 Task: Create a sub task Release to Production / Go Live for the task  Improve code commenting for better readability in the project TranceTech , assign it to team member softage.9@softage.net and update the status of the sub task to  At Risk , set the priority of the sub task to Medium.
Action: Mouse moved to (75, 534)
Screenshot: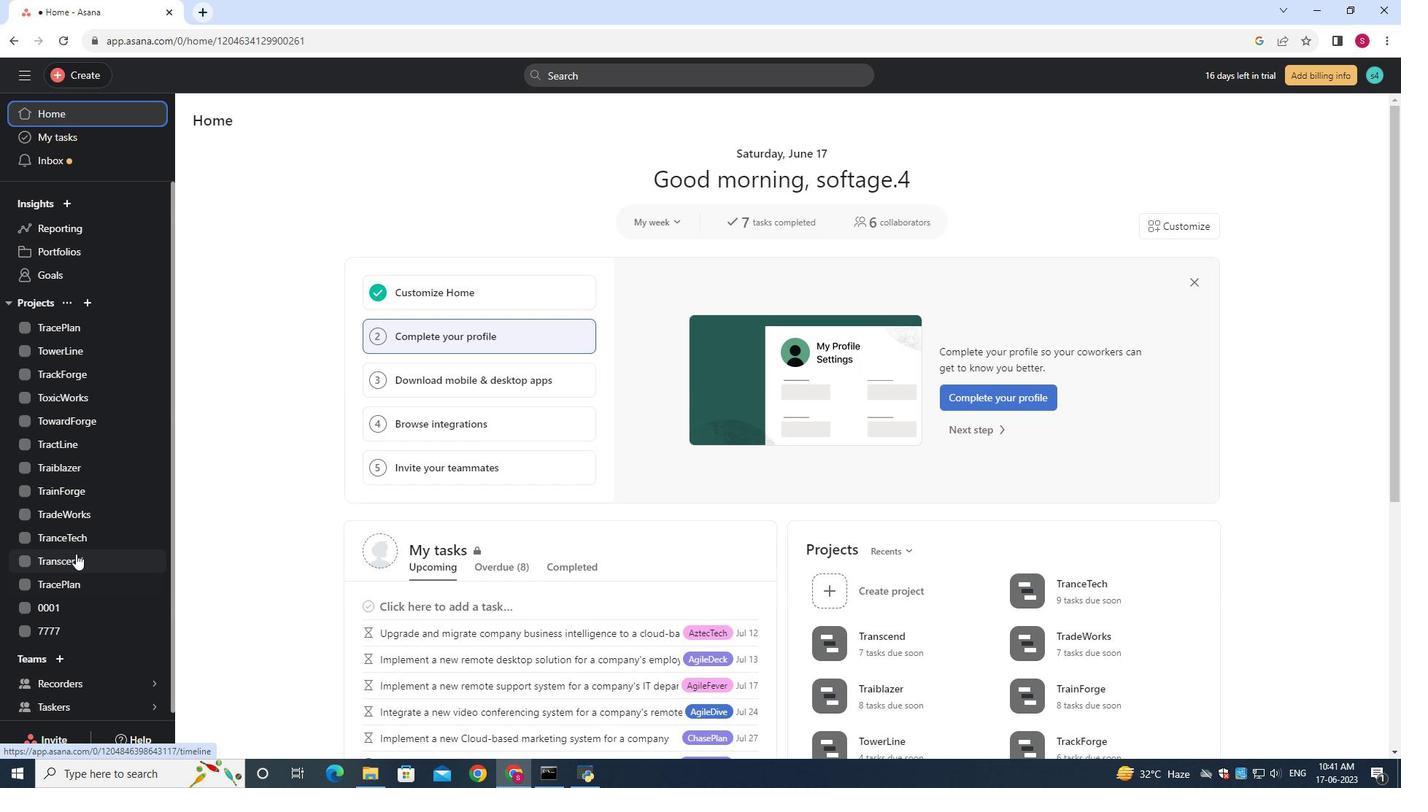 
Action: Mouse pressed left at (75, 534)
Screenshot: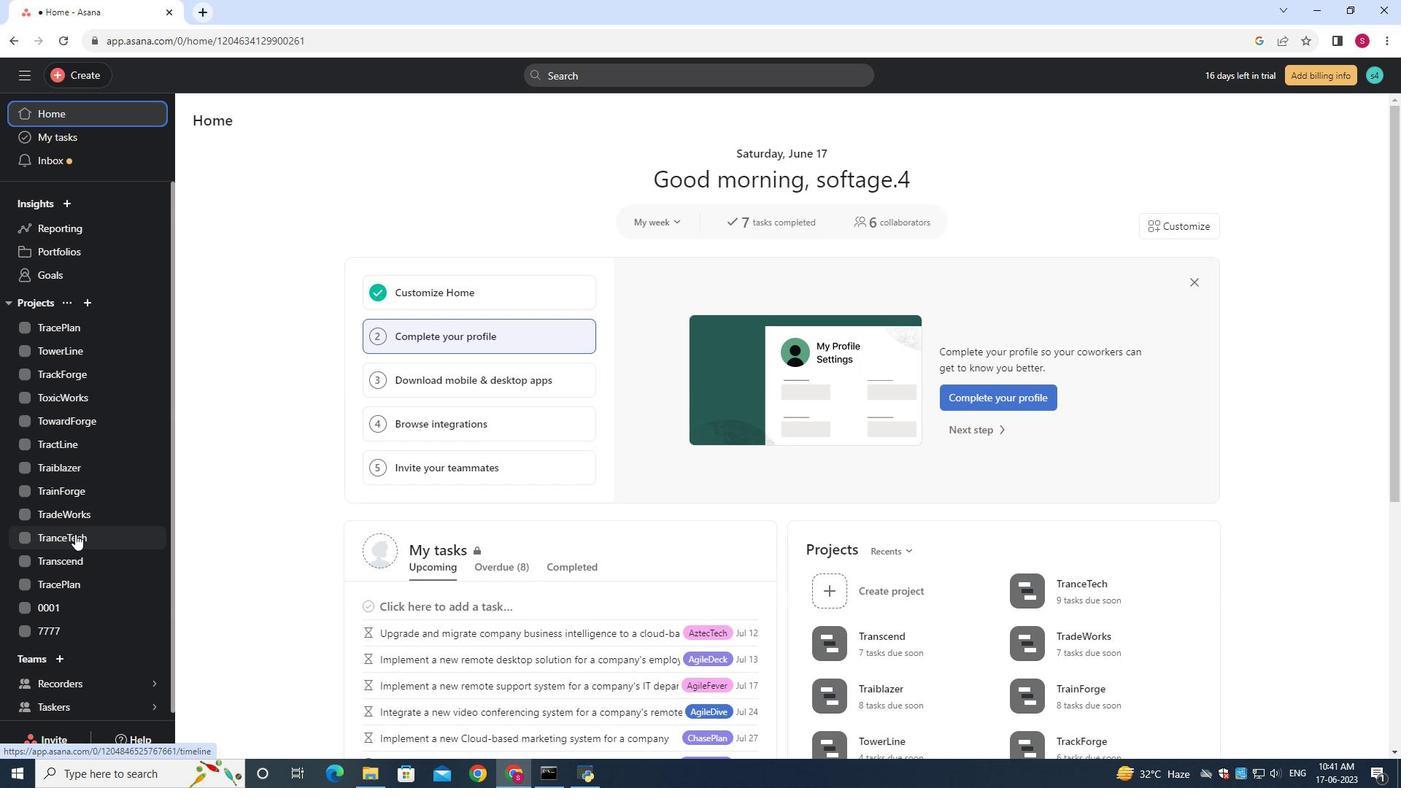 
Action: Mouse moved to (621, 351)
Screenshot: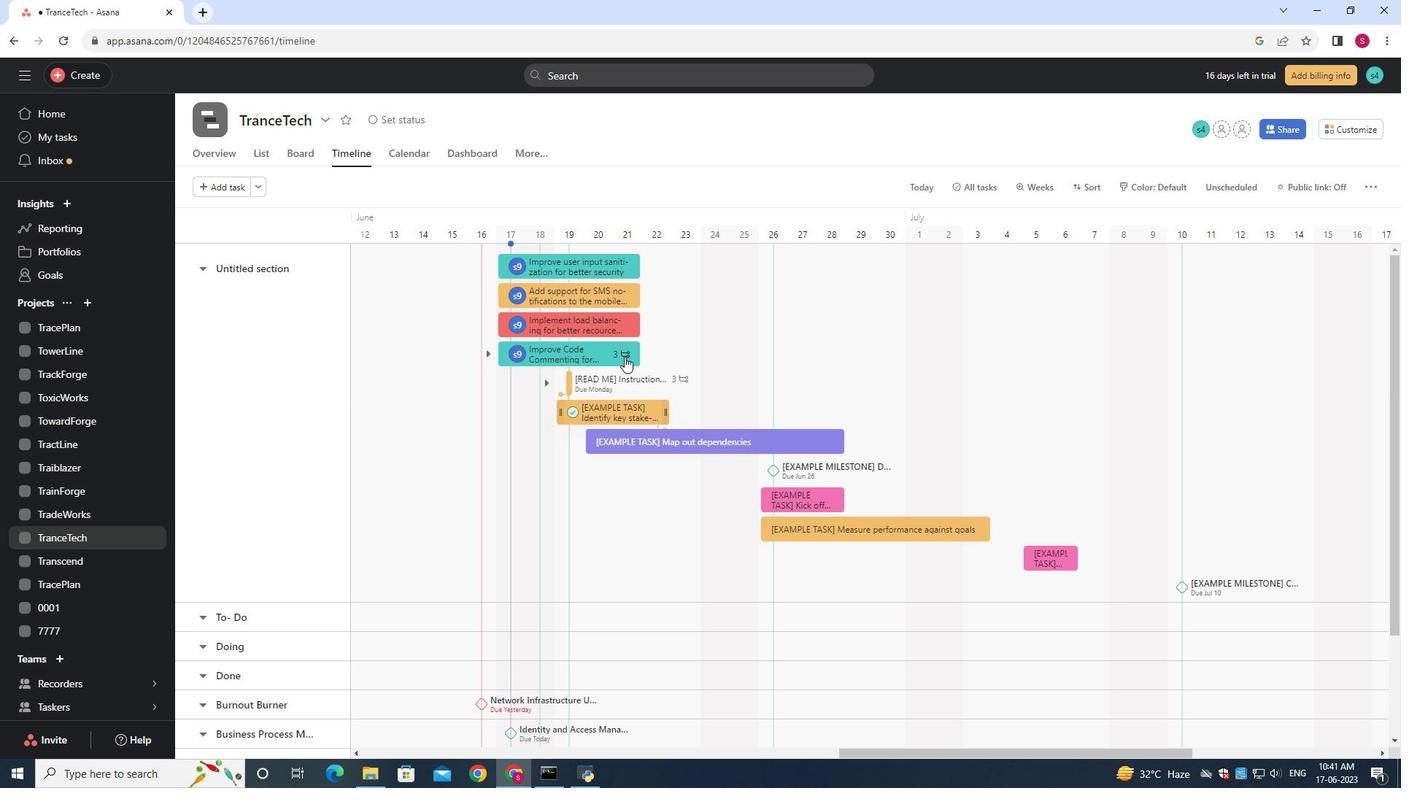 
Action: Mouse pressed left at (621, 351)
Screenshot: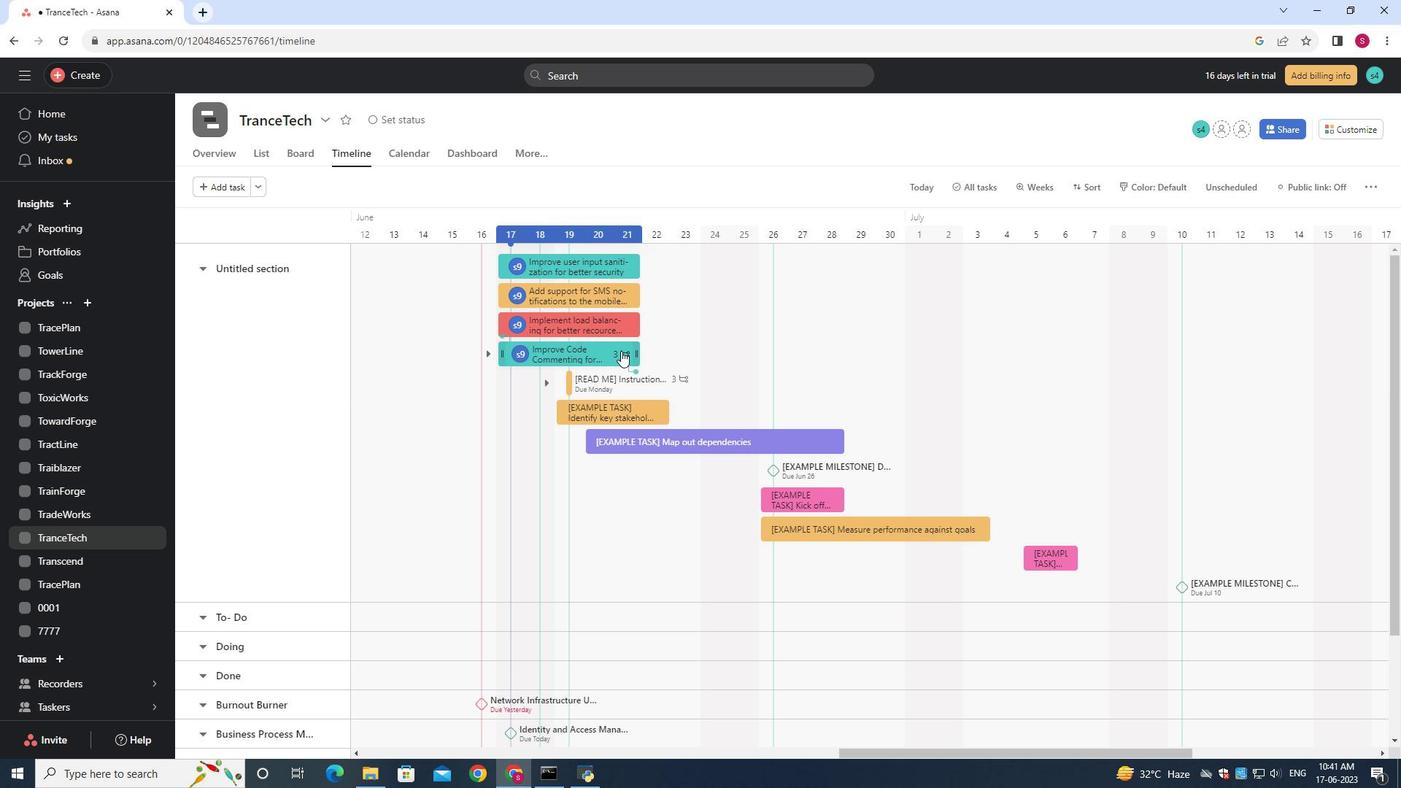 
Action: Mouse moved to (1063, 405)
Screenshot: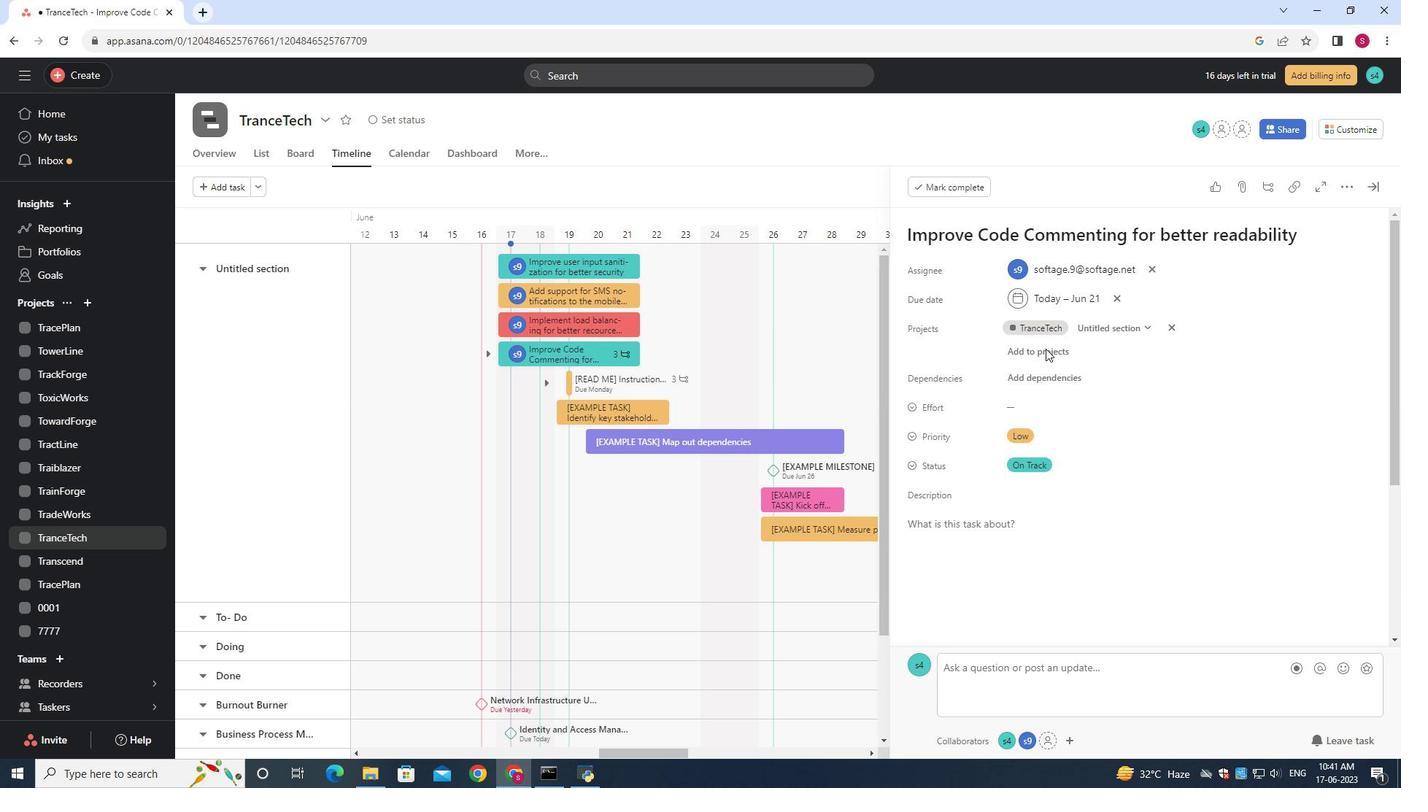 
Action: Mouse scrolled (1063, 405) with delta (0, 0)
Screenshot: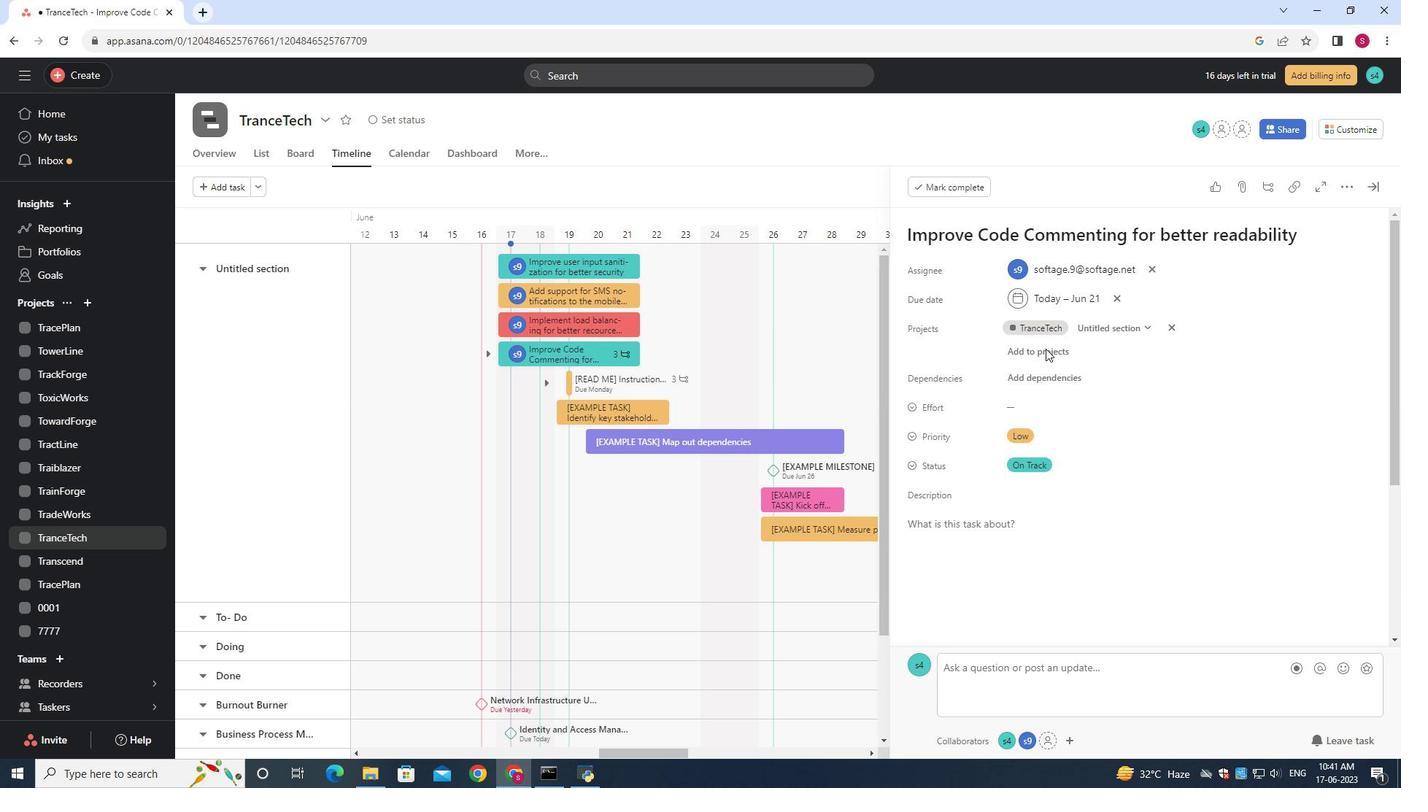 
Action: Mouse moved to (1063, 405)
Screenshot: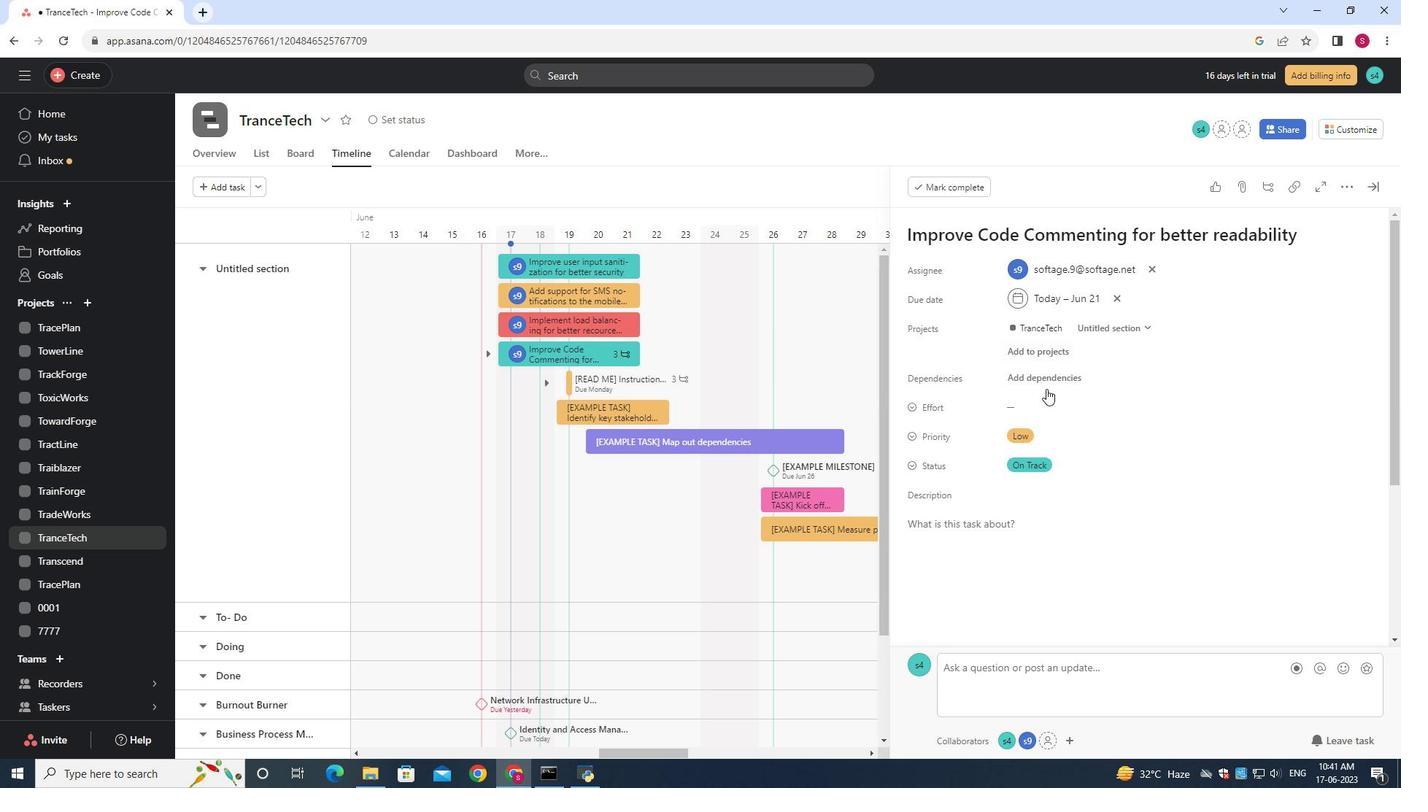 
Action: Mouse scrolled (1063, 405) with delta (0, 0)
Screenshot: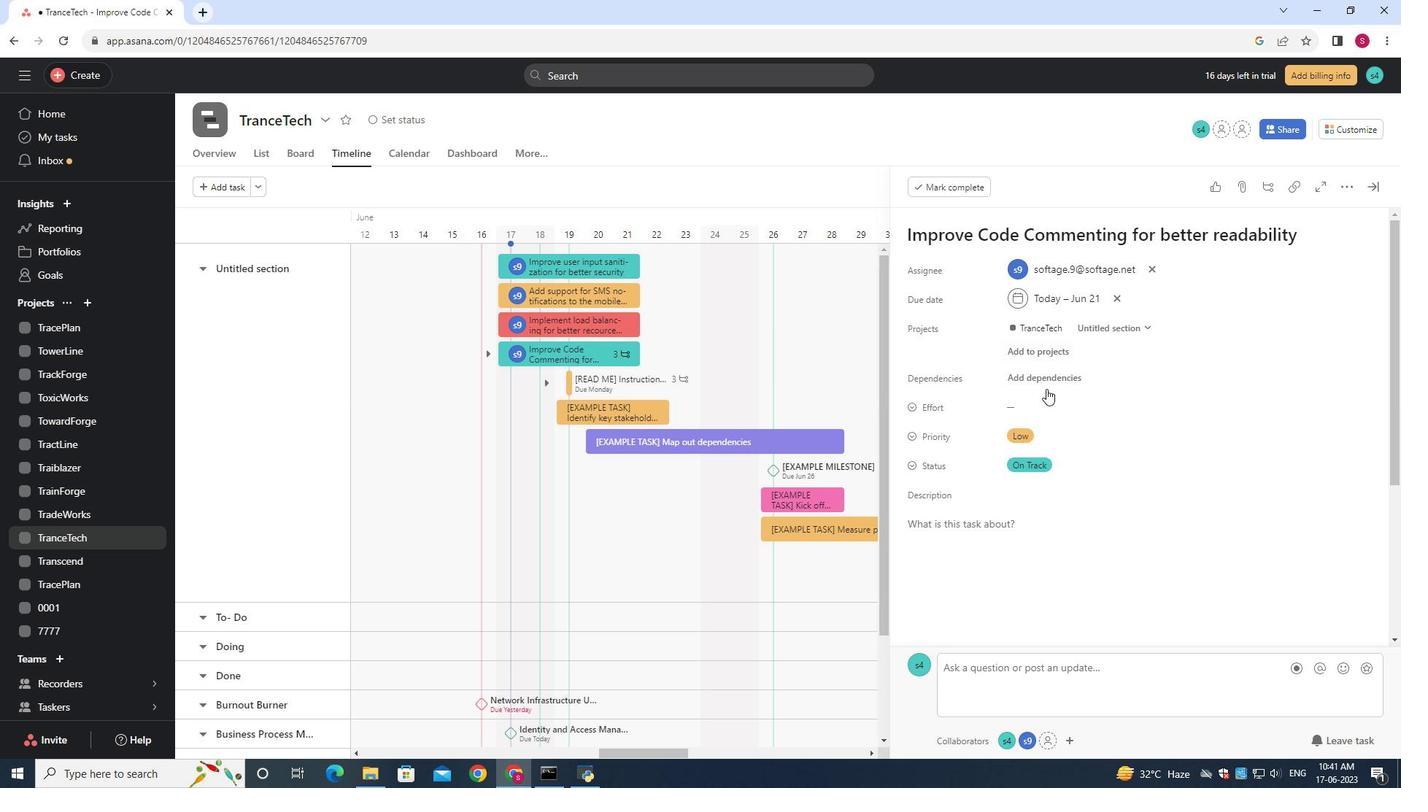 
Action: Mouse moved to (1063, 406)
Screenshot: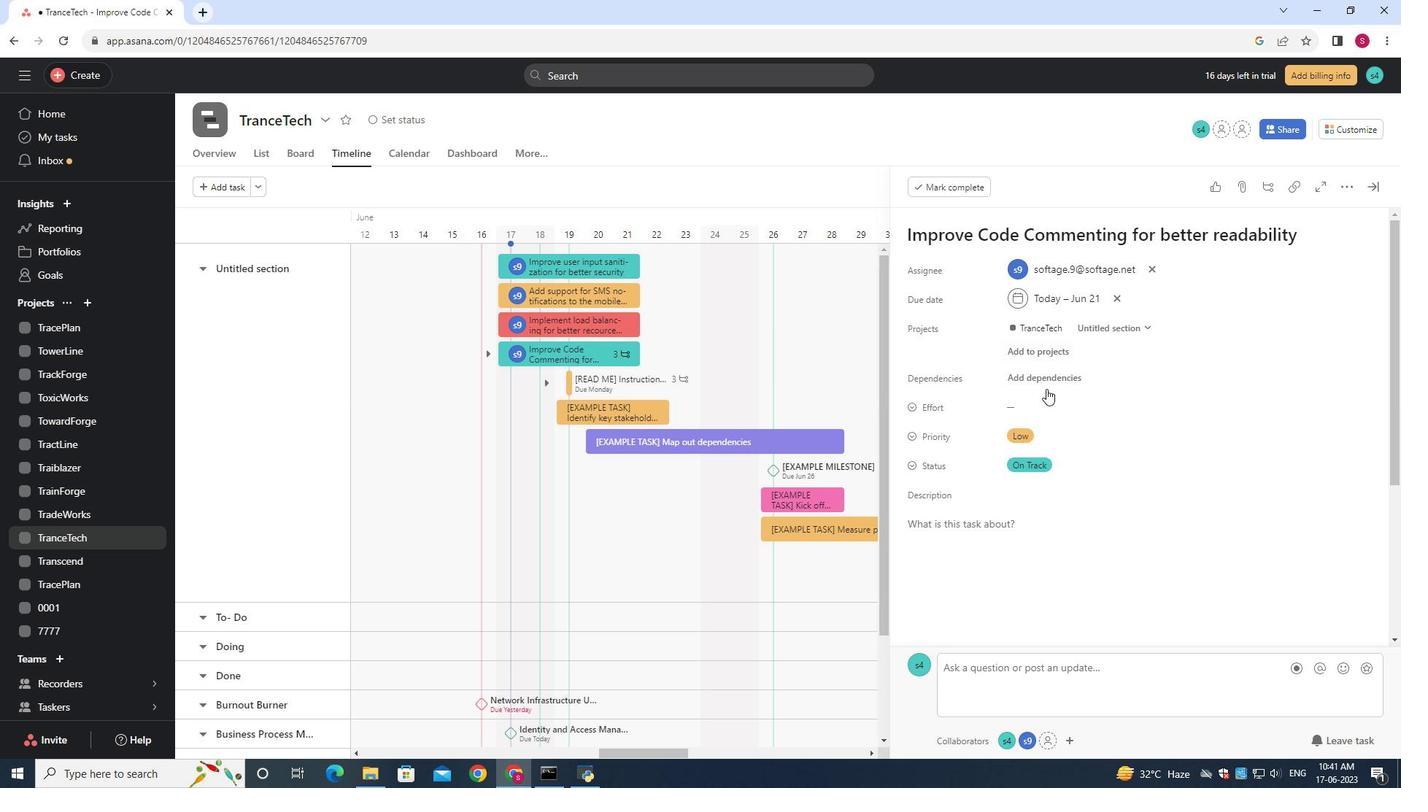
Action: Mouse scrolled (1063, 405) with delta (0, 0)
Screenshot: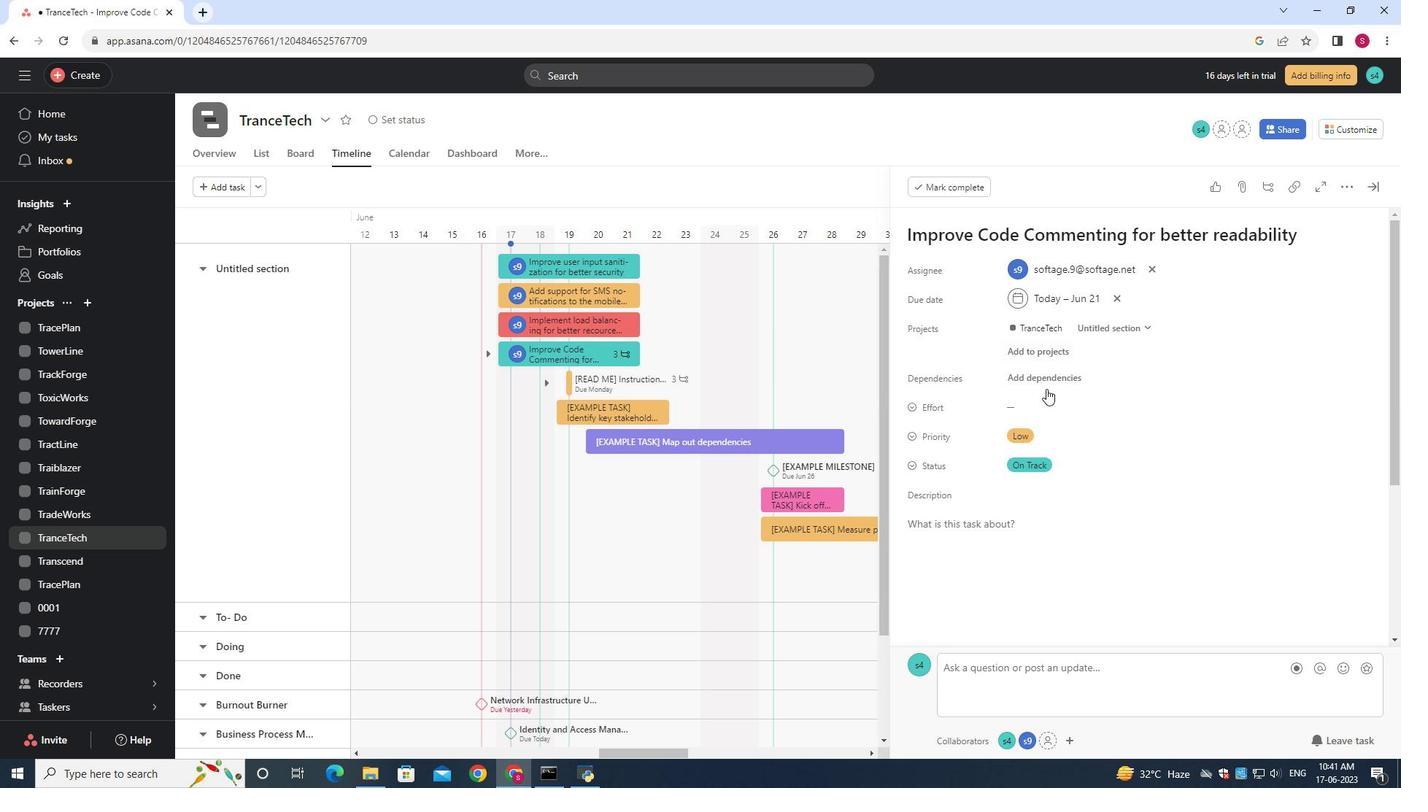 
Action: Mouse scrolled (1063, 405) with delta (0, 0)
Screenshot: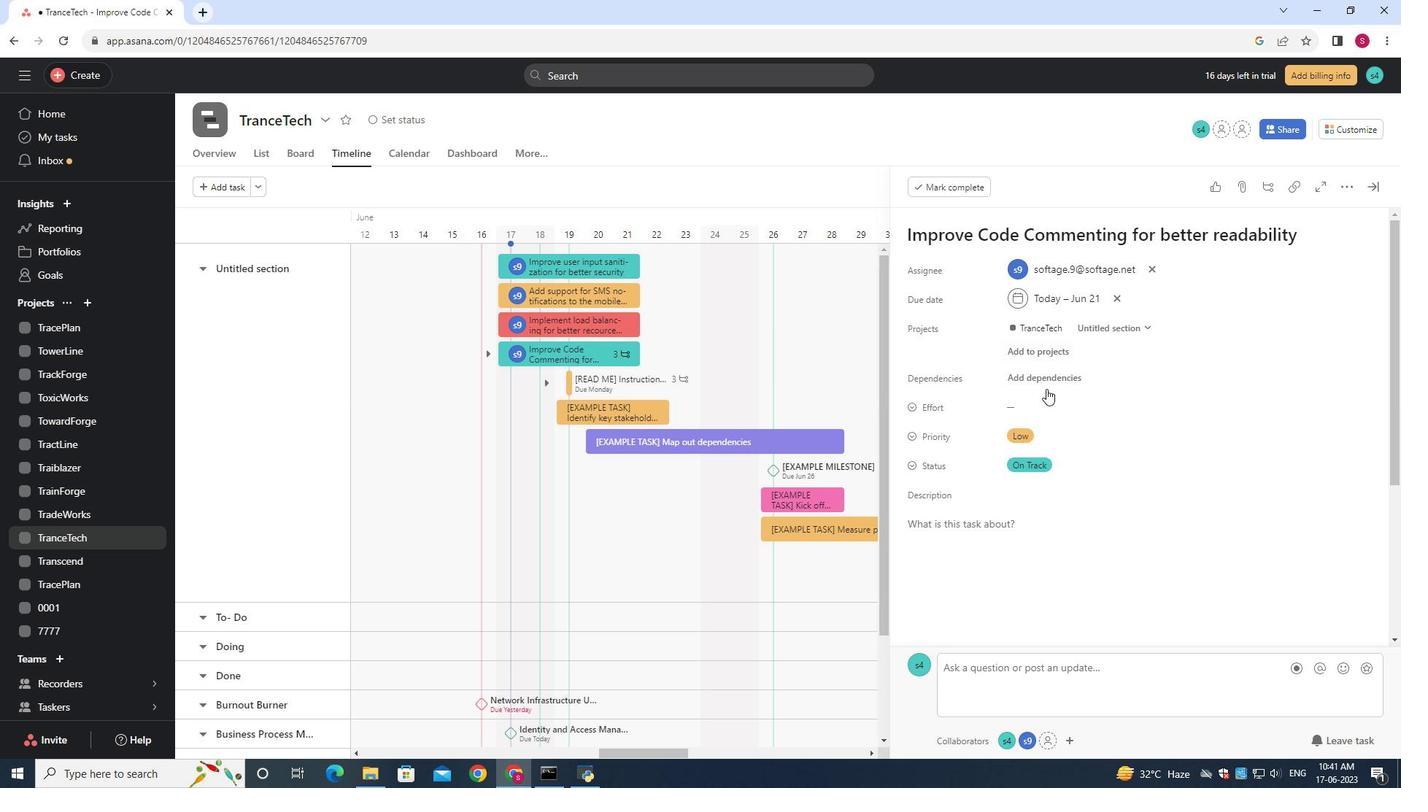 
Action: Mouse scrolled (1063, 405) with delta (0, -1)
Screenshot: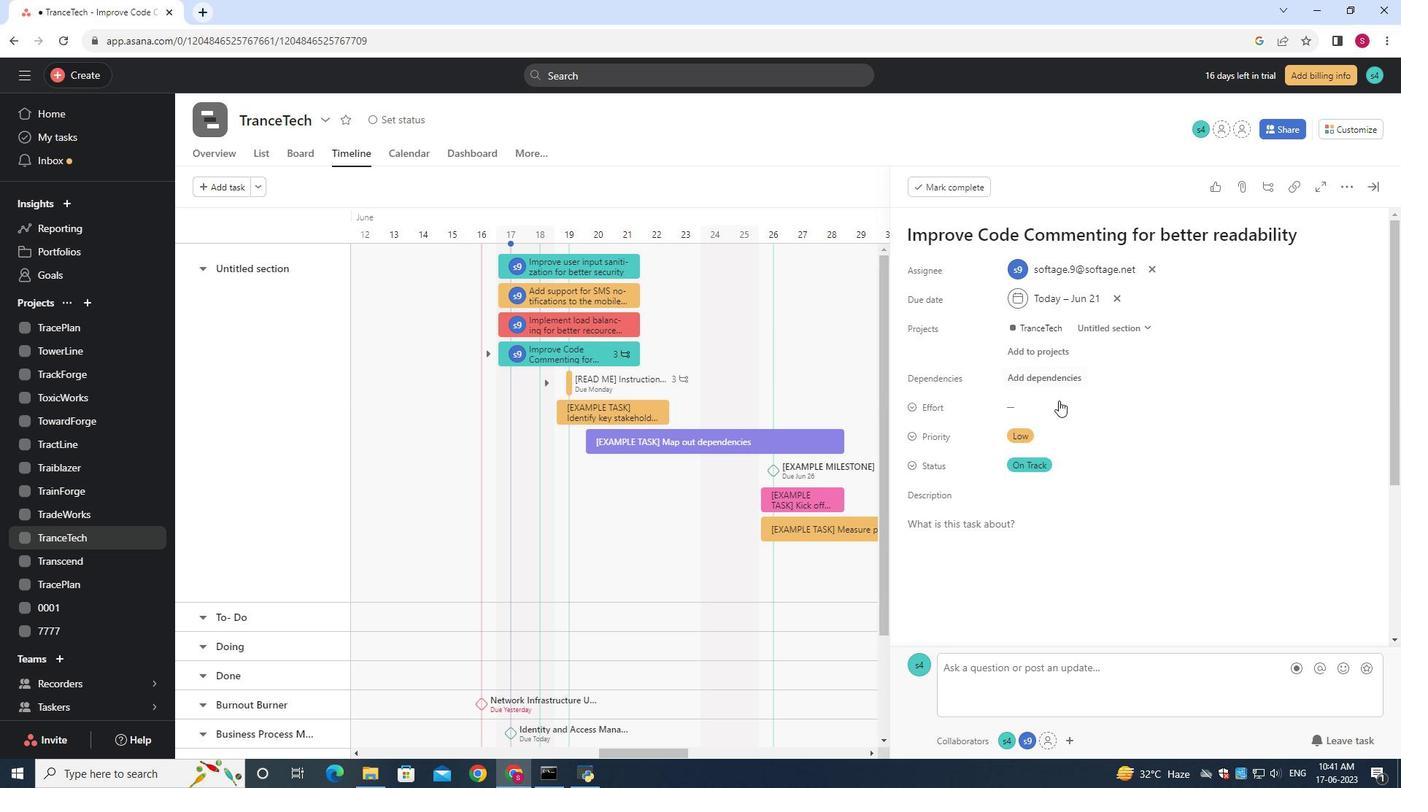 
Action: Mouse moved to (1064, 405)
Screenshot: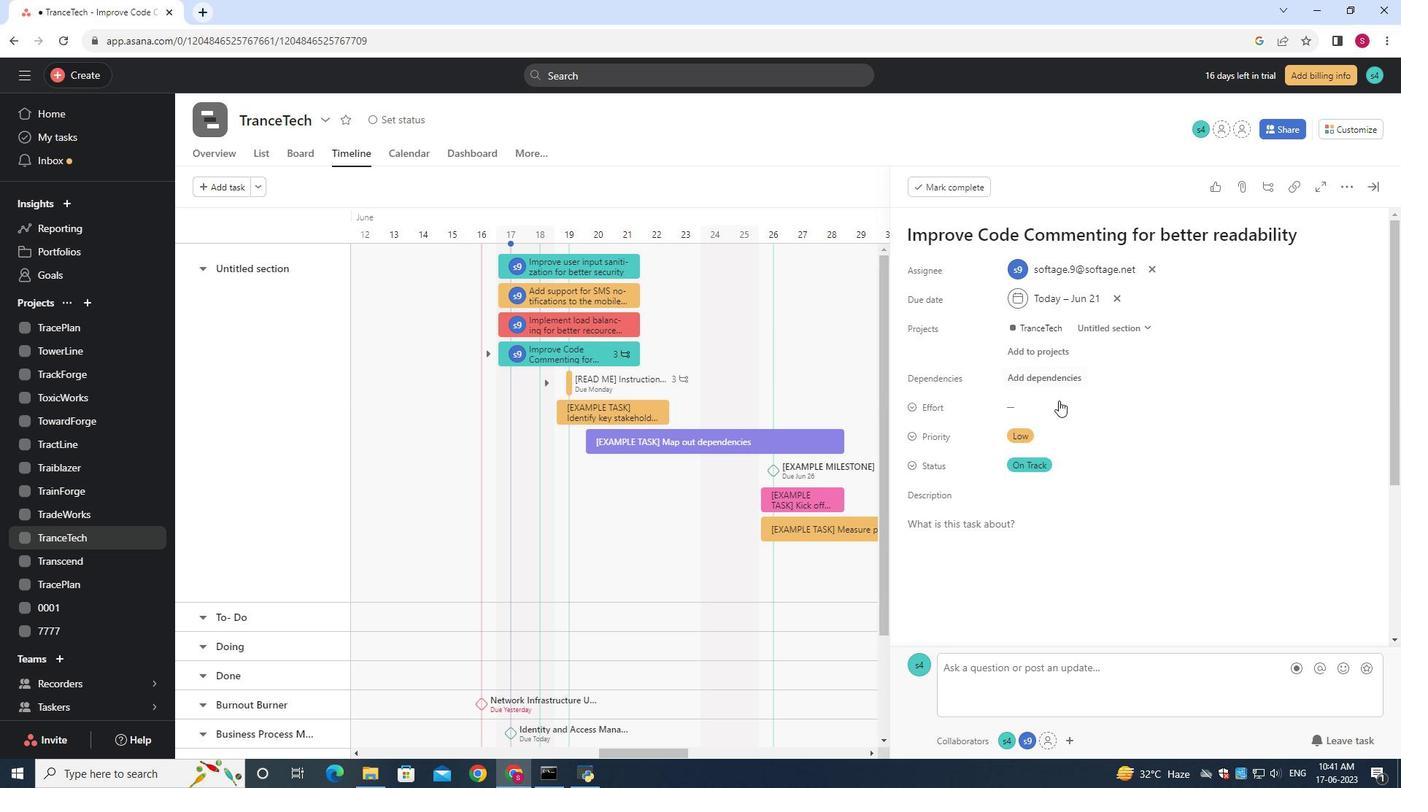 
Action: Mouse scrolled (1064, 405) with delta (0, 0)
Screenshot: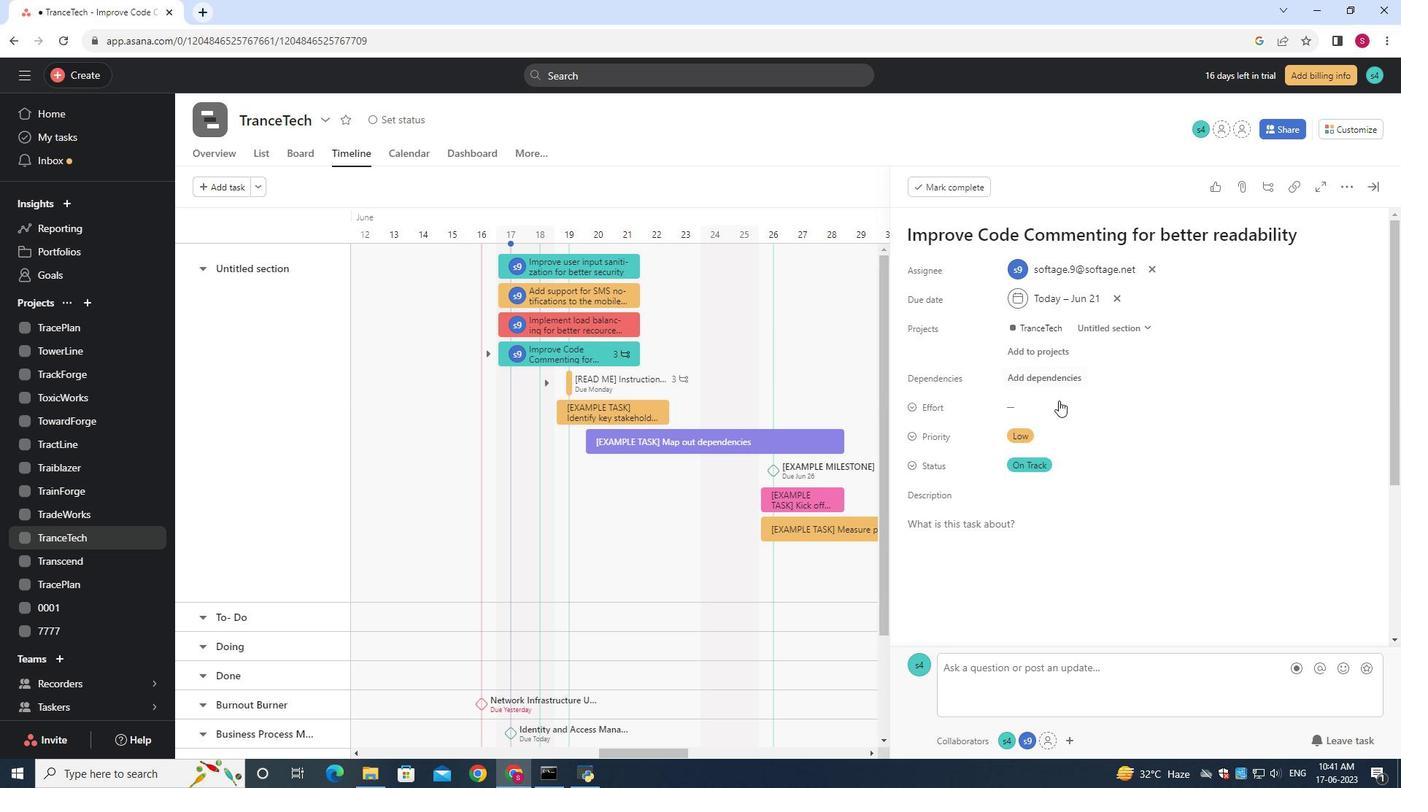 
Action: Mouse moved to (1064, 403)
Screenshot: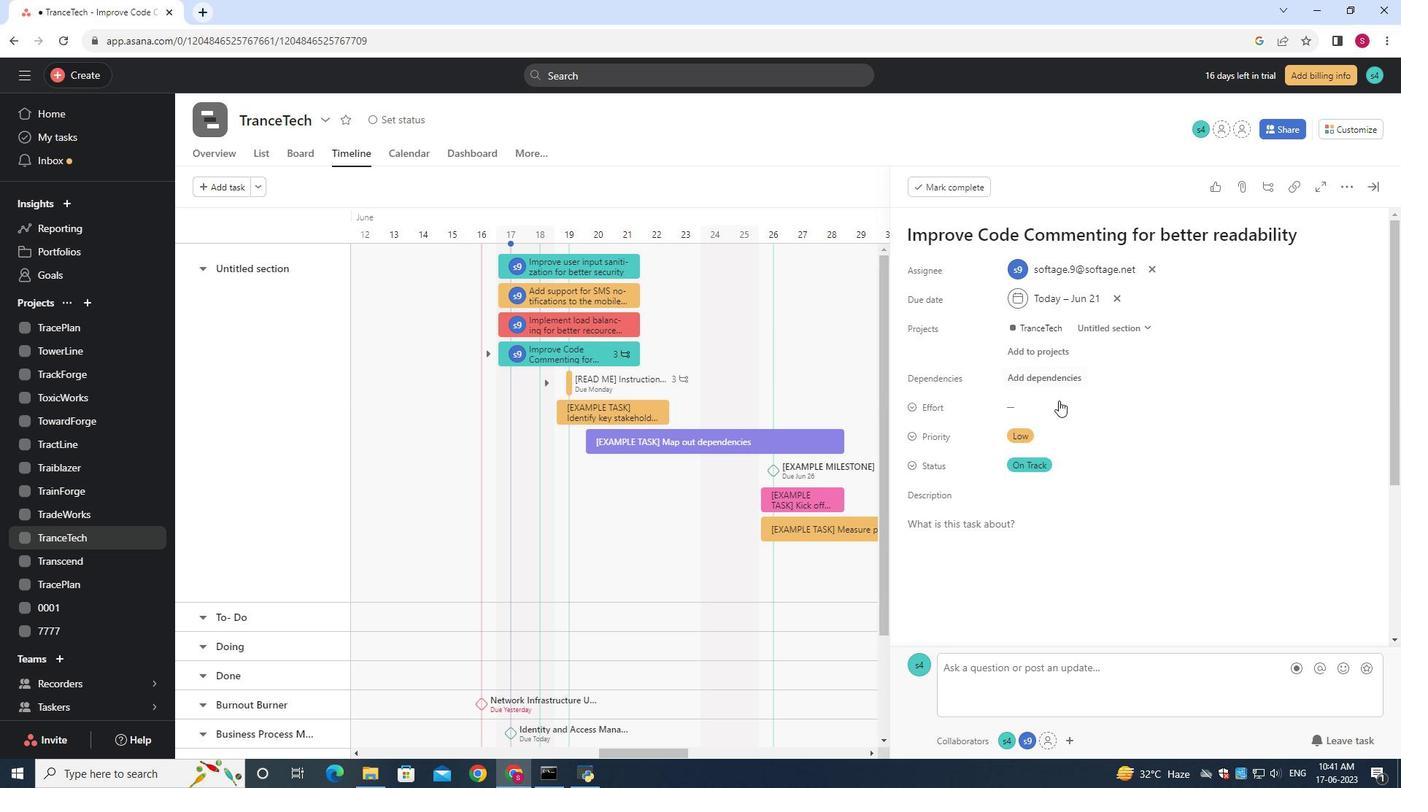 
Action: Mouse scrolled (1064, 404) with delta (0, 0)
Screenshot: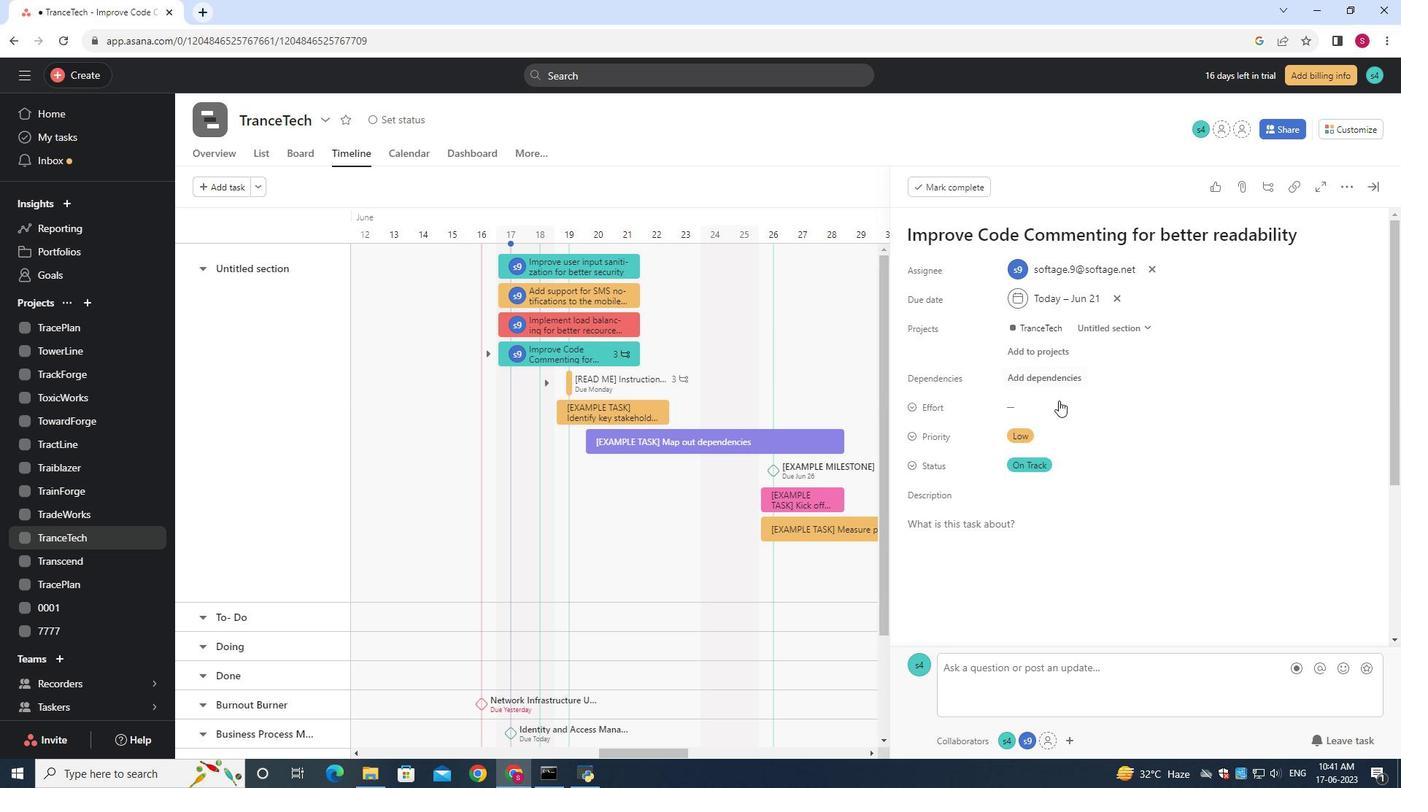 
Action: Mouse moved to (950, 526)
Screenshot: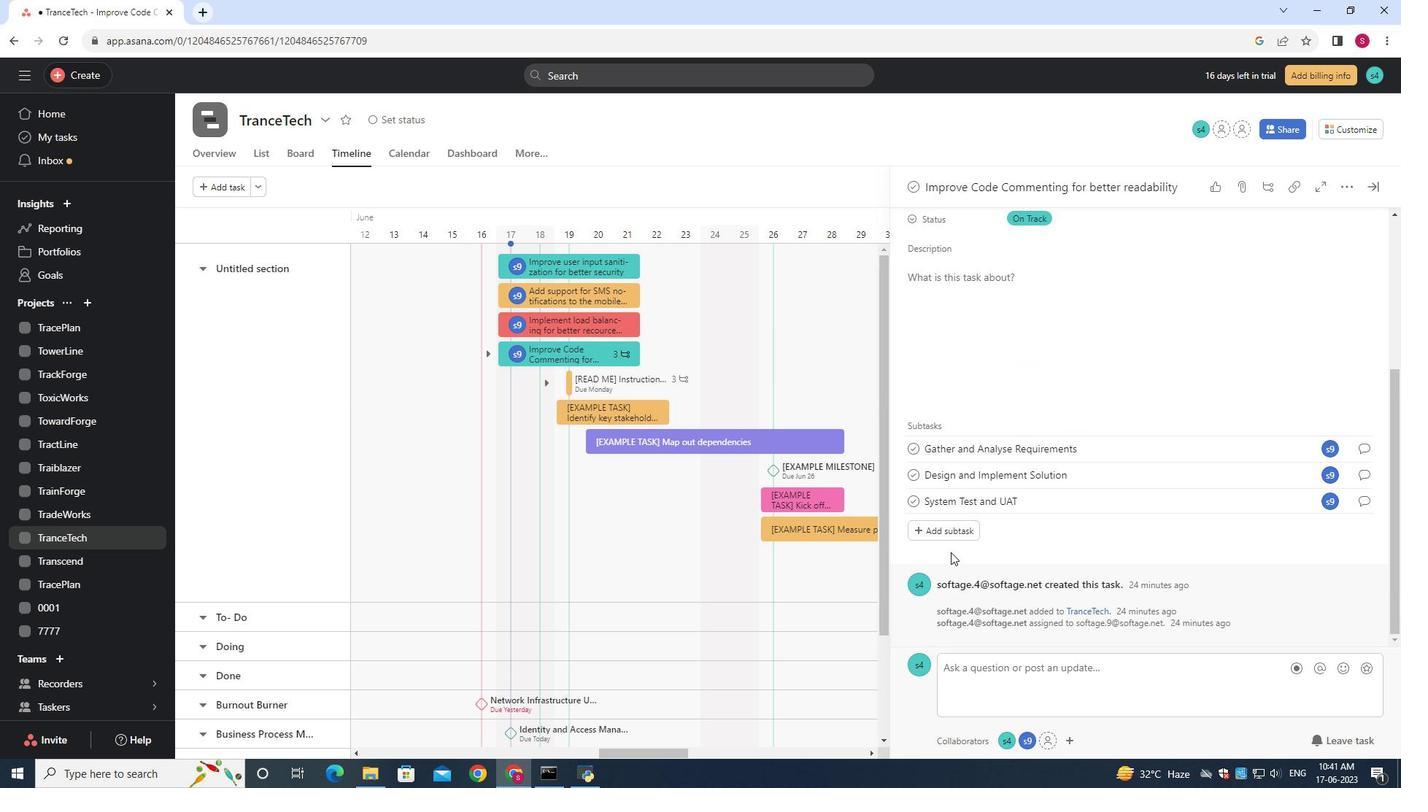 
Action: Mouse pressed left at (950, 526)
Screenshot: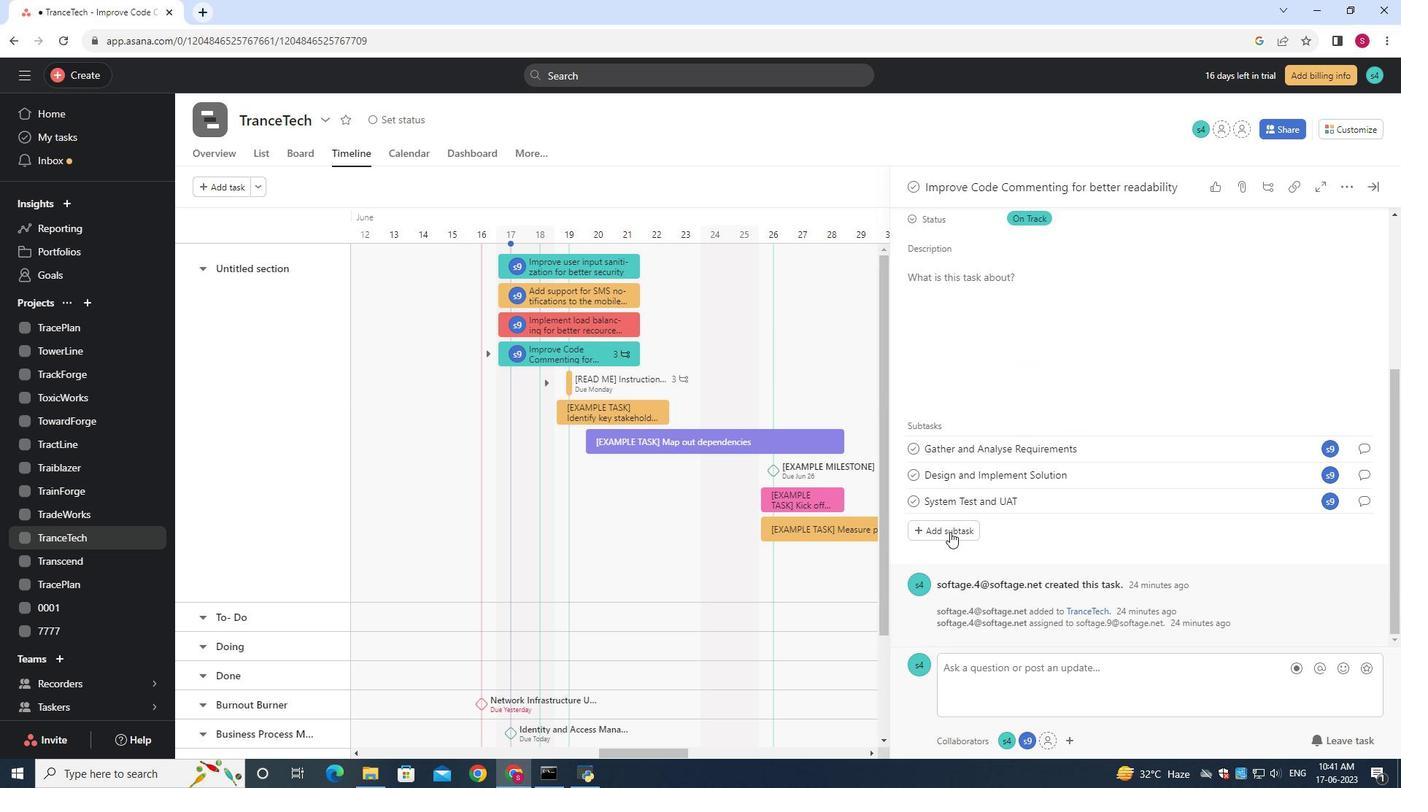 
Action: Mouse moved to (946, 532)
Screenshot: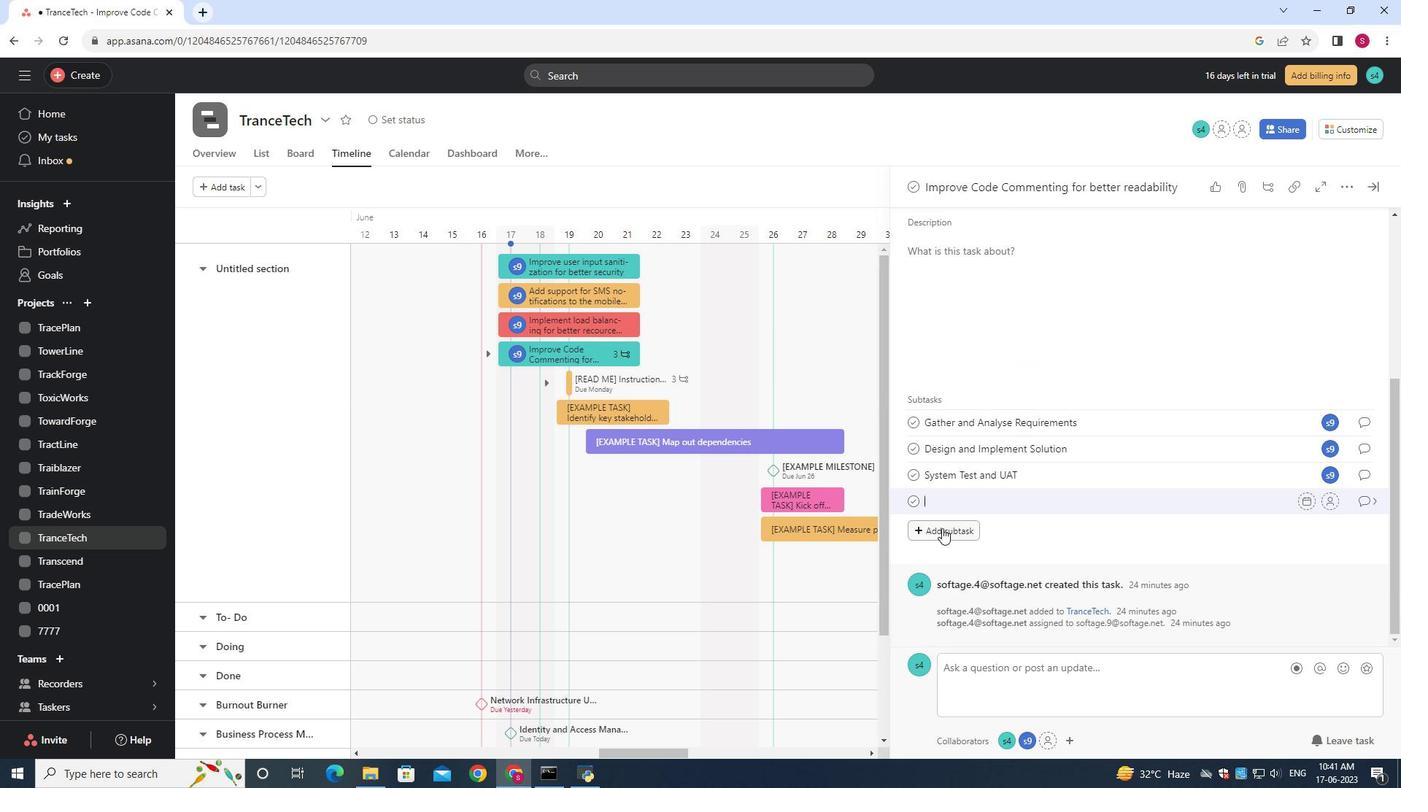 
Action: Key pressed sof<Key.backspace><Key.backspace><Key.backspace><Key.backspace><Key.shift>Release<Key.space>to<Key.space><Key.backspace><Key.backspace><Key.backspace>
Screenshot: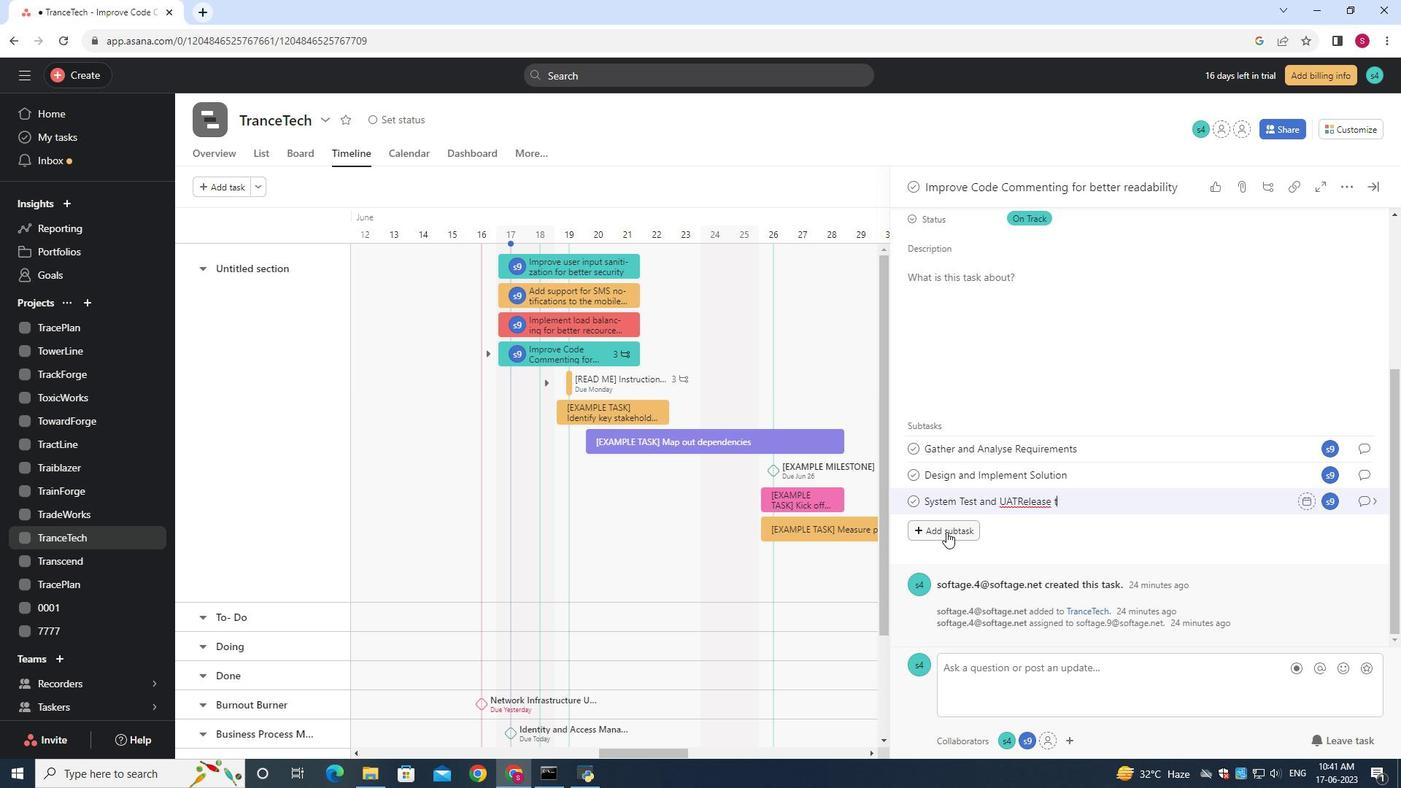 
Action: Mouse moved to (971, 528)
Screenshot: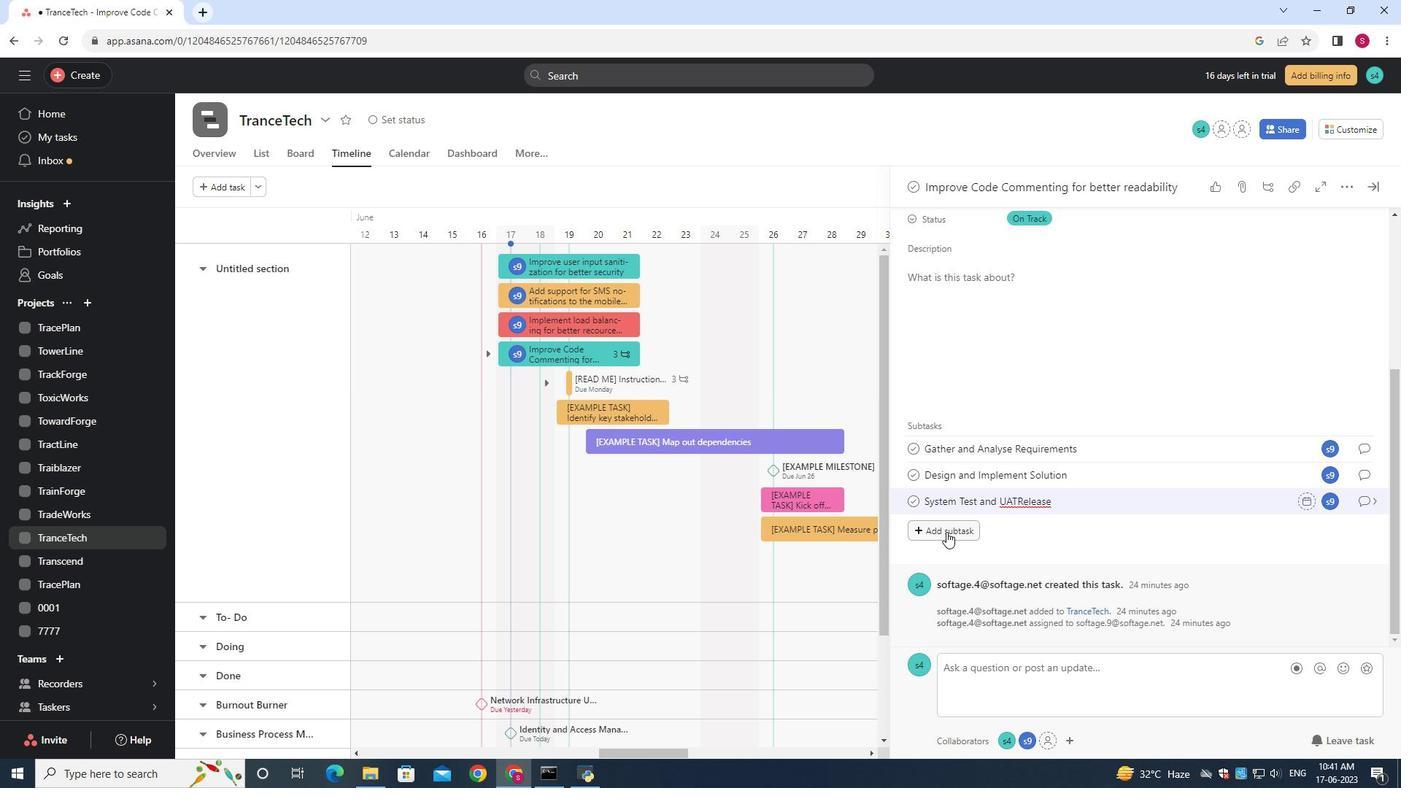 
Action: Key pressed <Key.backspace>
Screenshot: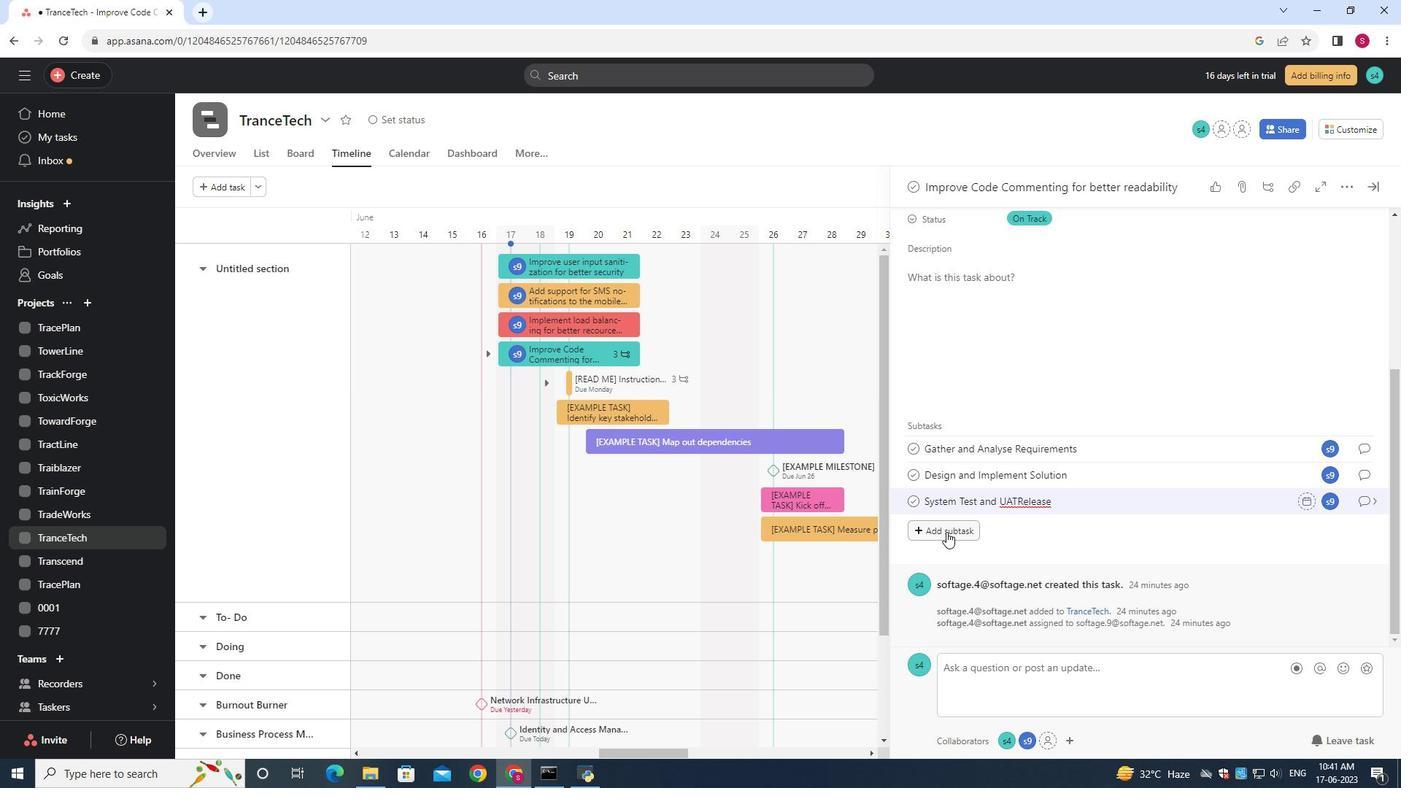 
Action: Mouse moved to (971, 528)
Screenshot: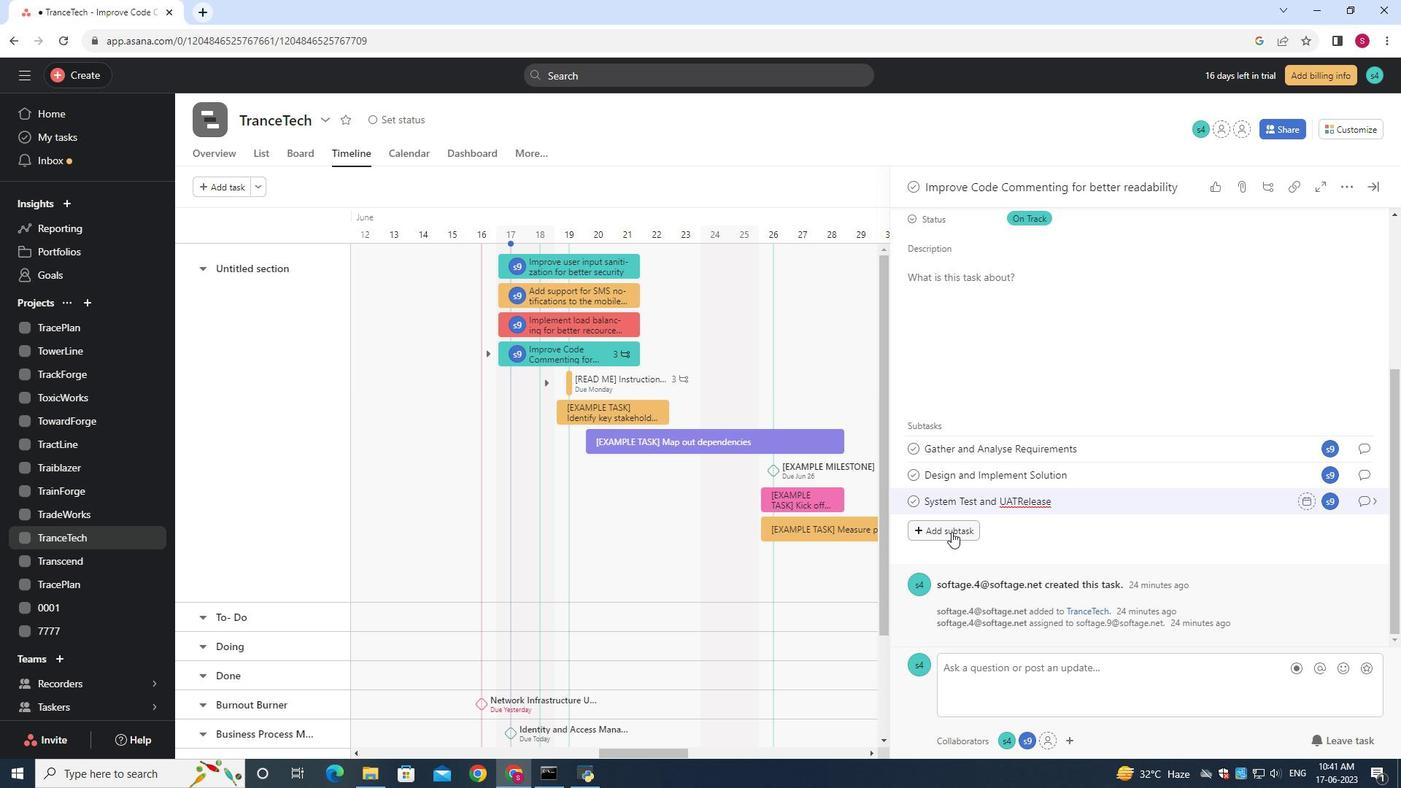 
Action: Key pressed <Key.backspace><Key.backspace><Key.backspace>
Screenshot: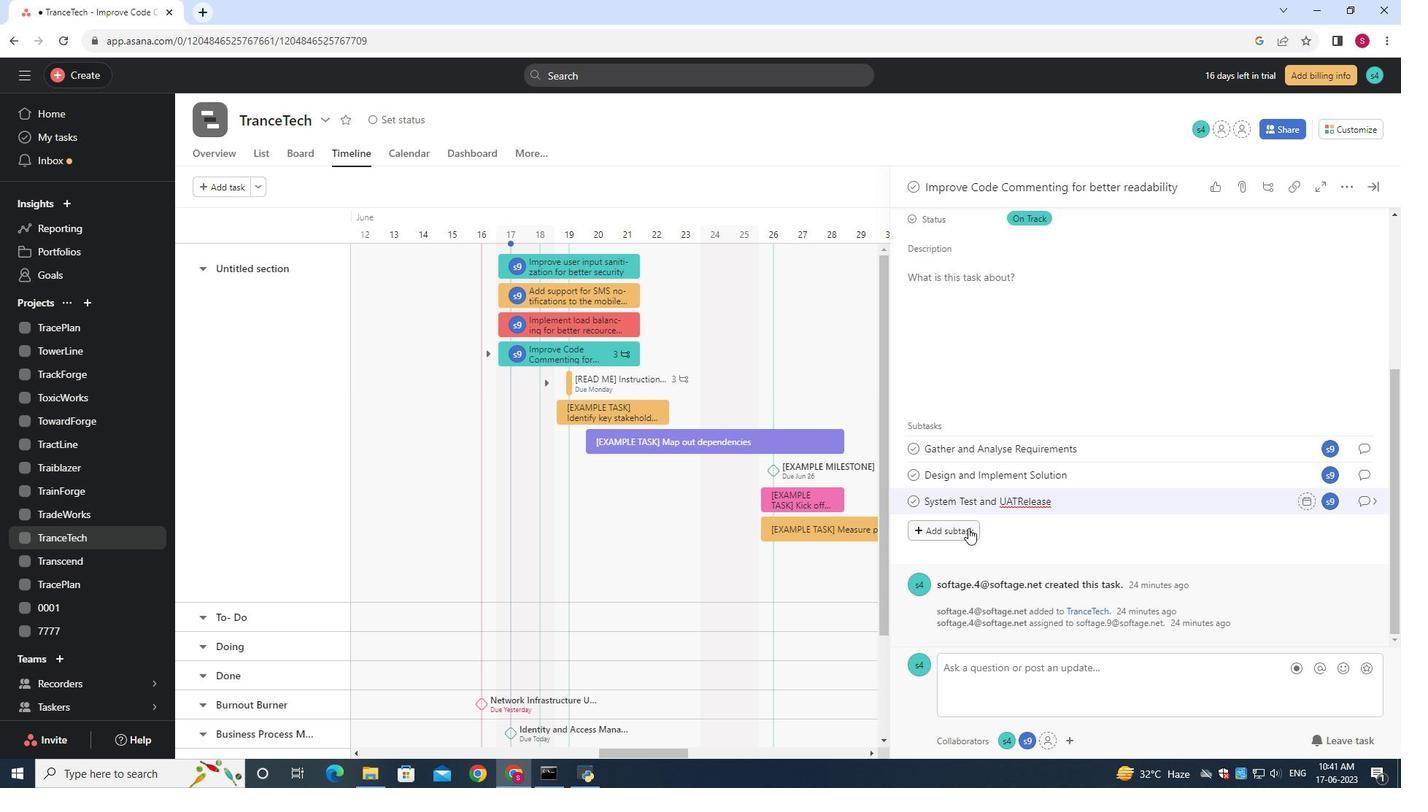 
Action: Mouse moved to (976, 528)
Screenshot: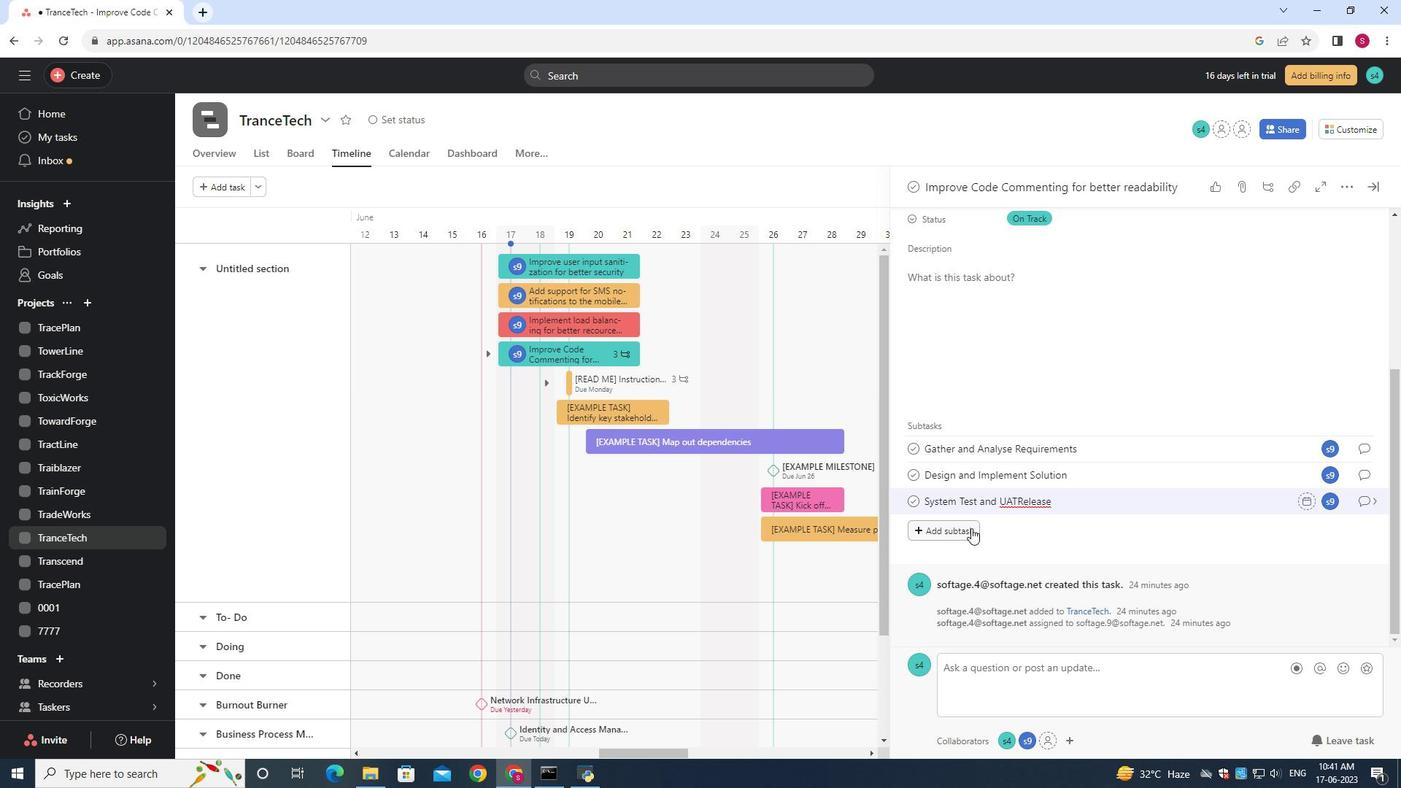 
Action: Key pressed <Key.backspace>
Screenshot: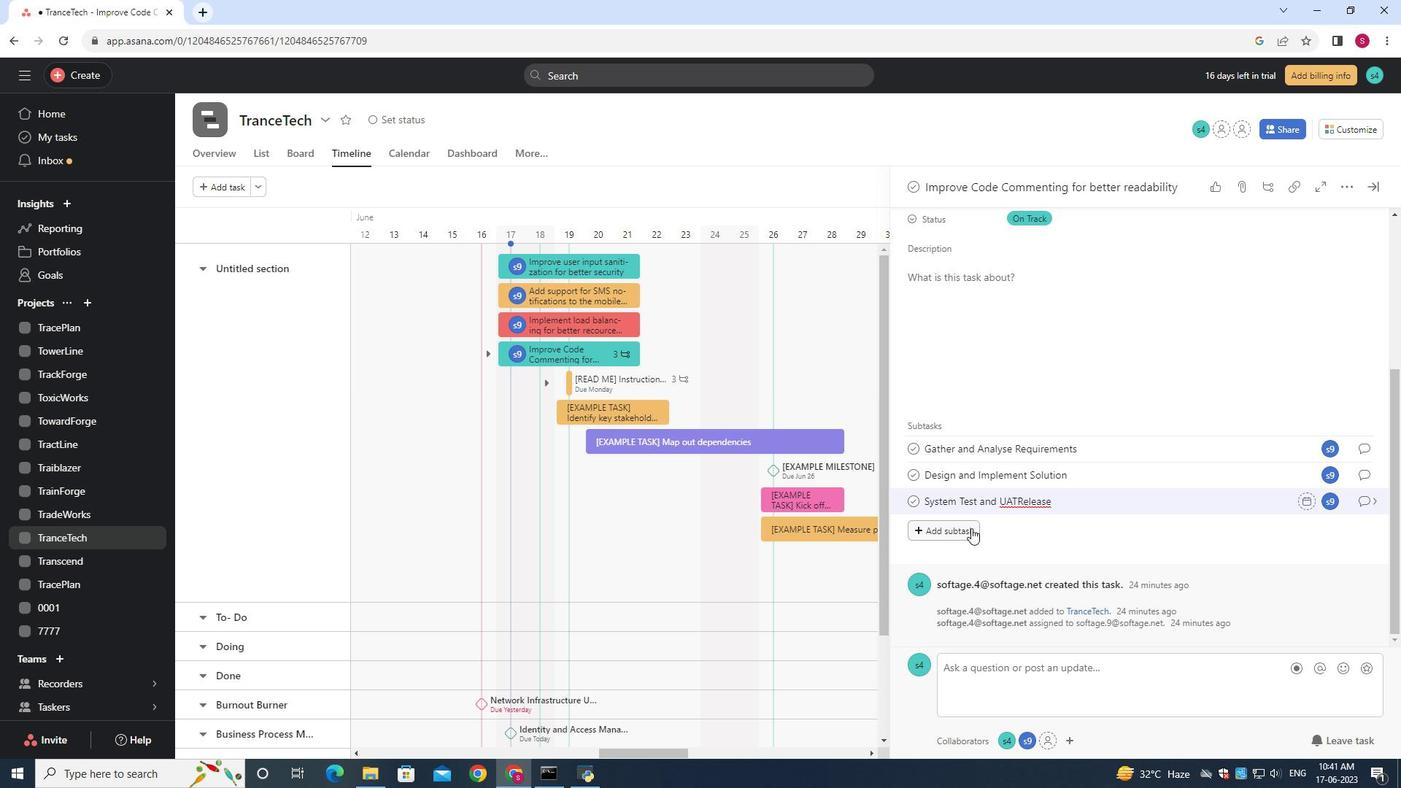 
Action: Mouse moved to (962, 521)
Screenshot: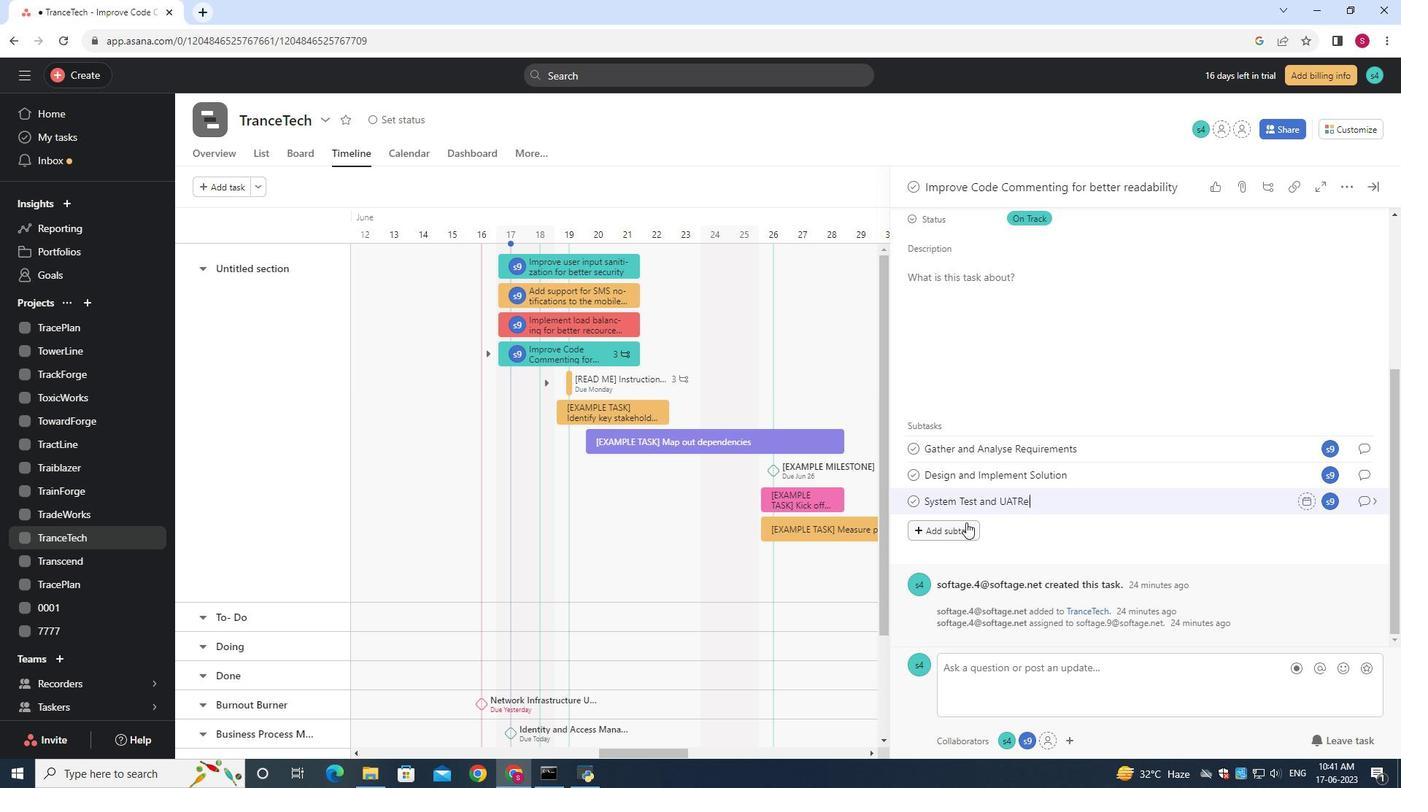 
Action: Key pressed <Key.backspace>
Screenshot: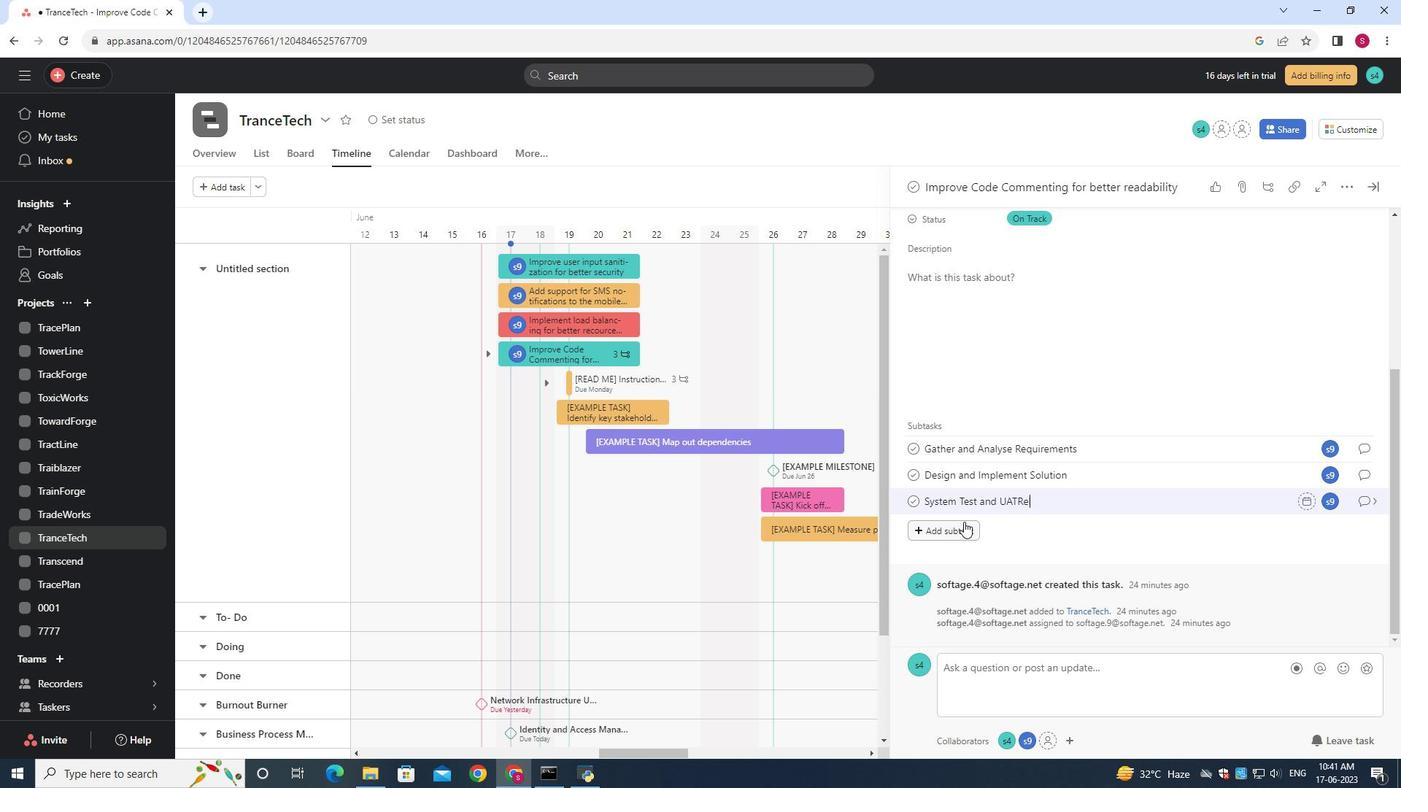 
Action: Mouse moved to (959, 521)
Screenshot: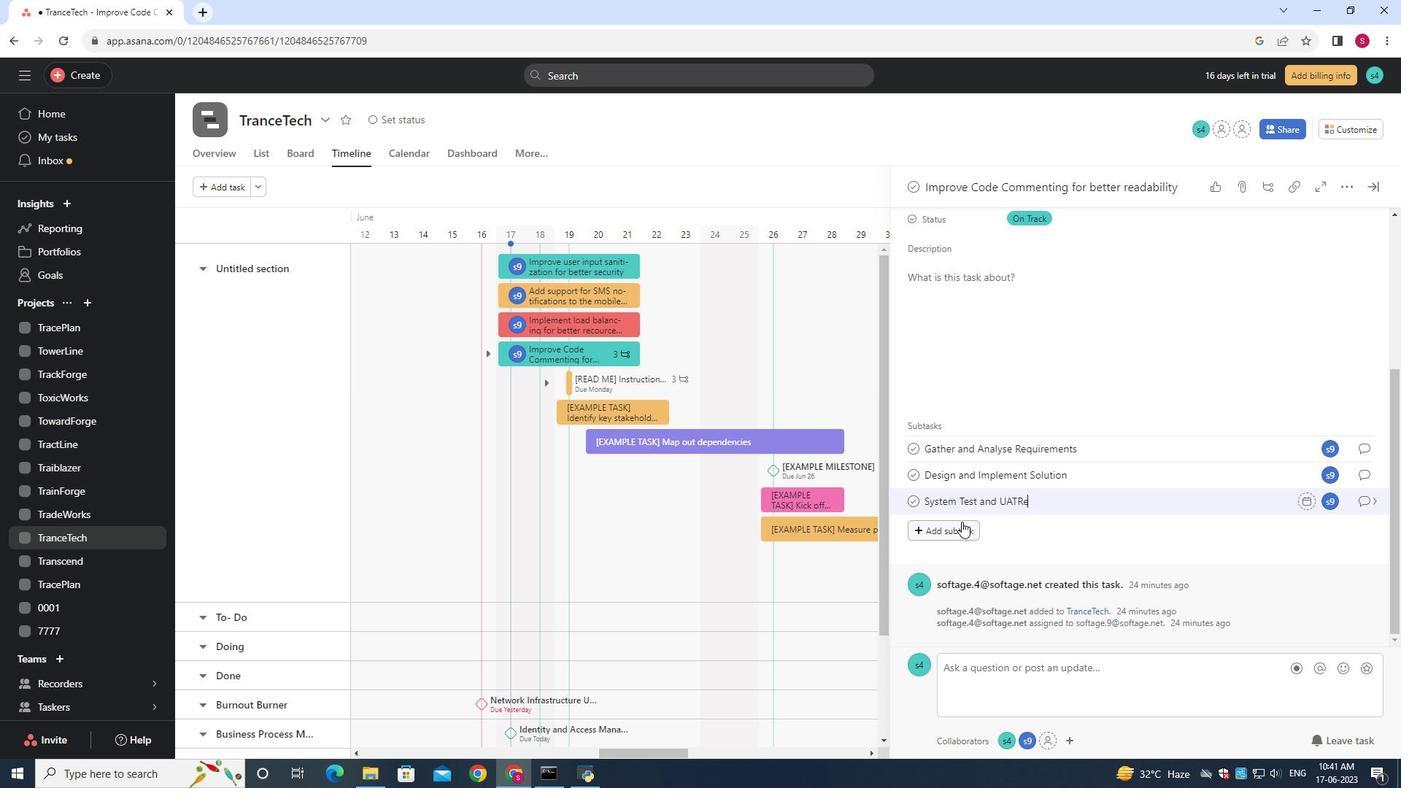 
Action: Key pressed <Key.backspace>
Screenshot: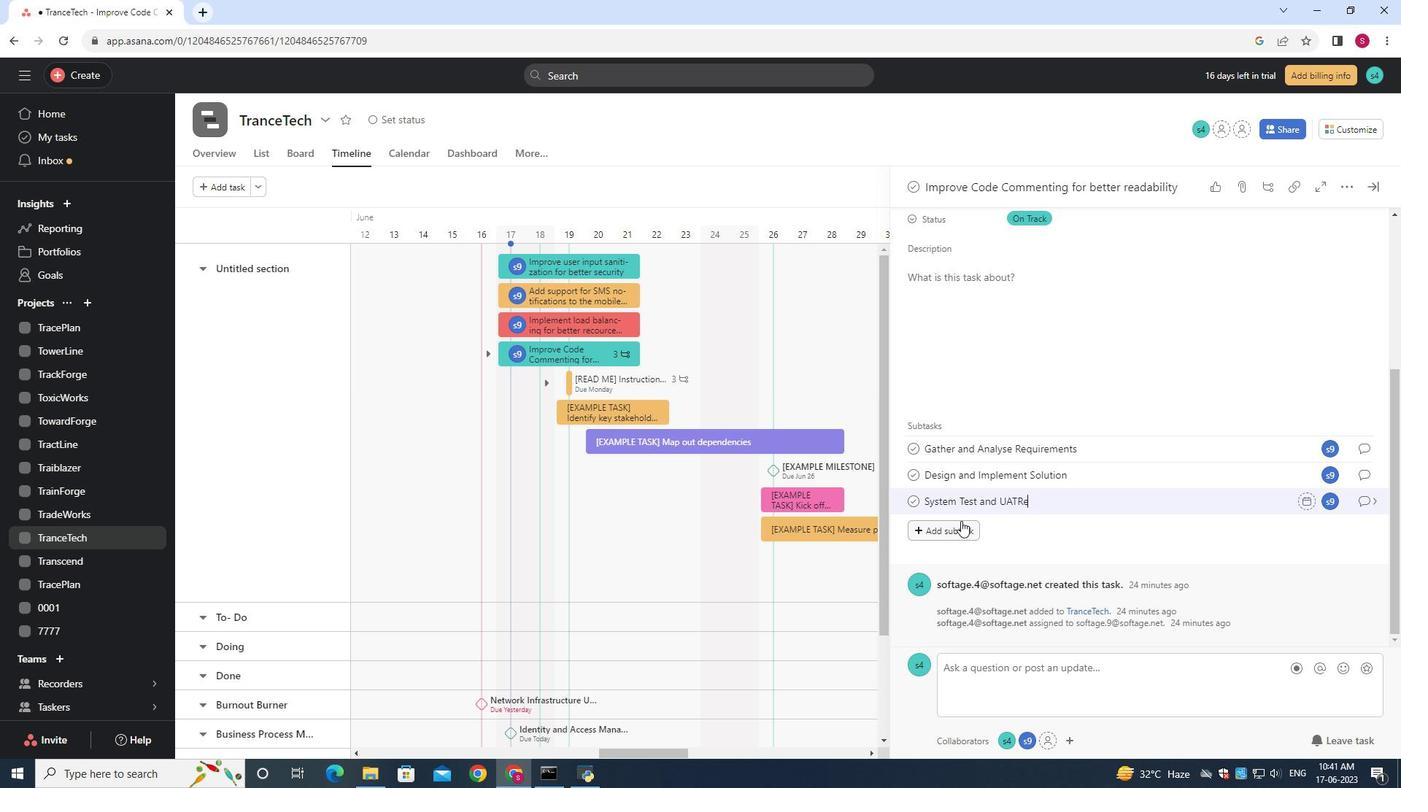 
Action: Mouse moved to (954, 526)
Screenshot: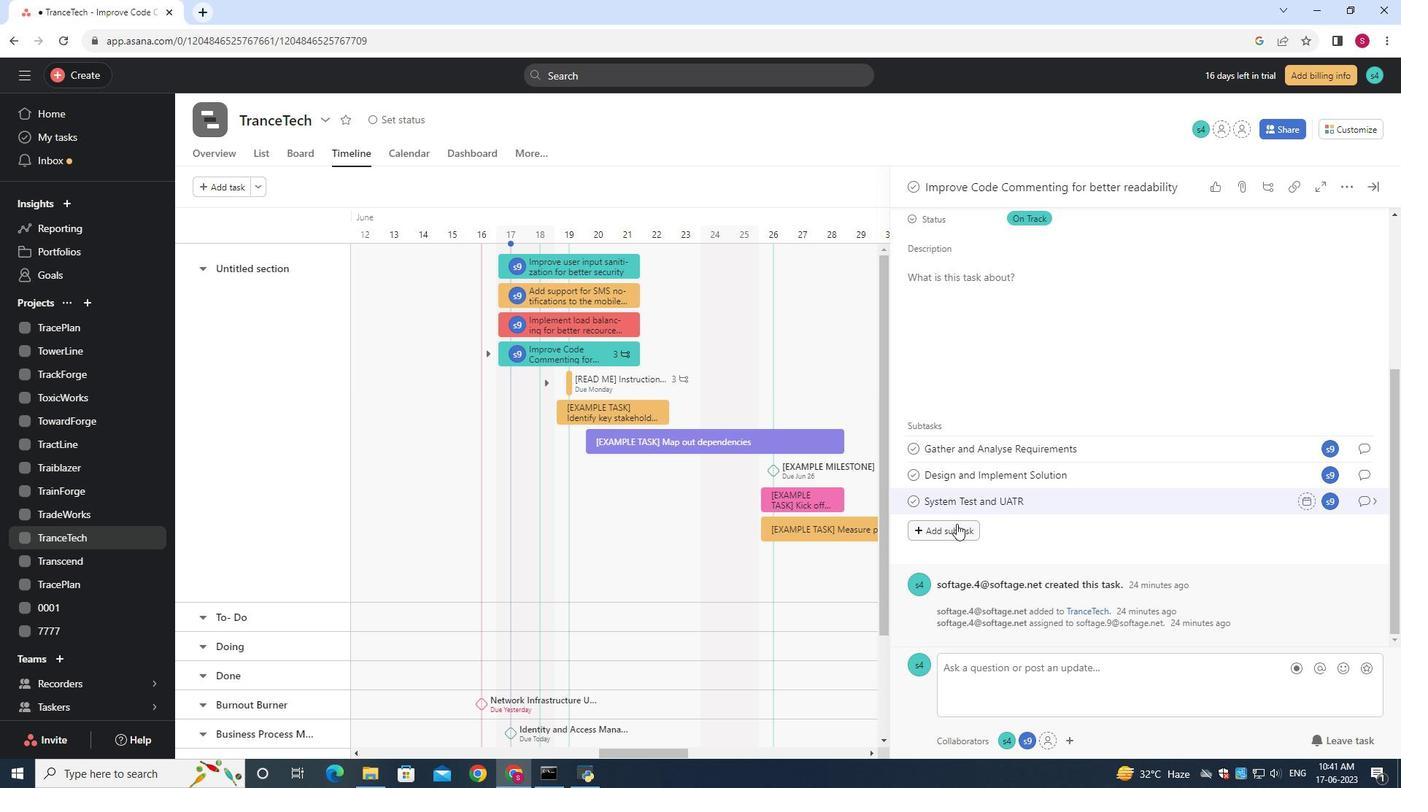 
Action: Key pressed <Key.backspace>
Screenshot: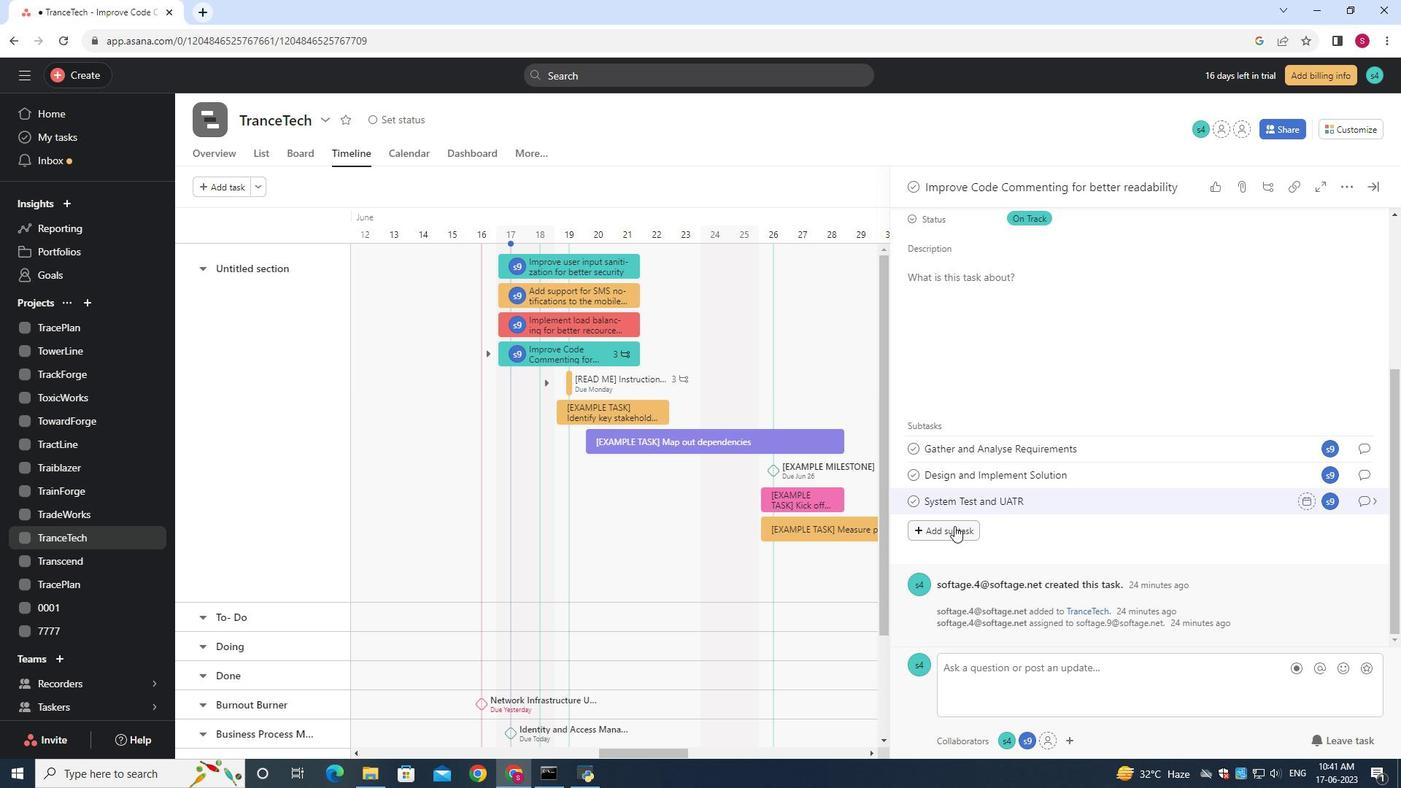 
Action: Mouse pressed left at (954, 526)
Screenshot: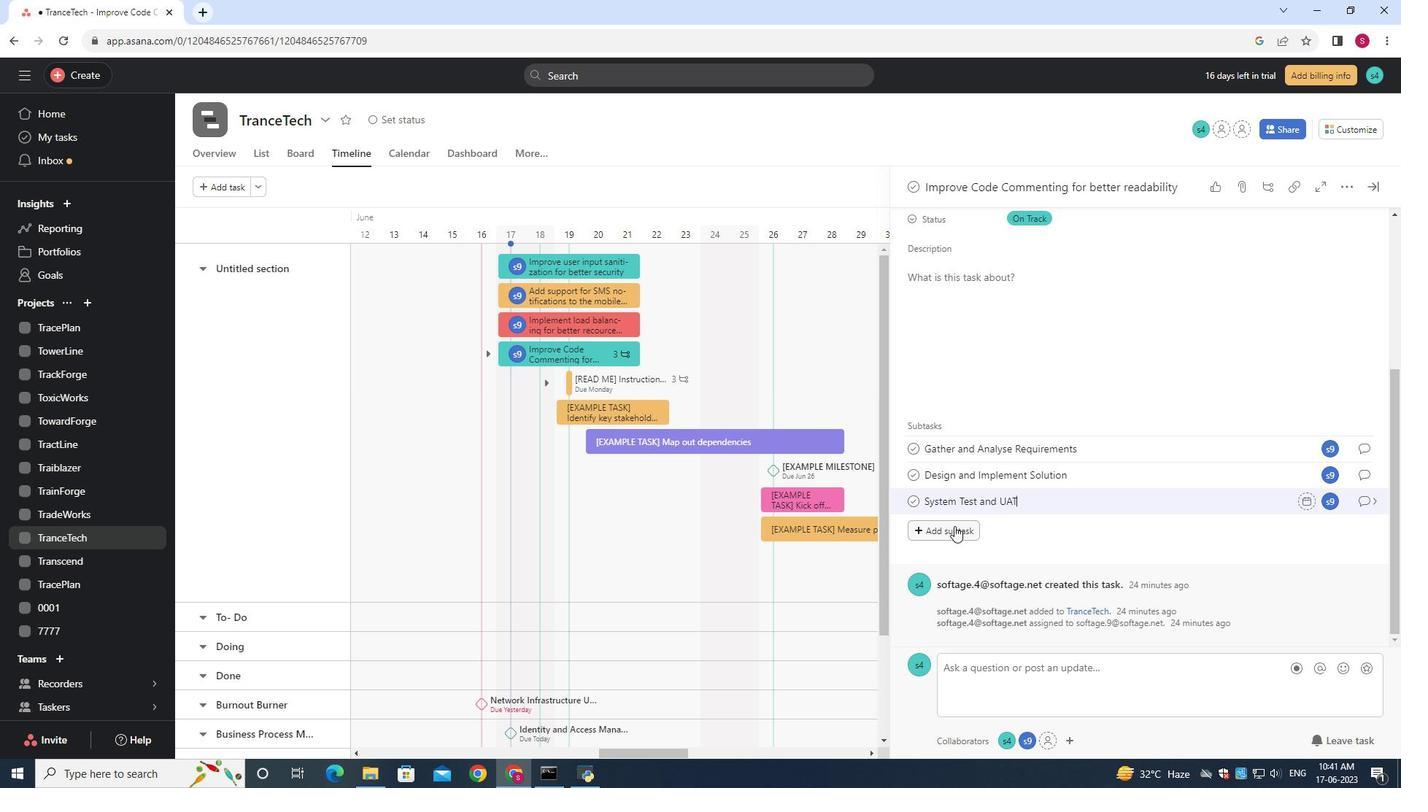 
Action: Mouse moved to (954, 526)
Screenshot: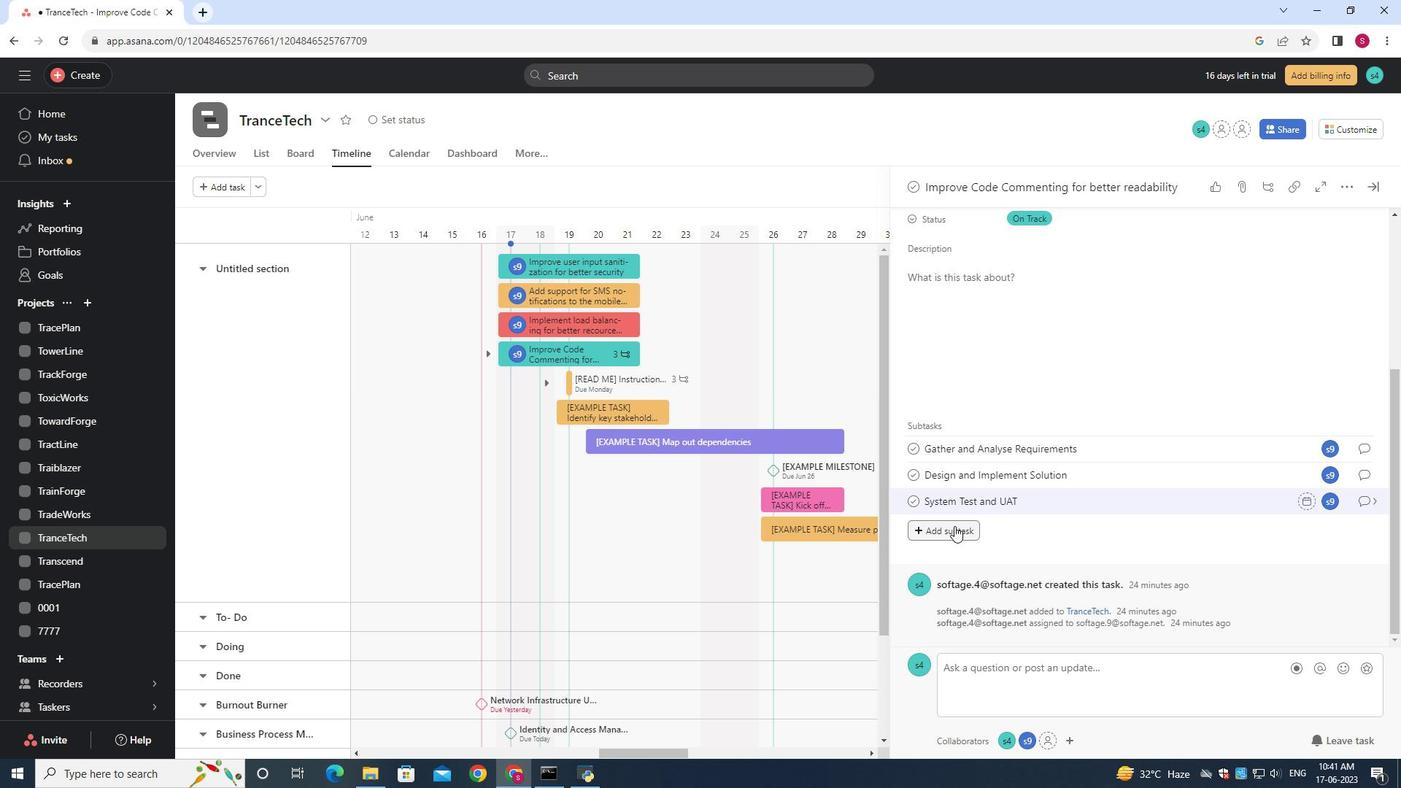 
Action: Key pressed r<Key.backspace><Key.shift>Release<Key.space><Key.shift><Key.shift><Key.shift><Key.shift><Key.shift><Key.shift><Key.shift><Key.shift><Key.shift><Key.shift><Key.shift><Key.shift><Key.shift><Key.shift>to<Key.space><Key.shift><Key.shift><Key.shift><Key.shift><Key.shift><Key.shift><Key.shift><Key.shift><Key.shift><Key.shift><Key.shift><Key.shift><Key.shift>Production<Key.space>/<Key.space><Key.shift>Go<Key.space><Key.shift>Live
Screenshot: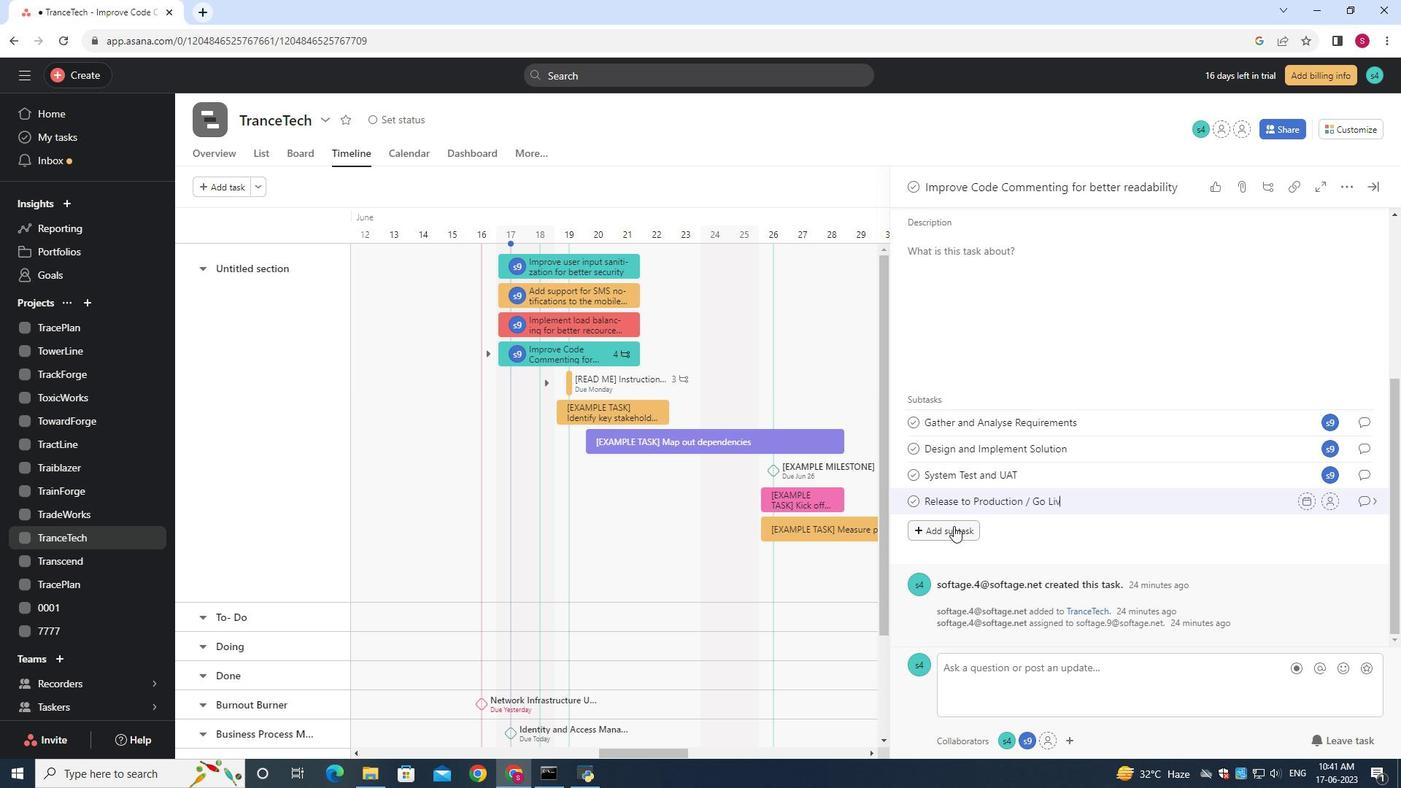 
Action: Mouse moved to (1333, 505)
Screenshot: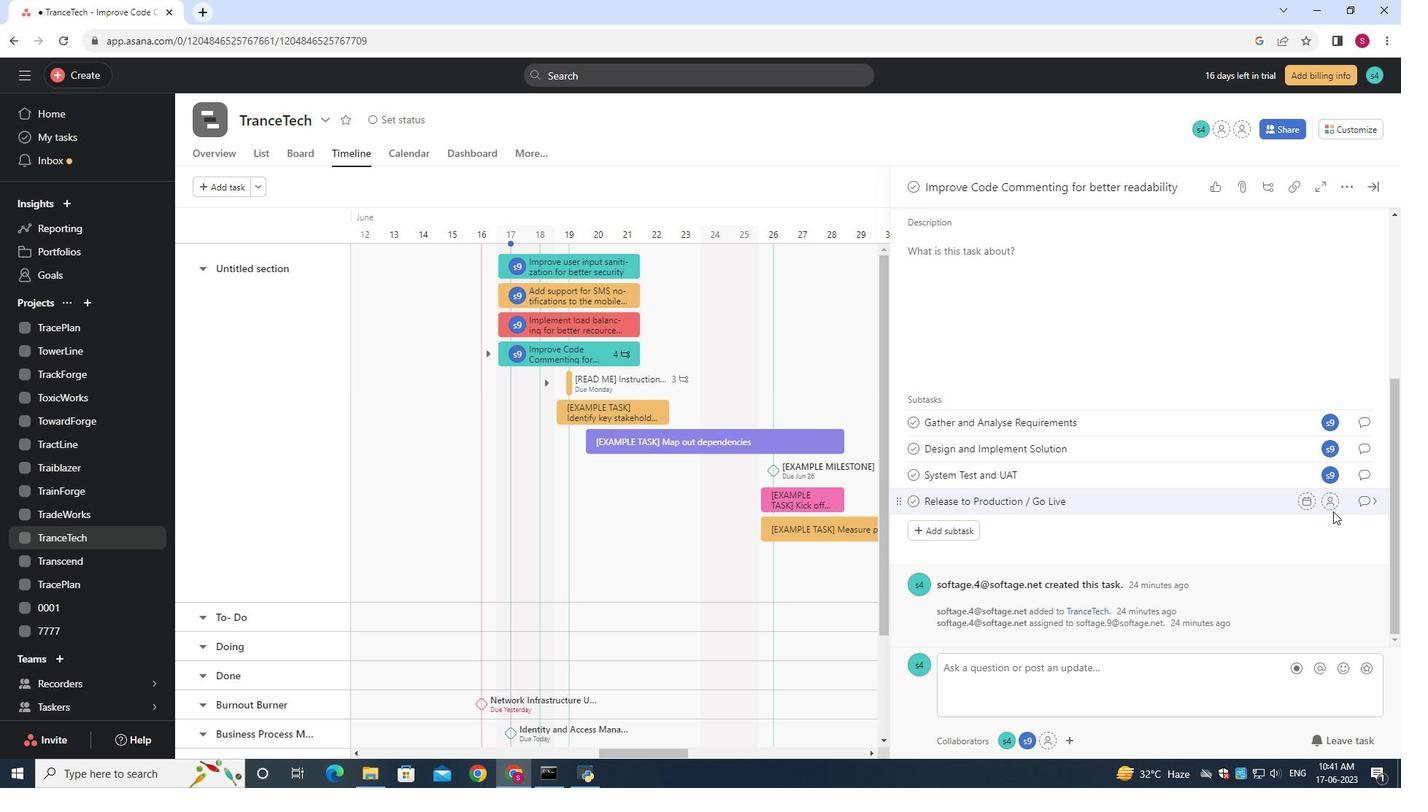 
Action: Mouse pressed left at (1333, 505)
Screenshot: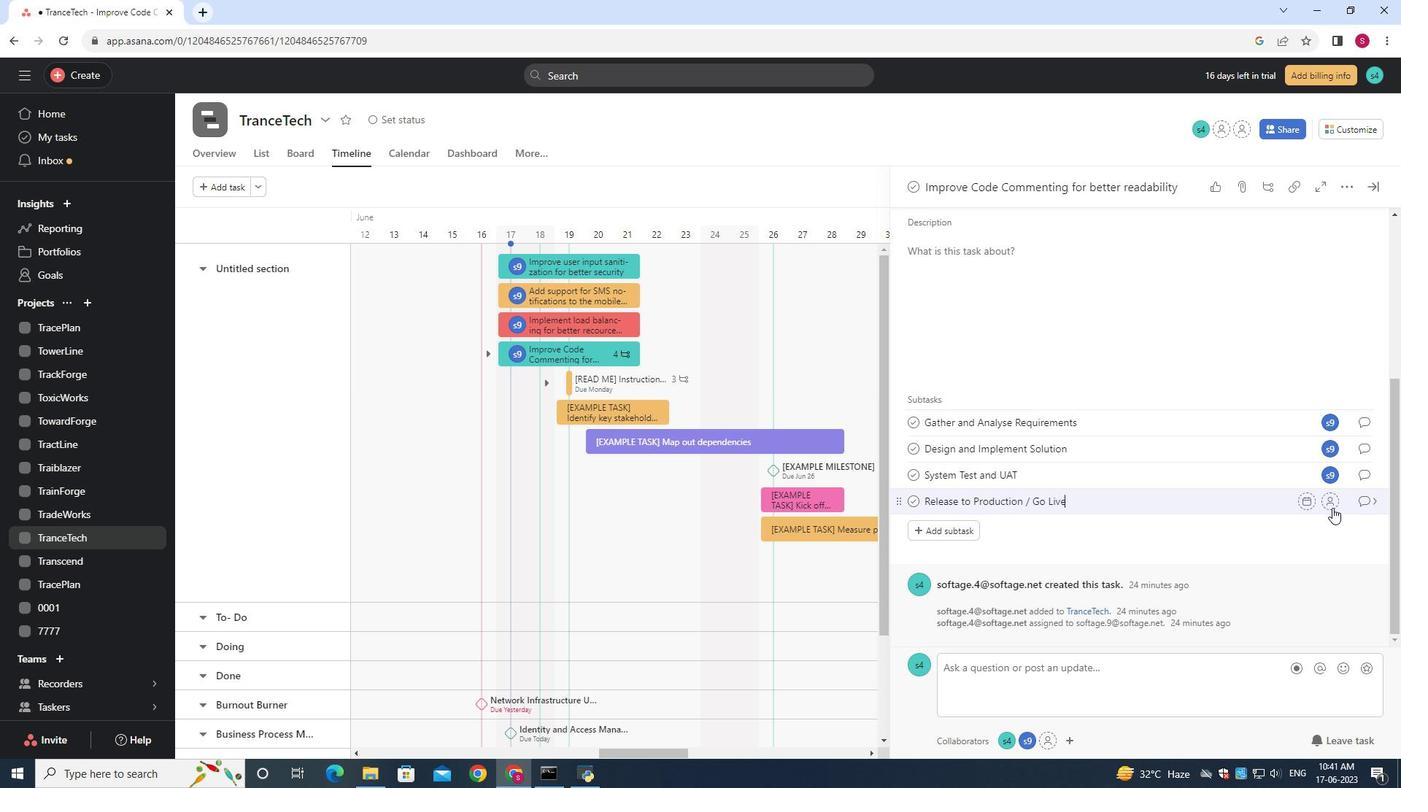 
Action: Mouse moved to (1333, 505)
Screenshot: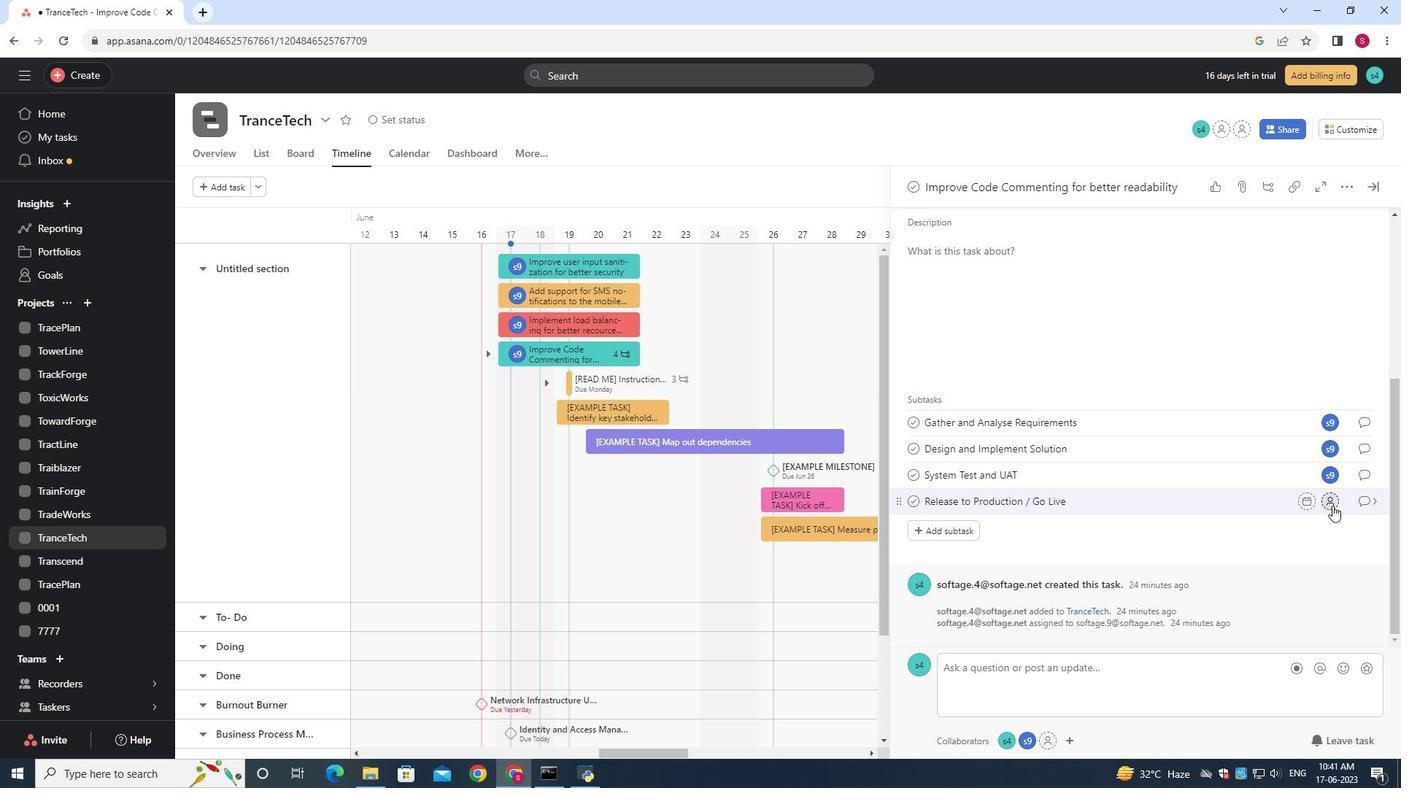 
Action: Key pressed soft<Key.caps_lock>GE.9<Key.shift>@SOFTAGE.NET
Screenshot: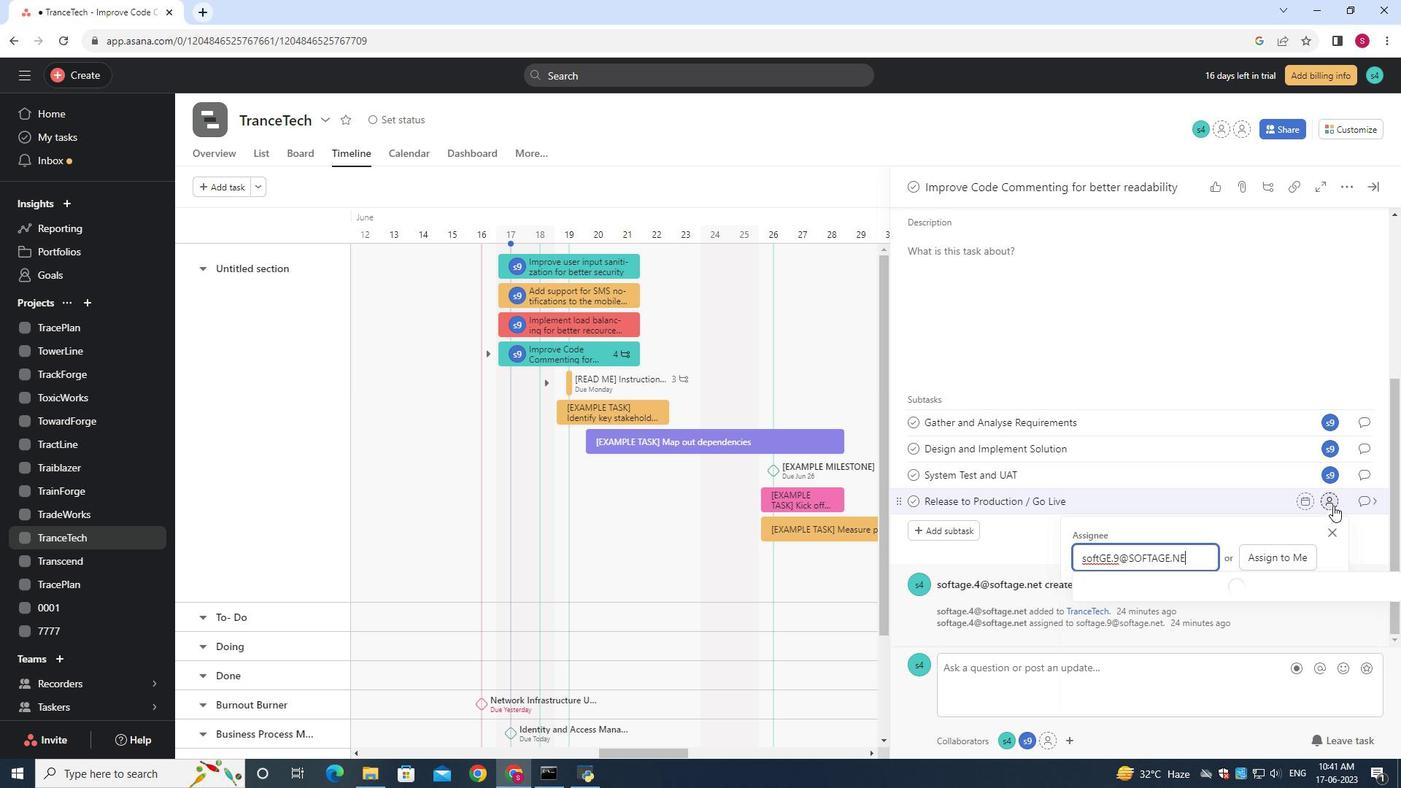 
Action: Mouse moved to (1112, 557)
Screenshot: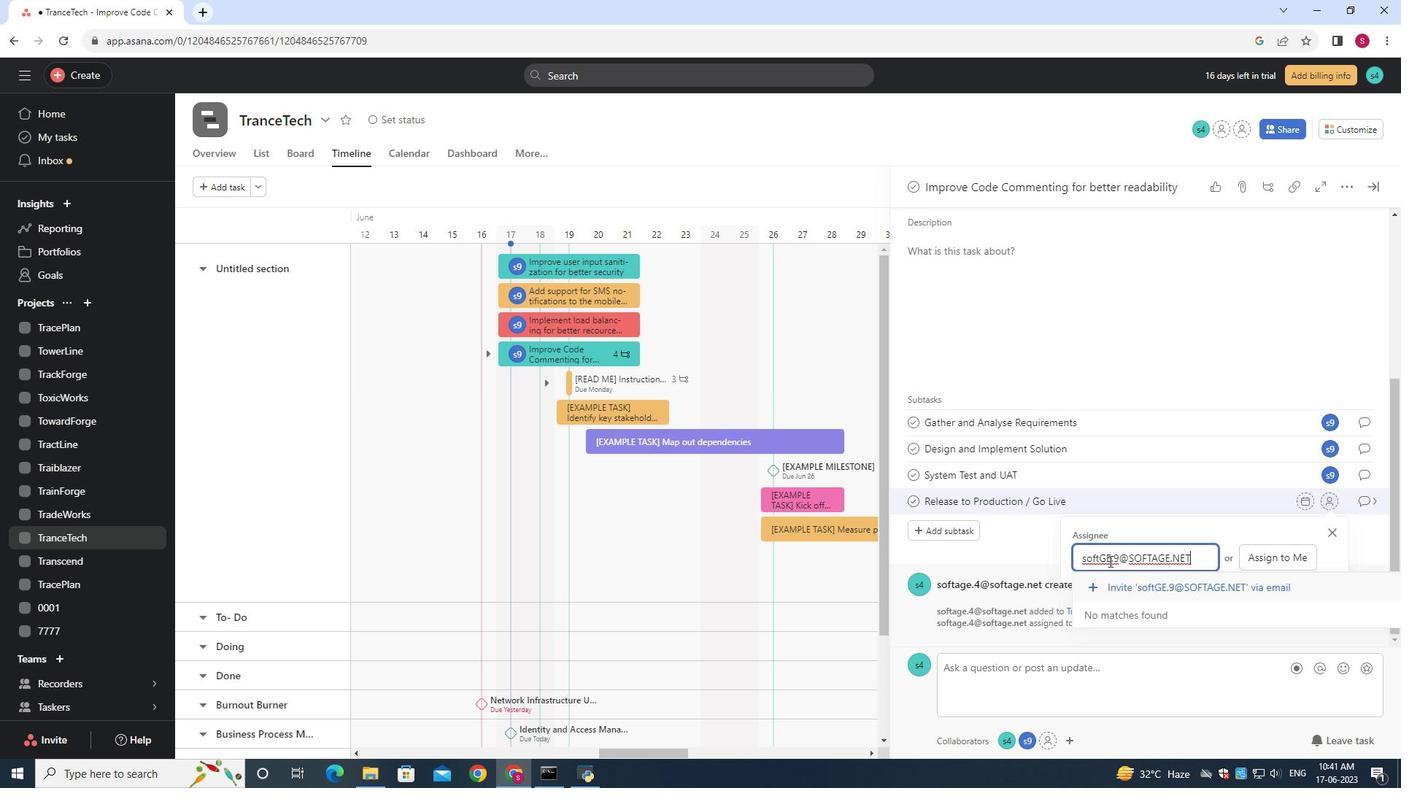 
Action: Mouse pressed left at (1112, 557)
Screenshot: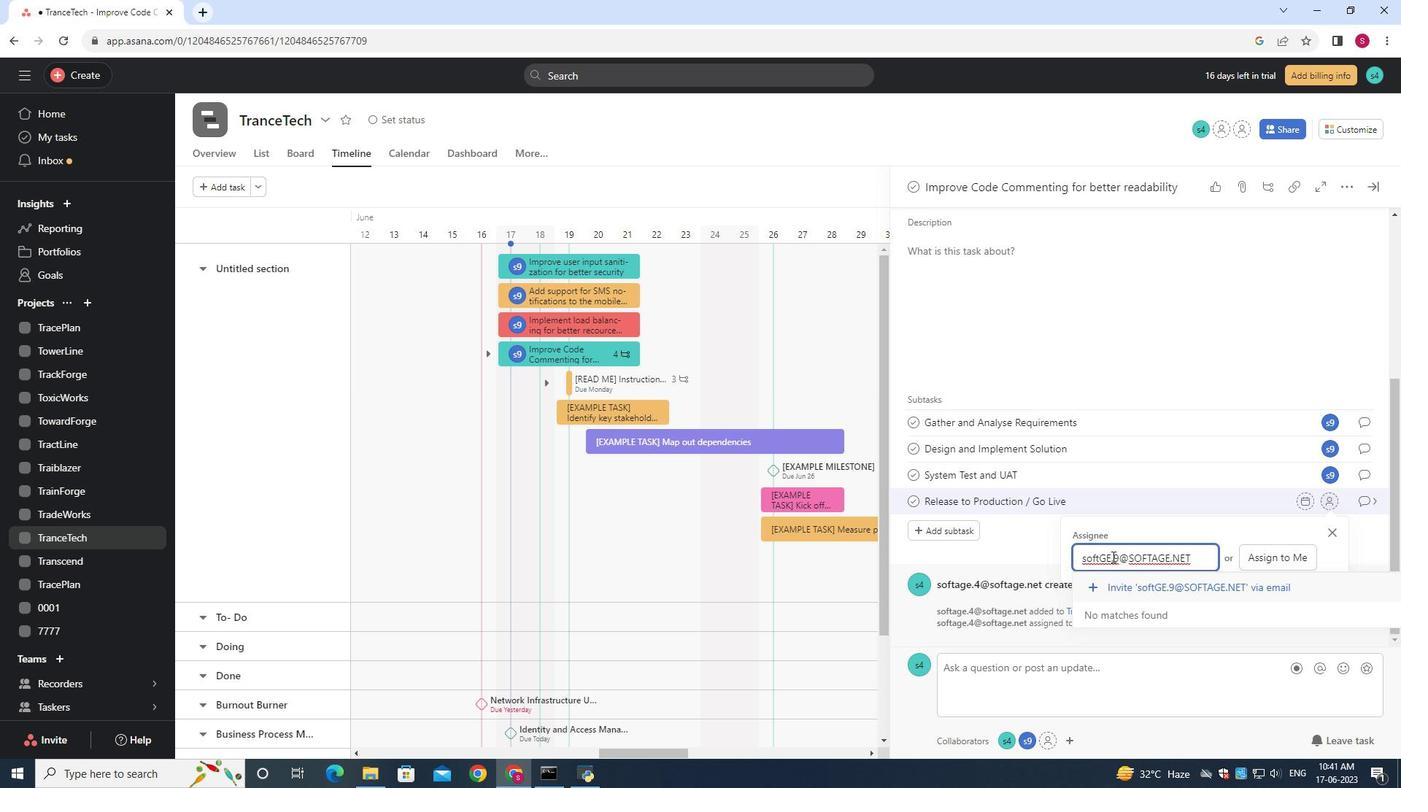 
Action: Mouse moved to (1187, 557)
Screenshot: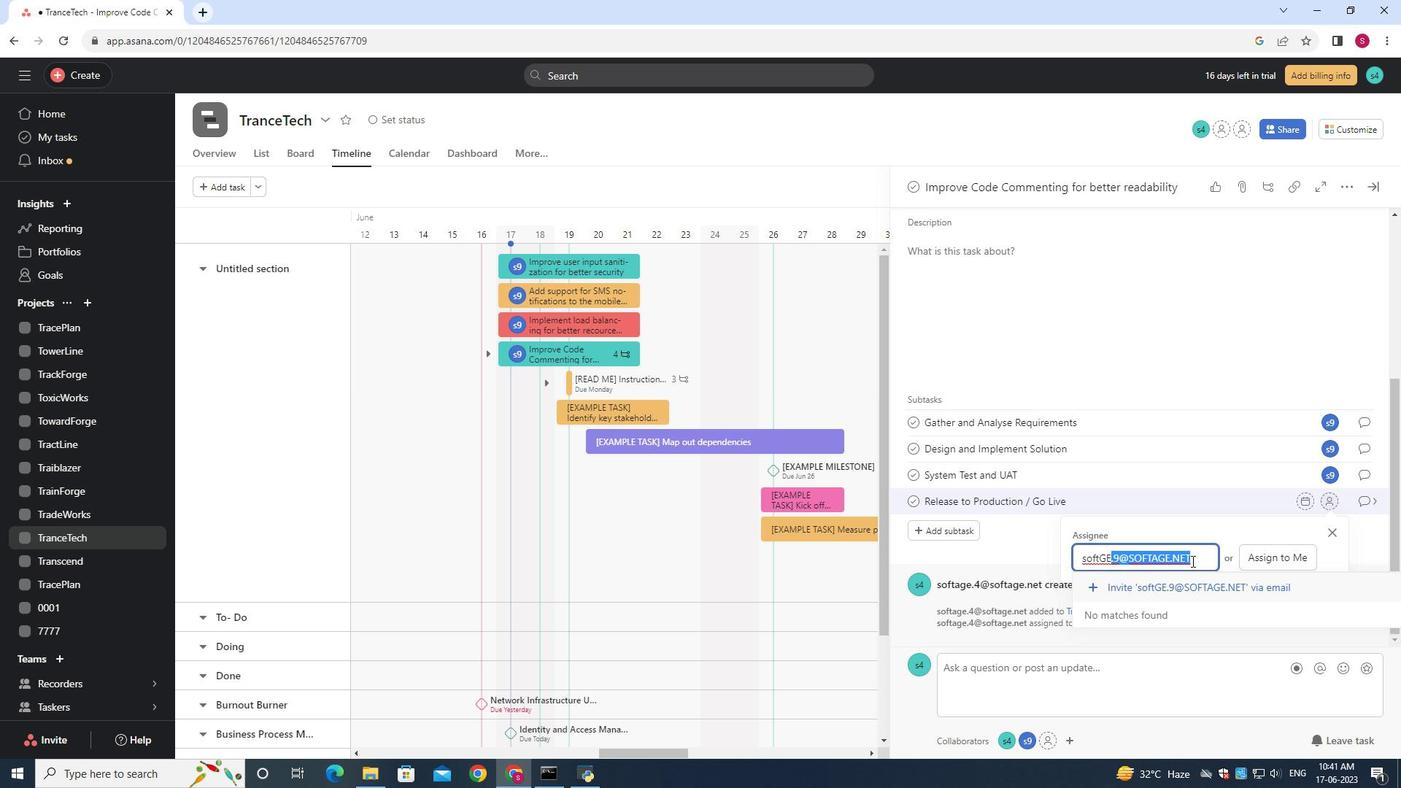 
Action: Key pressed <Key.caps_lock><Key.backspace>
Screenshot: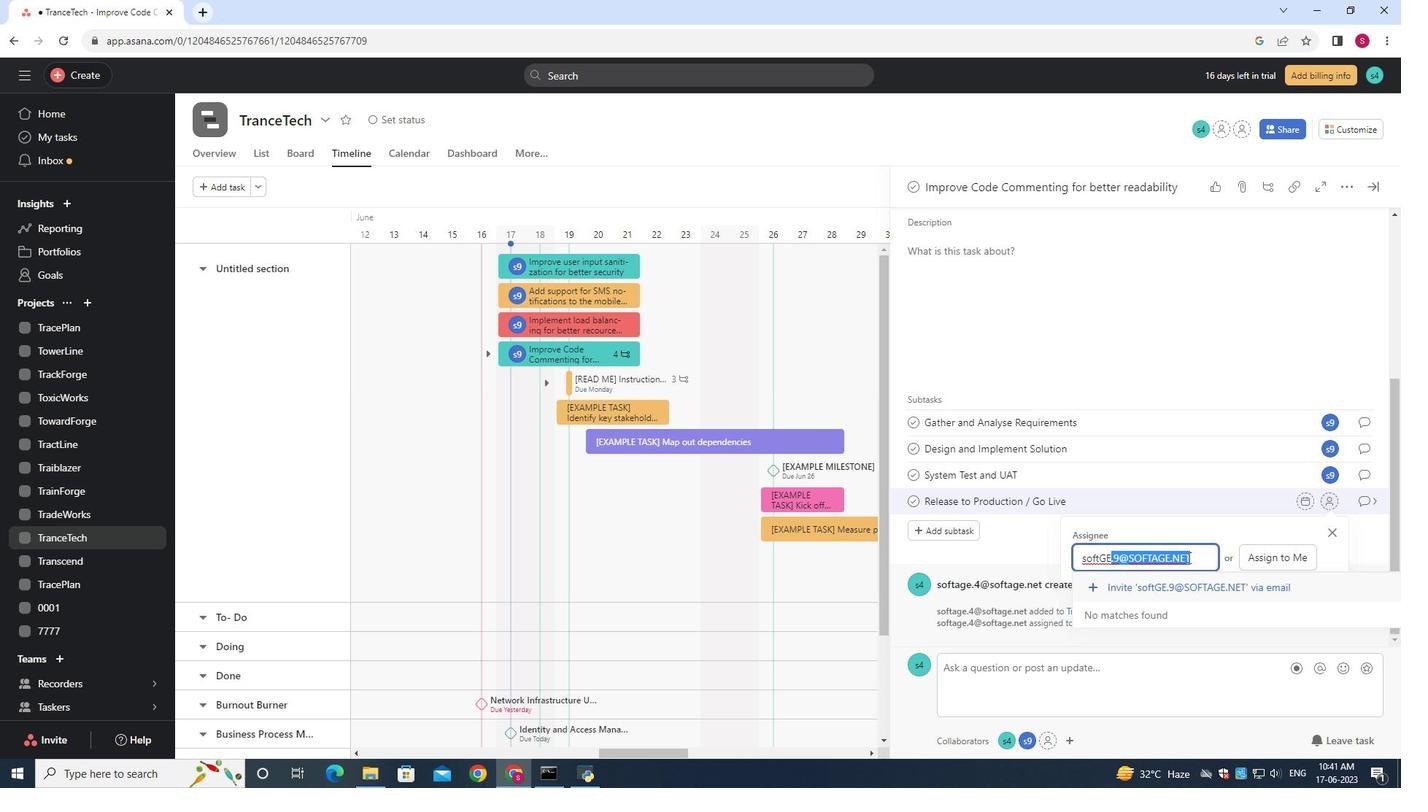 
Action: Mouse moved to (1075, 572)
Screenshot: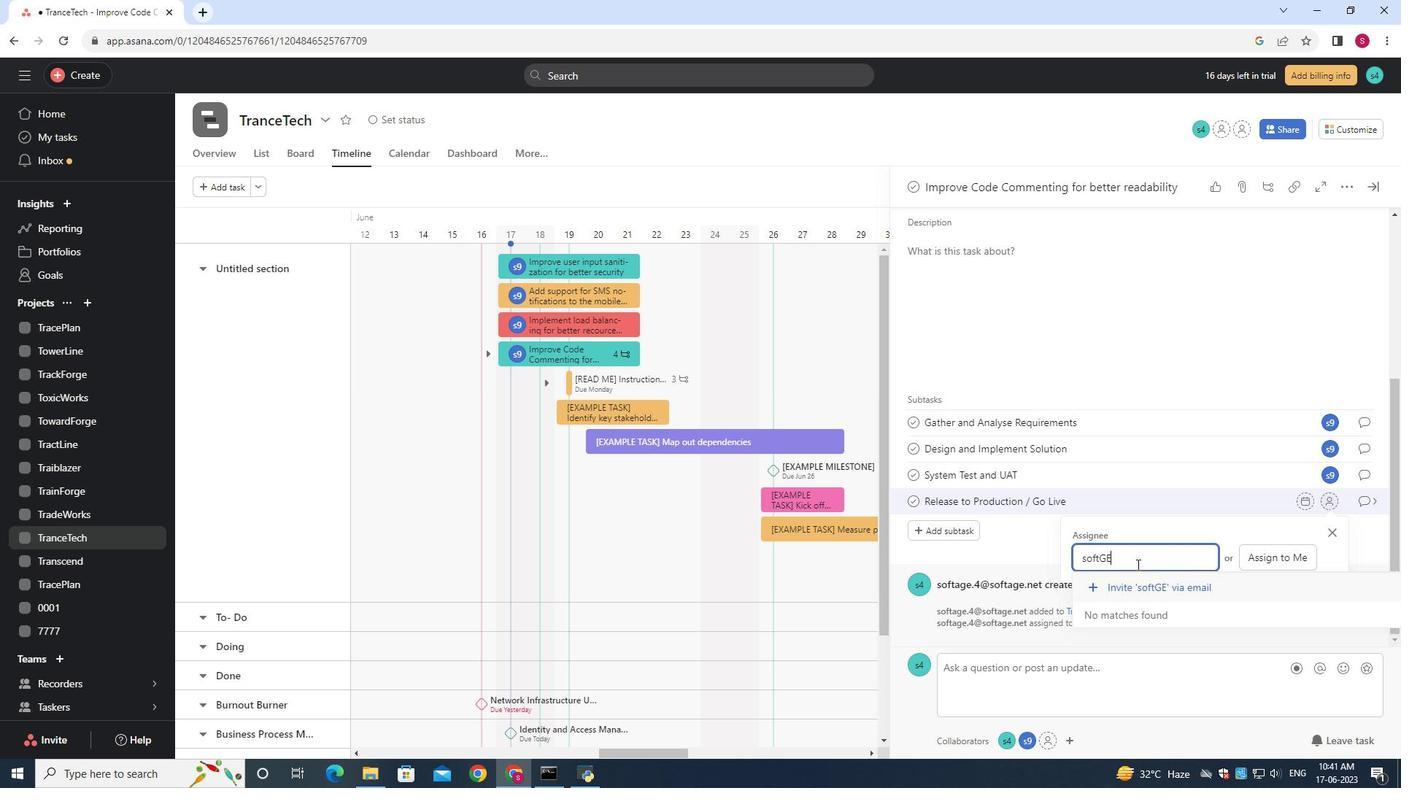 
Action: Key pressed <Key.backspace>
Screenshot: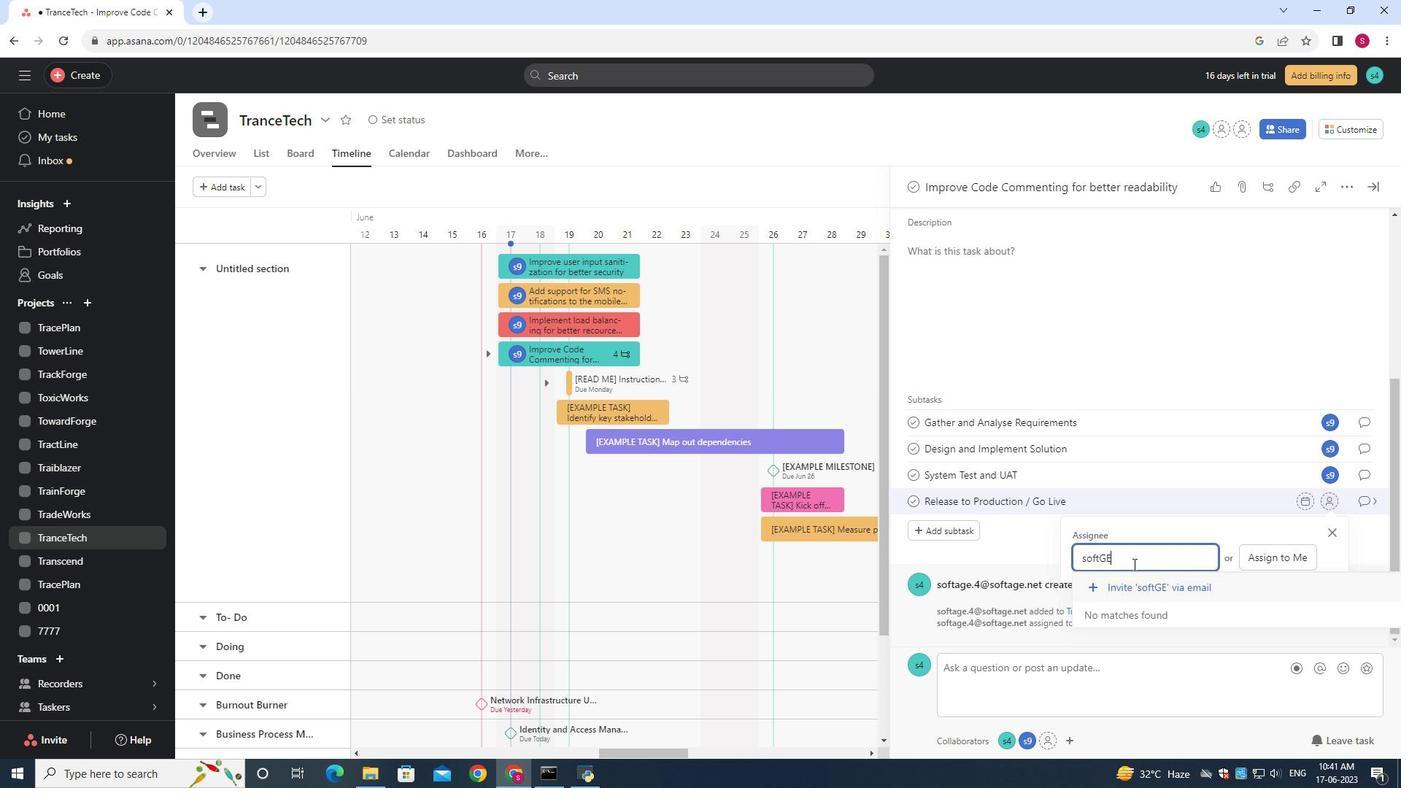 
Action: Mouse moved to (1092, 568)
Screenshot: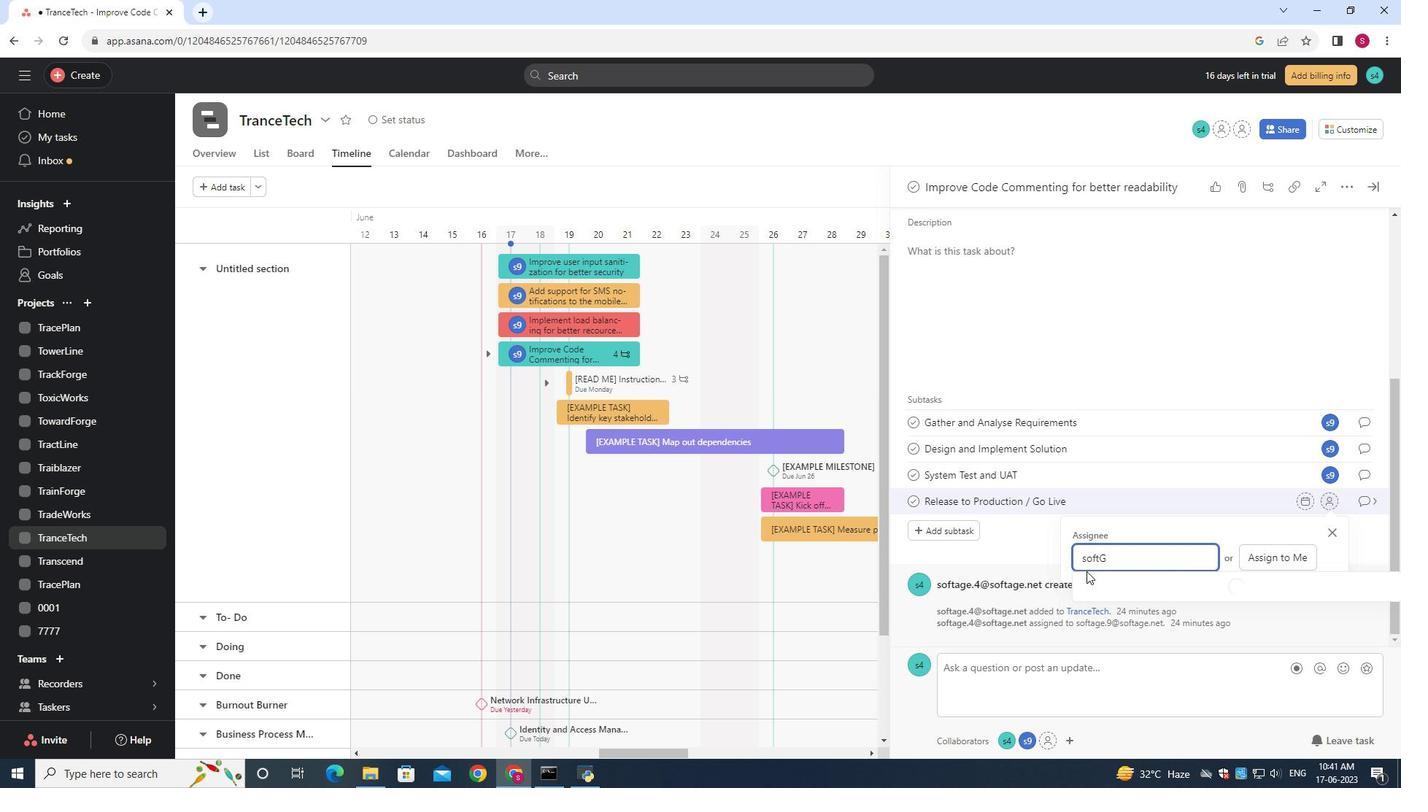 
Action: Key pressed <Key.backspace>
Screenshot: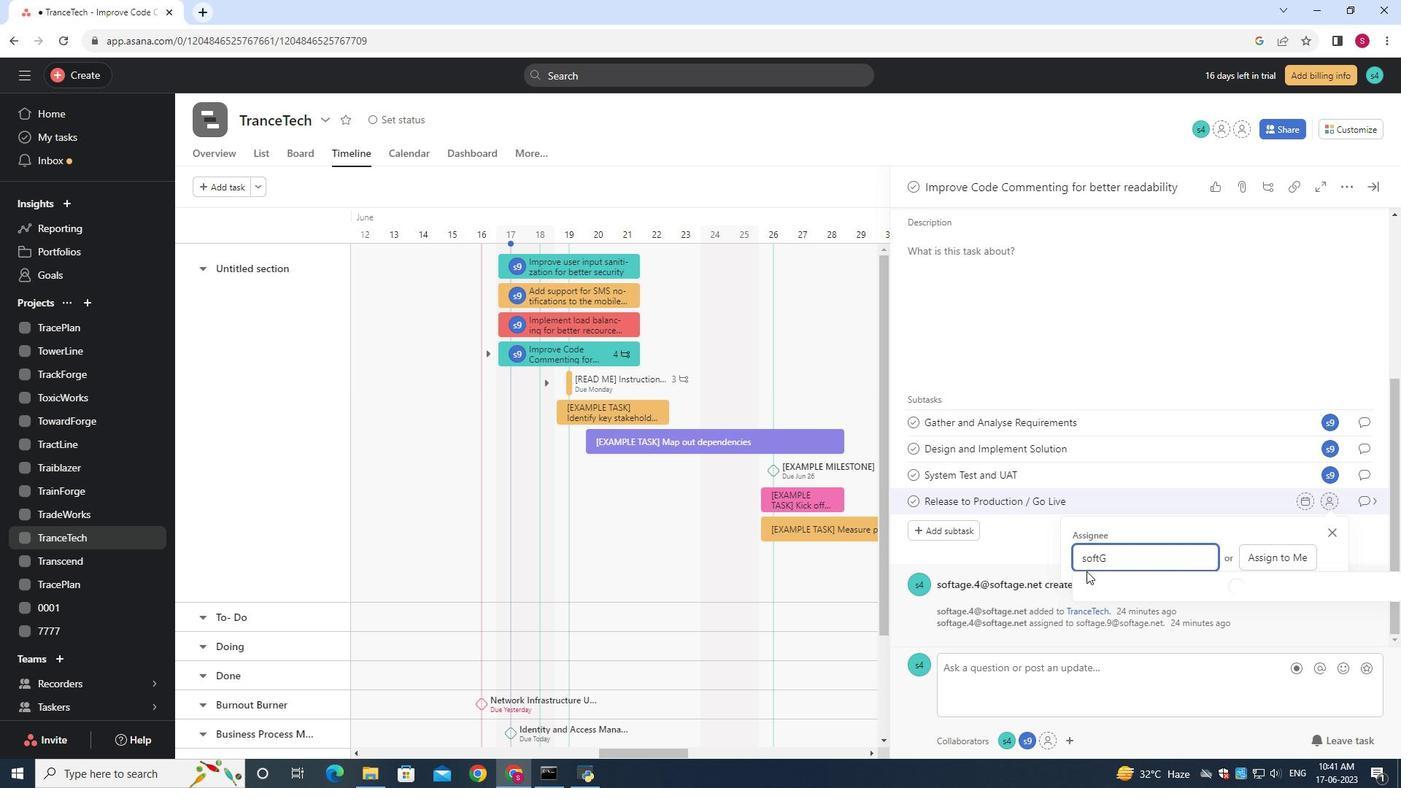 
Action: Mouse moved to (1092, 568)
Screenshot: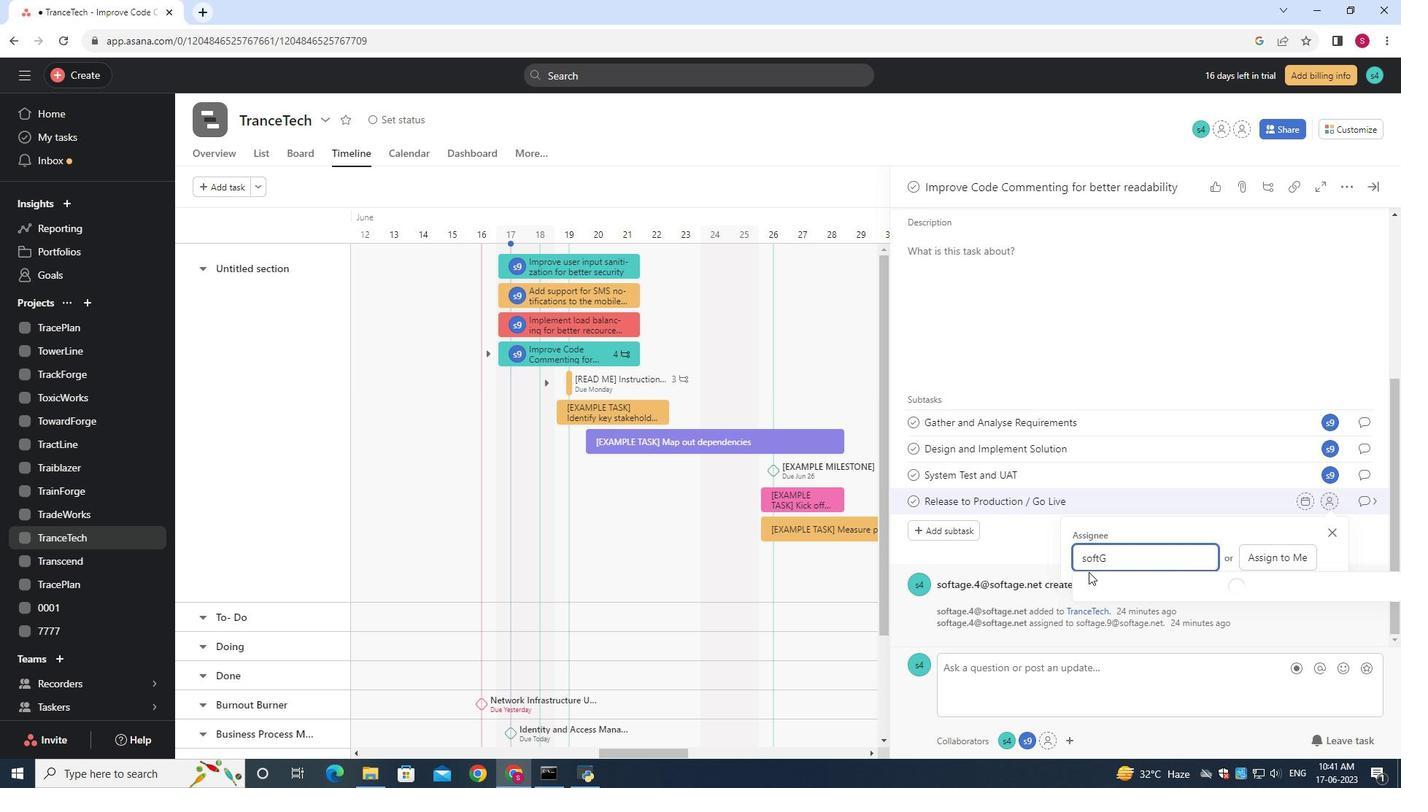 
Action: Key pressed ge.9<Key.shift>@softage.net
Screenshot: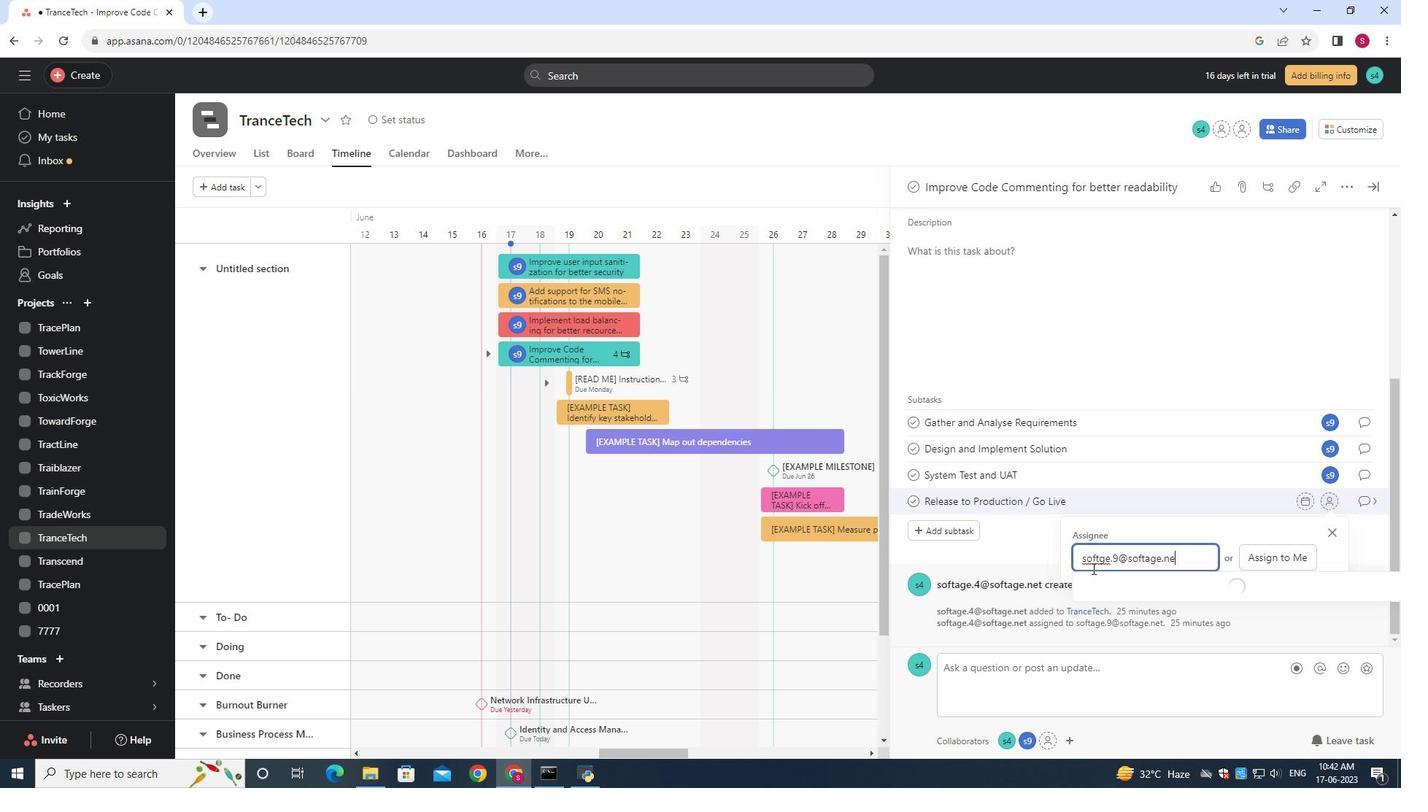
Action: Mouse moved to (1111, 558)
Screenshot: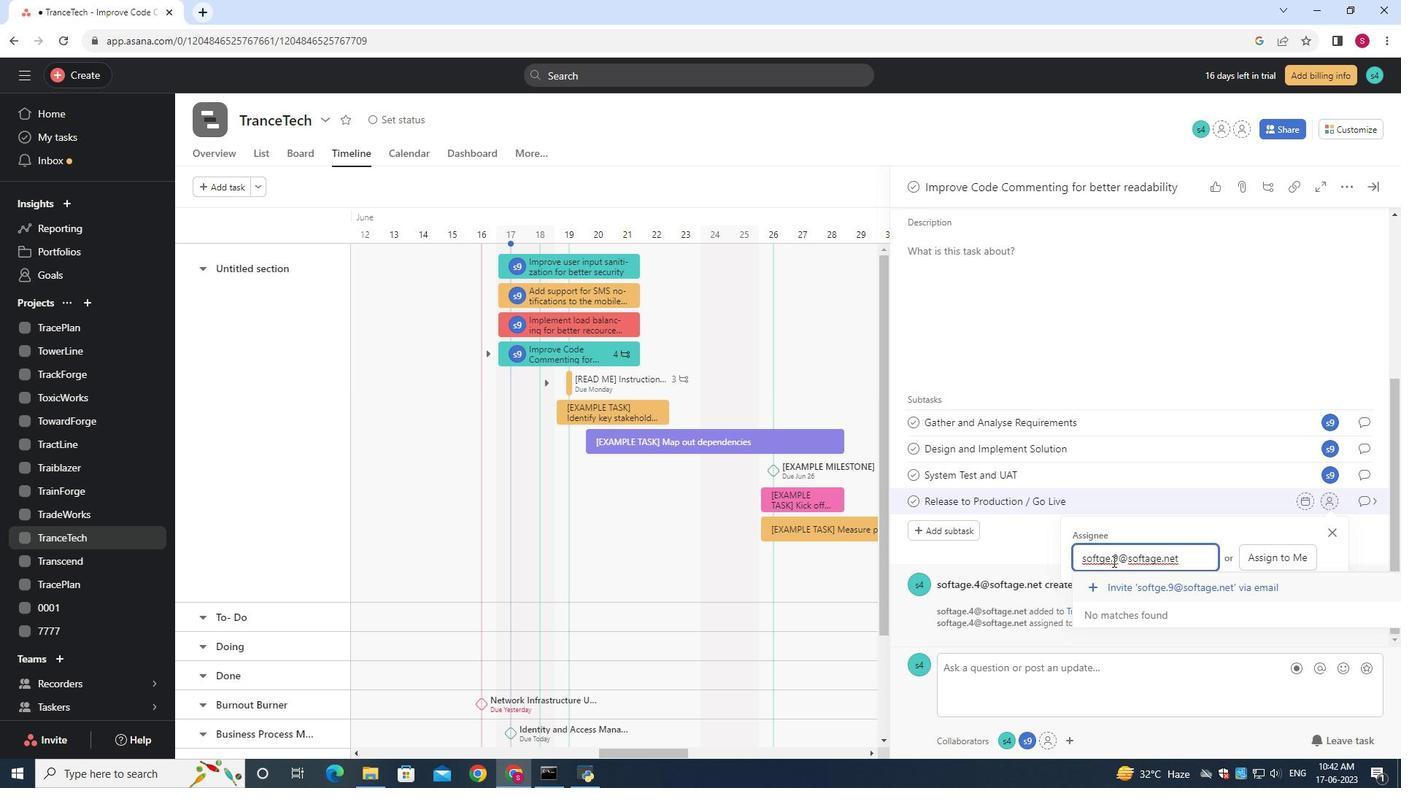 
Action: Mouse pressed left at (1111, 558)
Screenshot: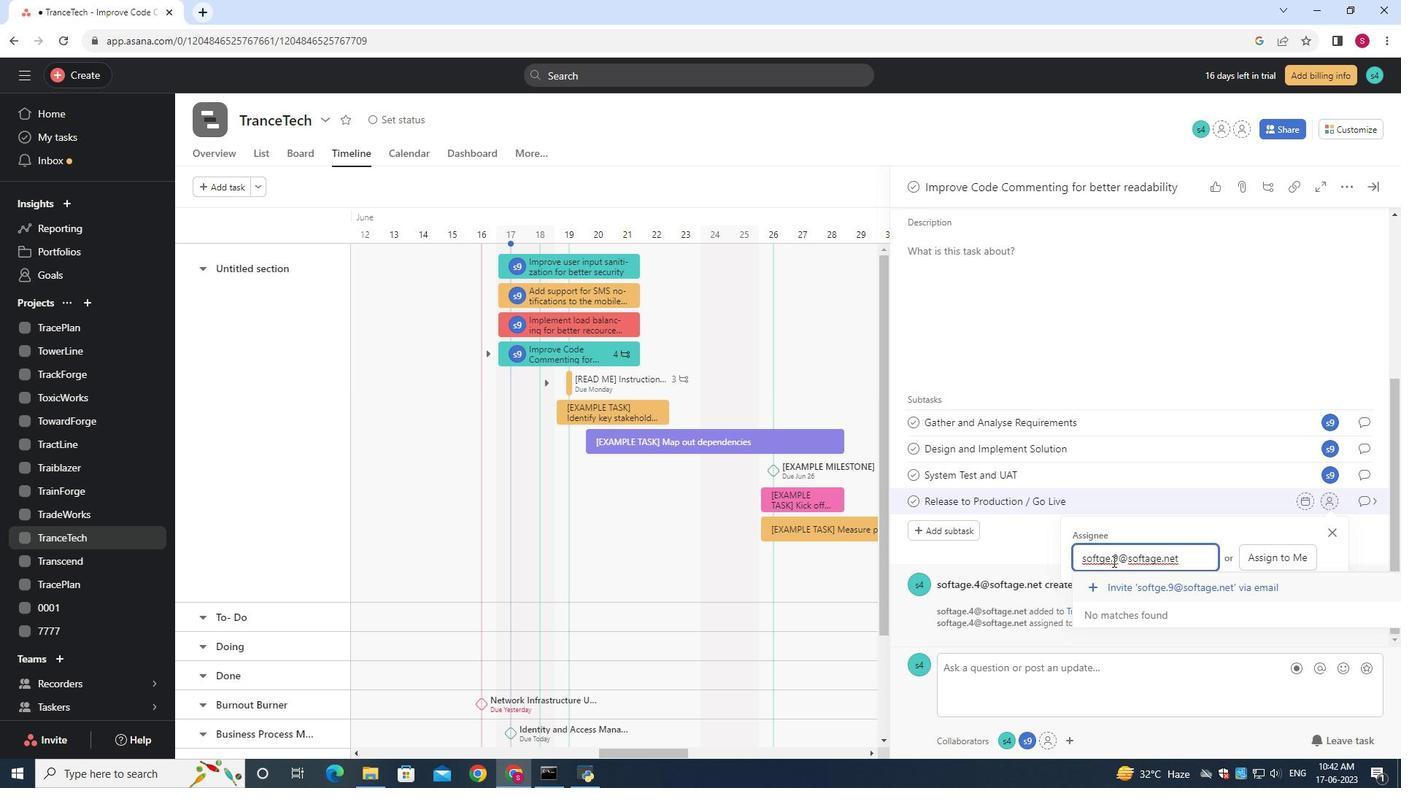 
Action: Mouse moved to (1113, 577)
Screenshot: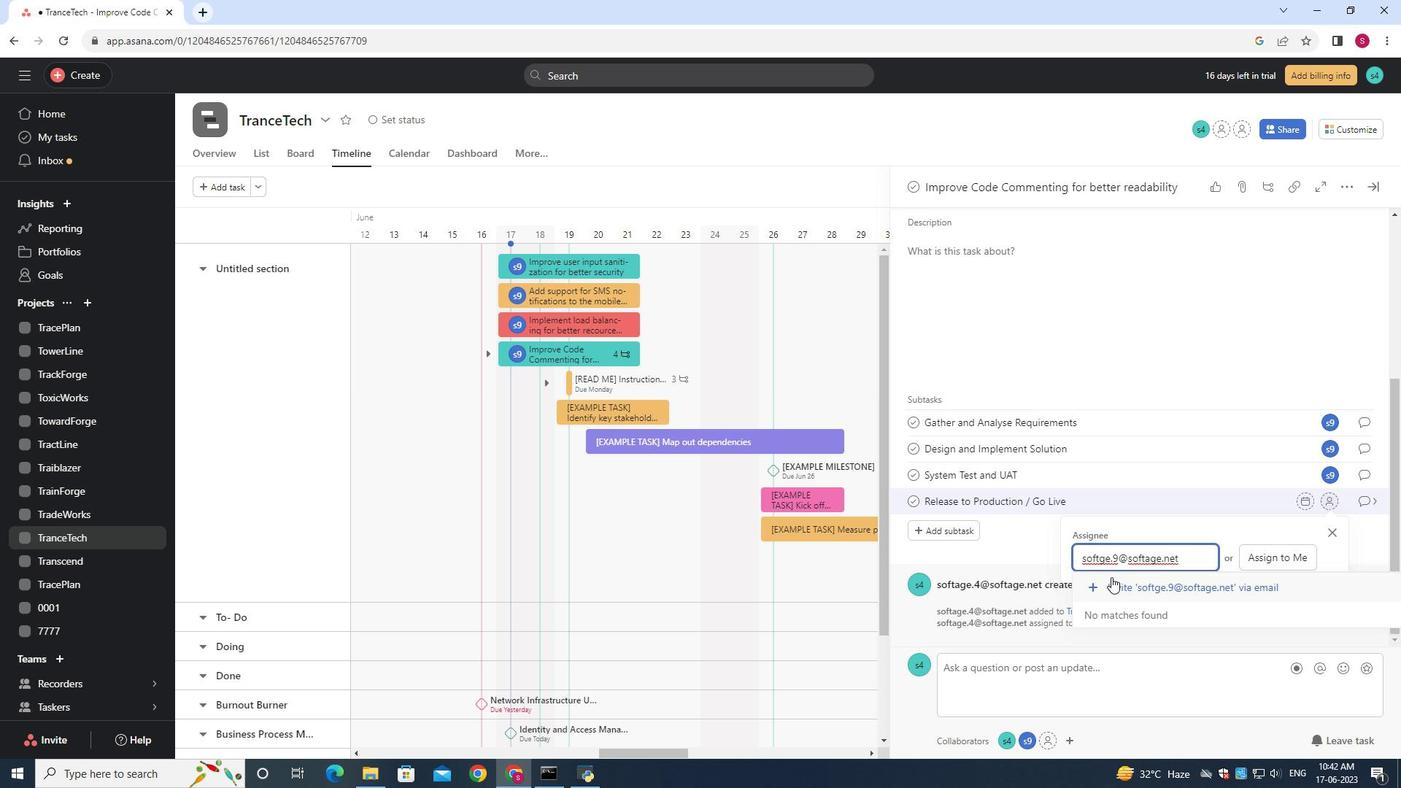 
Action: Key pressed <Key.backspace><Key.backspace>aa<Key.backspace>ge
Screenshot: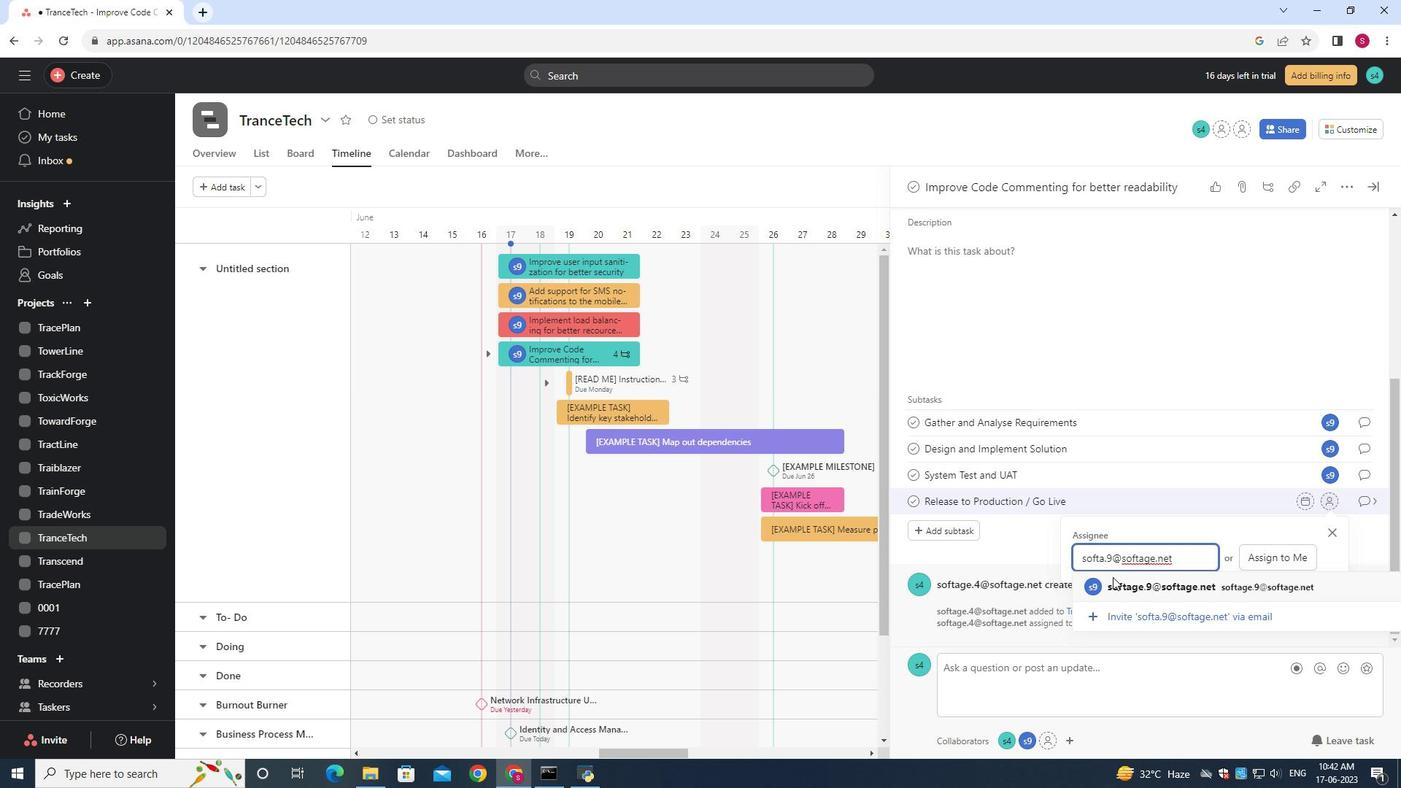 
Action: Mouse moved to (1143, 592)
Screenshot: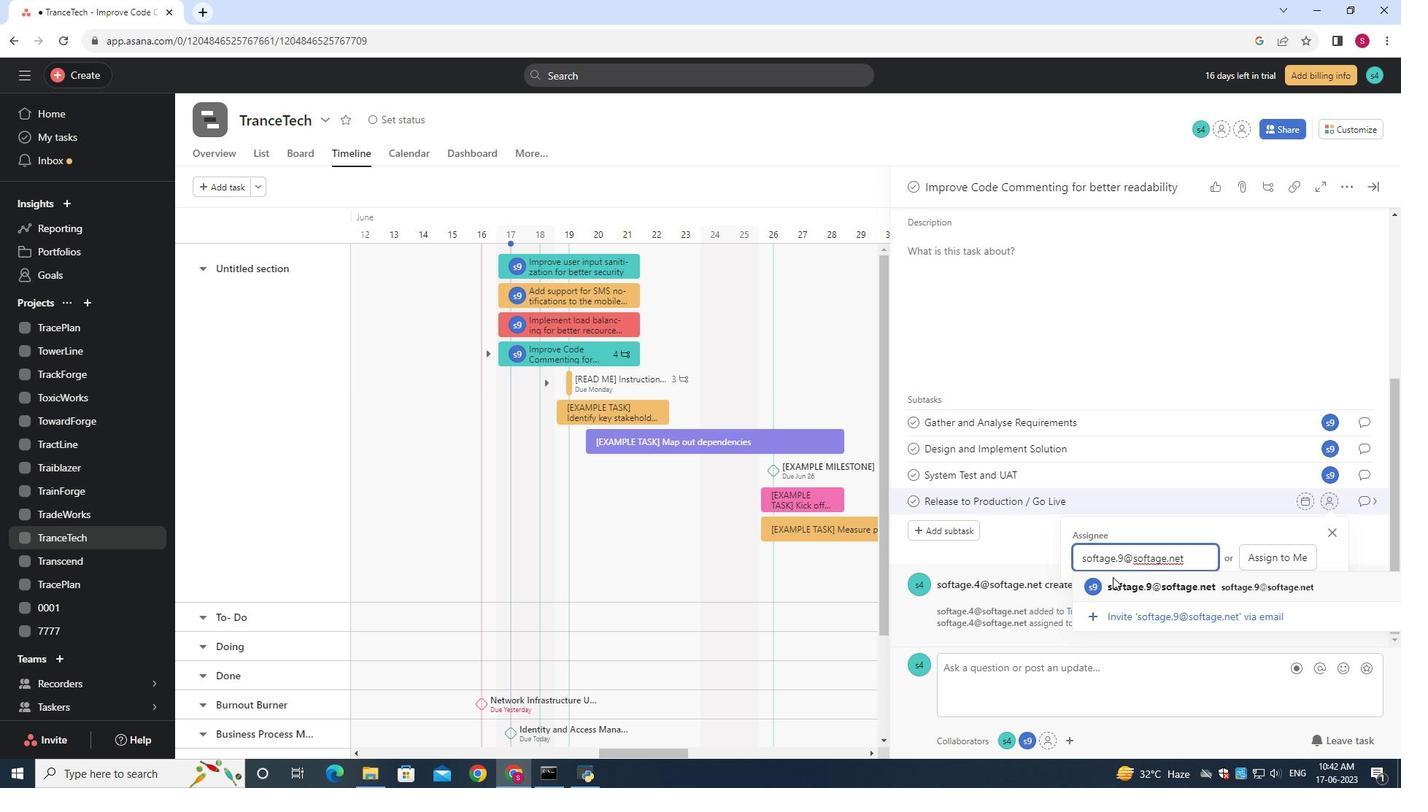
Action: Mouse pressed left at (1143, 592)
Screenshot: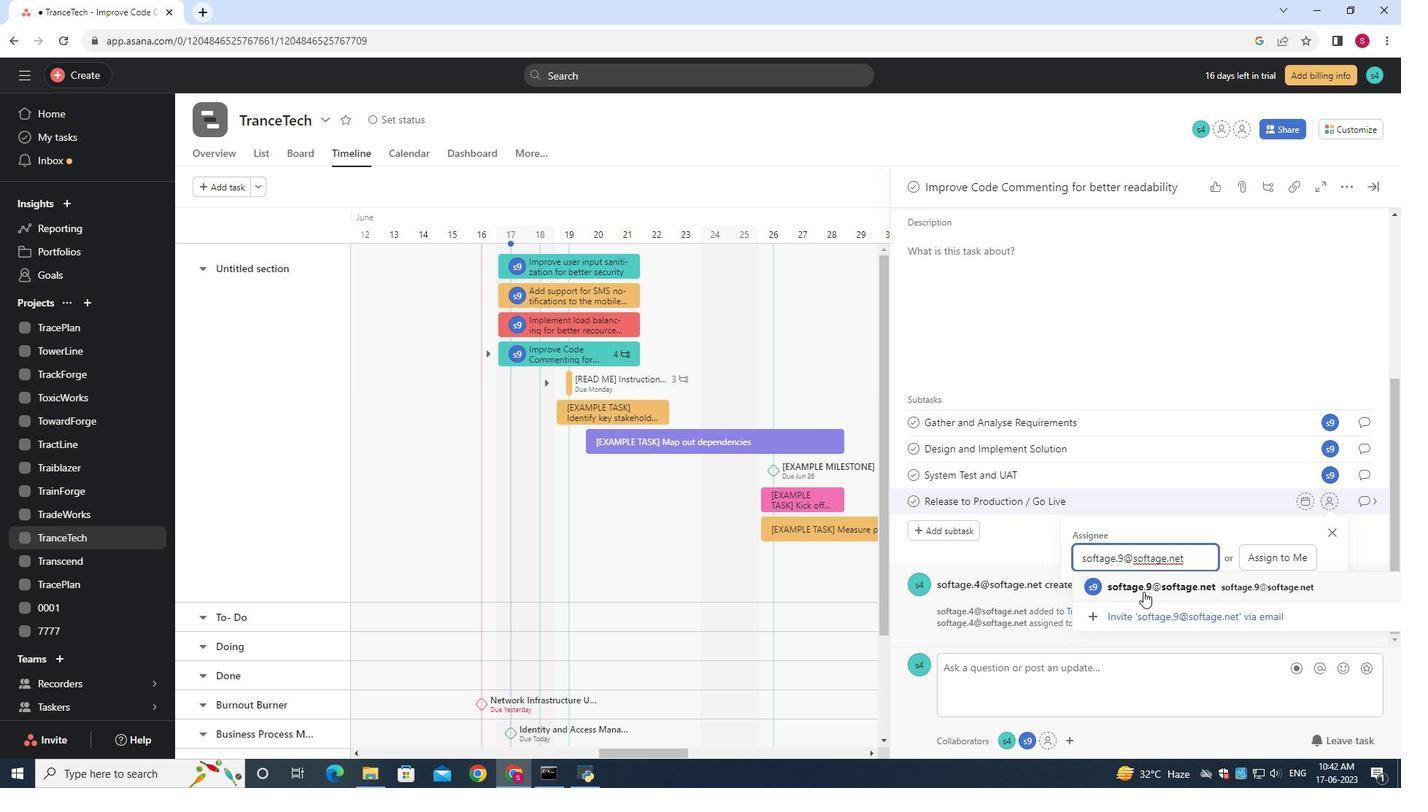 
Action: Mouse moved to (1371, 499)
Screenshot: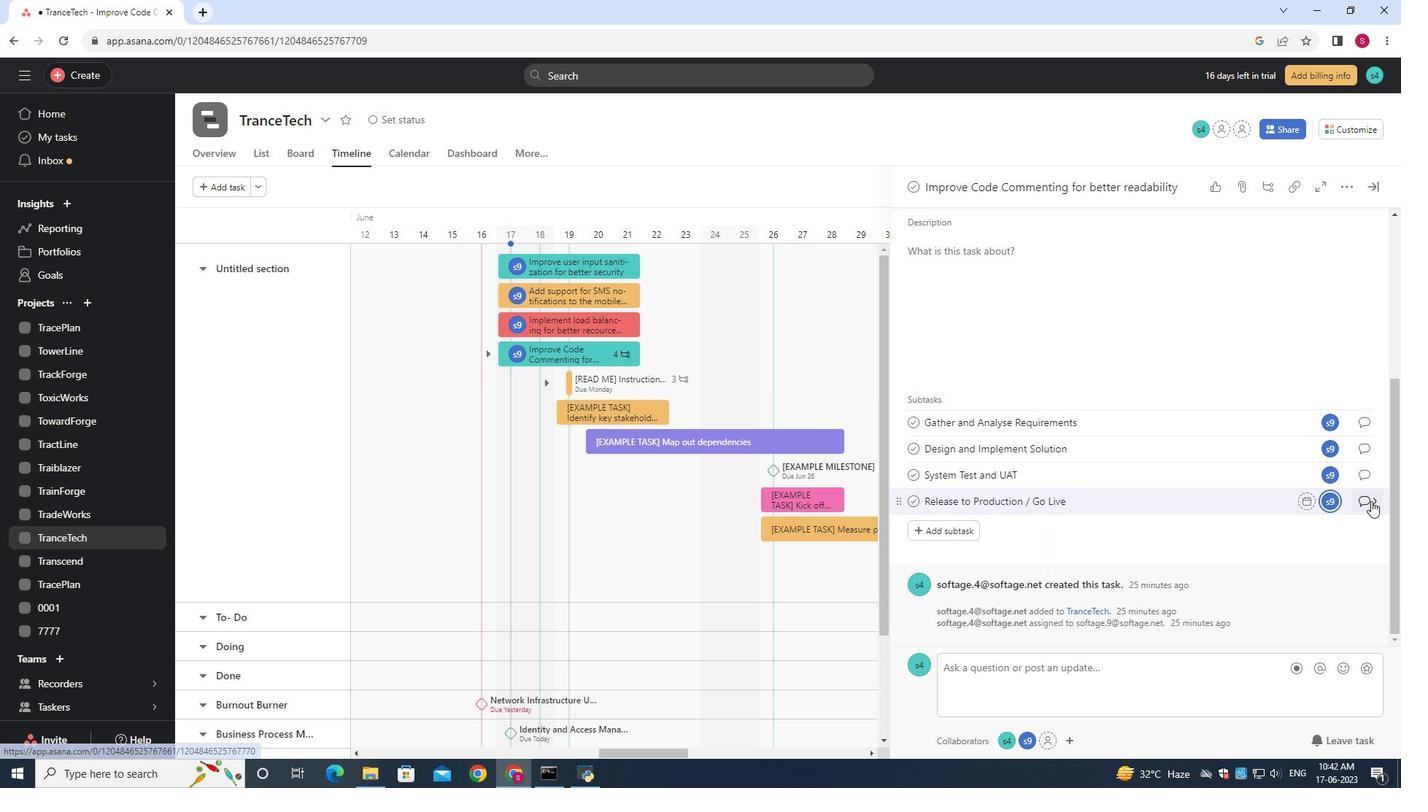 
Action: Mouse pressed left at (1371, 499)
Screenshot: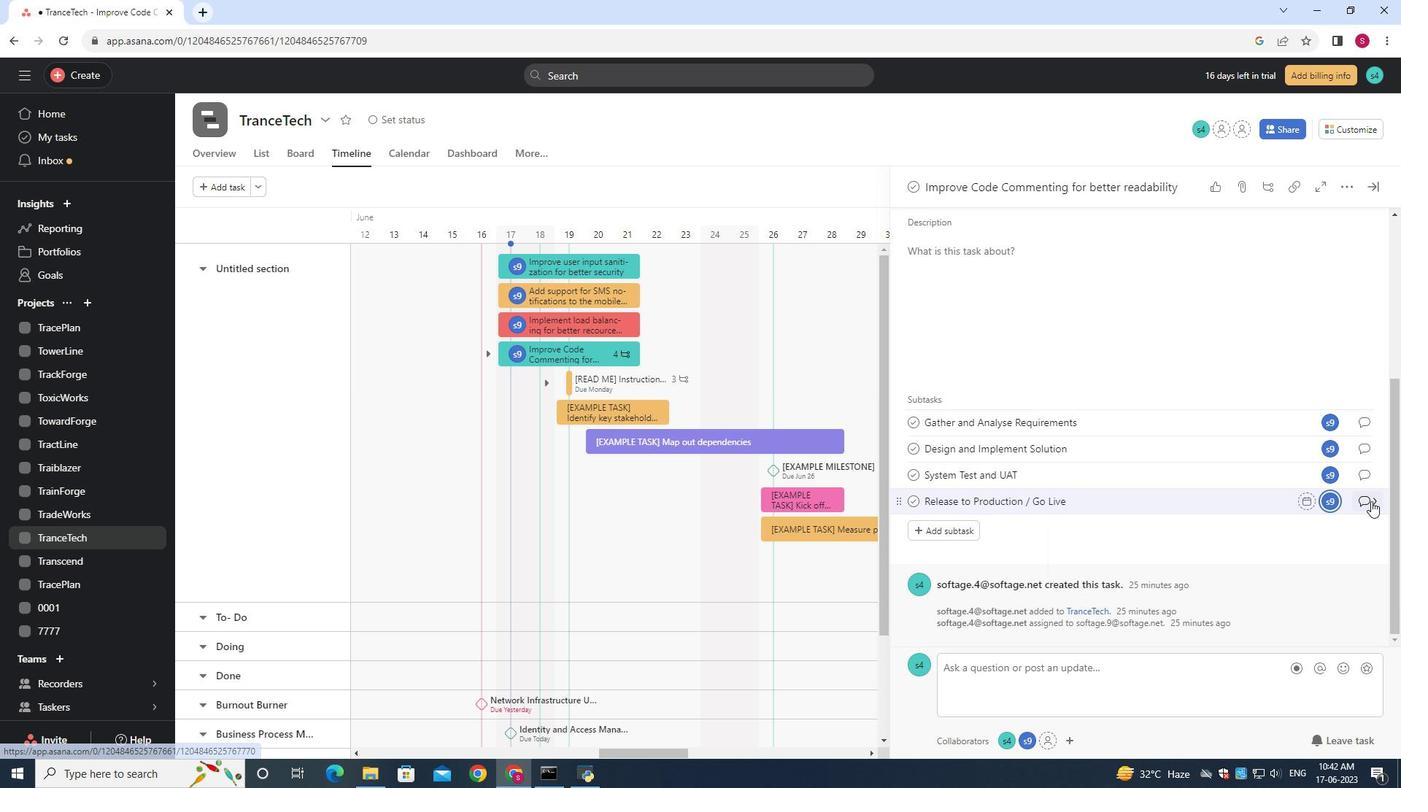 
Action: Mouse moved to (925, 390)
Screenshot: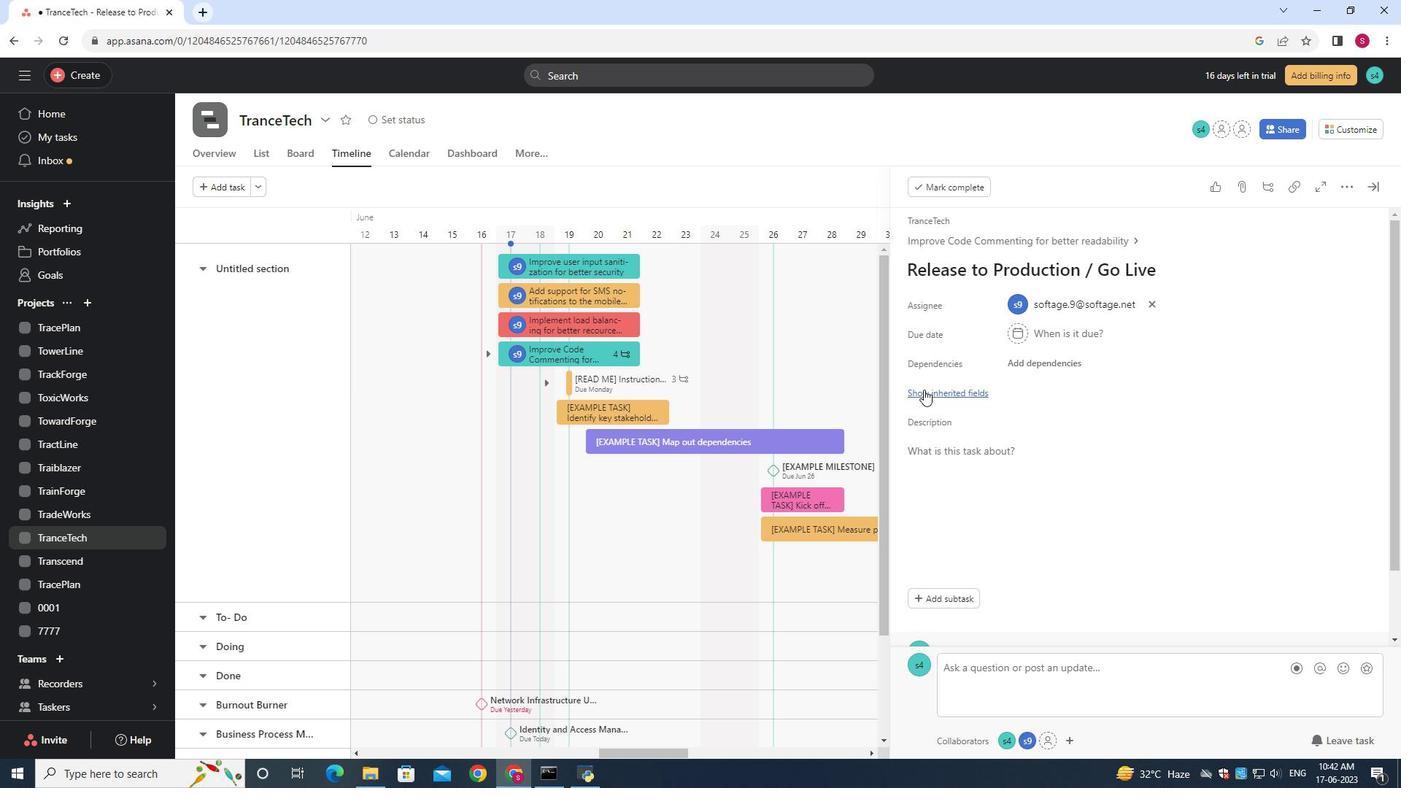 
Action: Mouse pressed left at (925, 389)
Screenshot: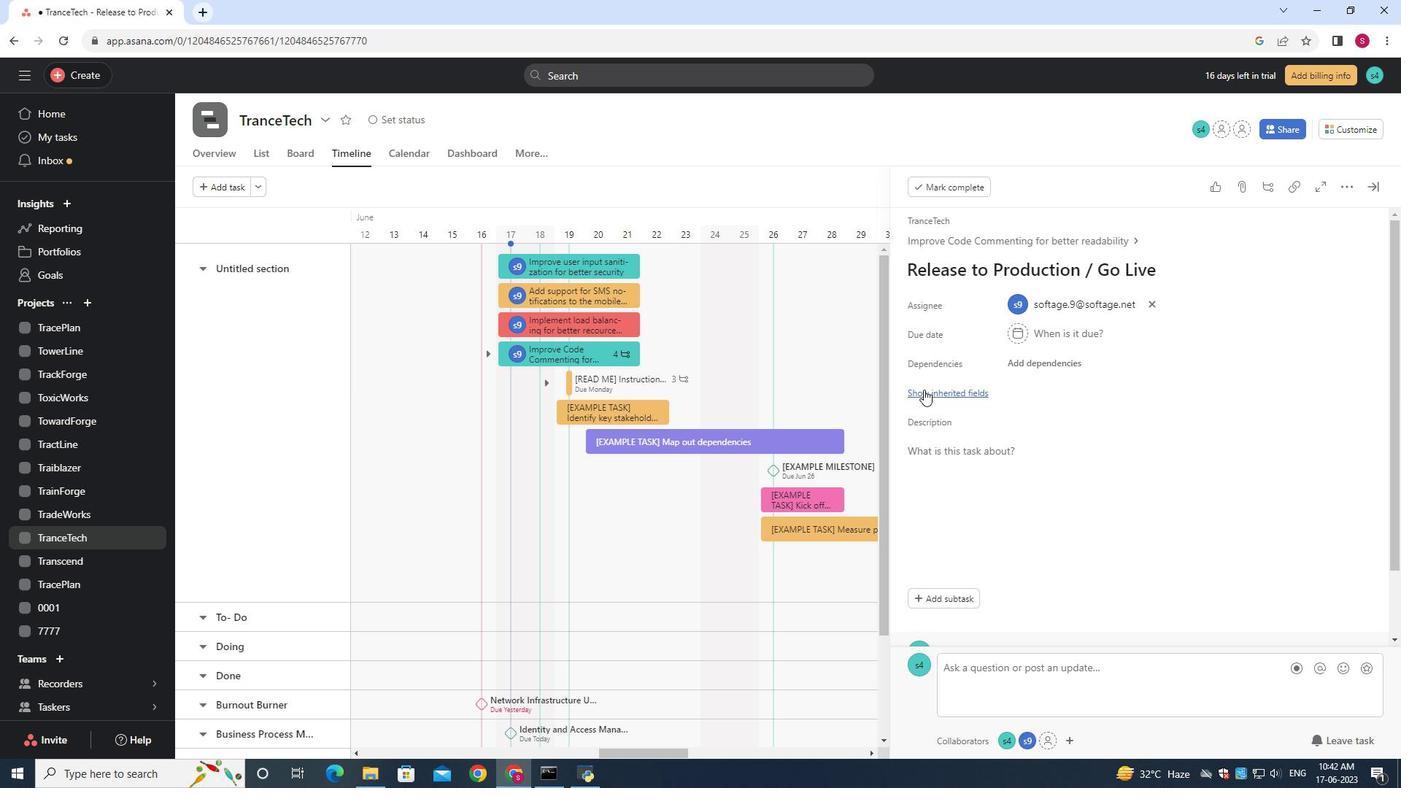 
Action: Mouse moved to (1012, 477)
Screenshot: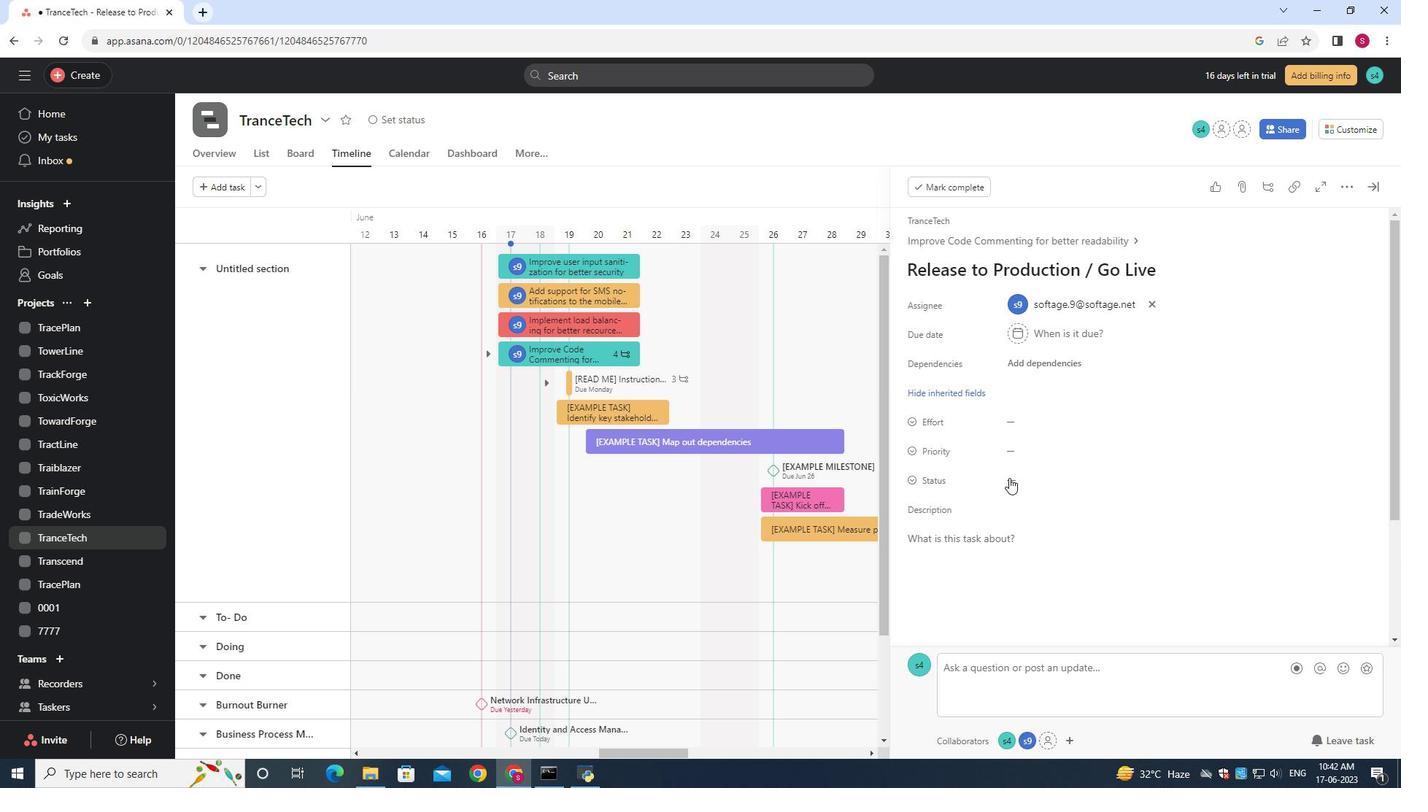 
Action: Mouse pressed left at (1012, 477)
Screenshot: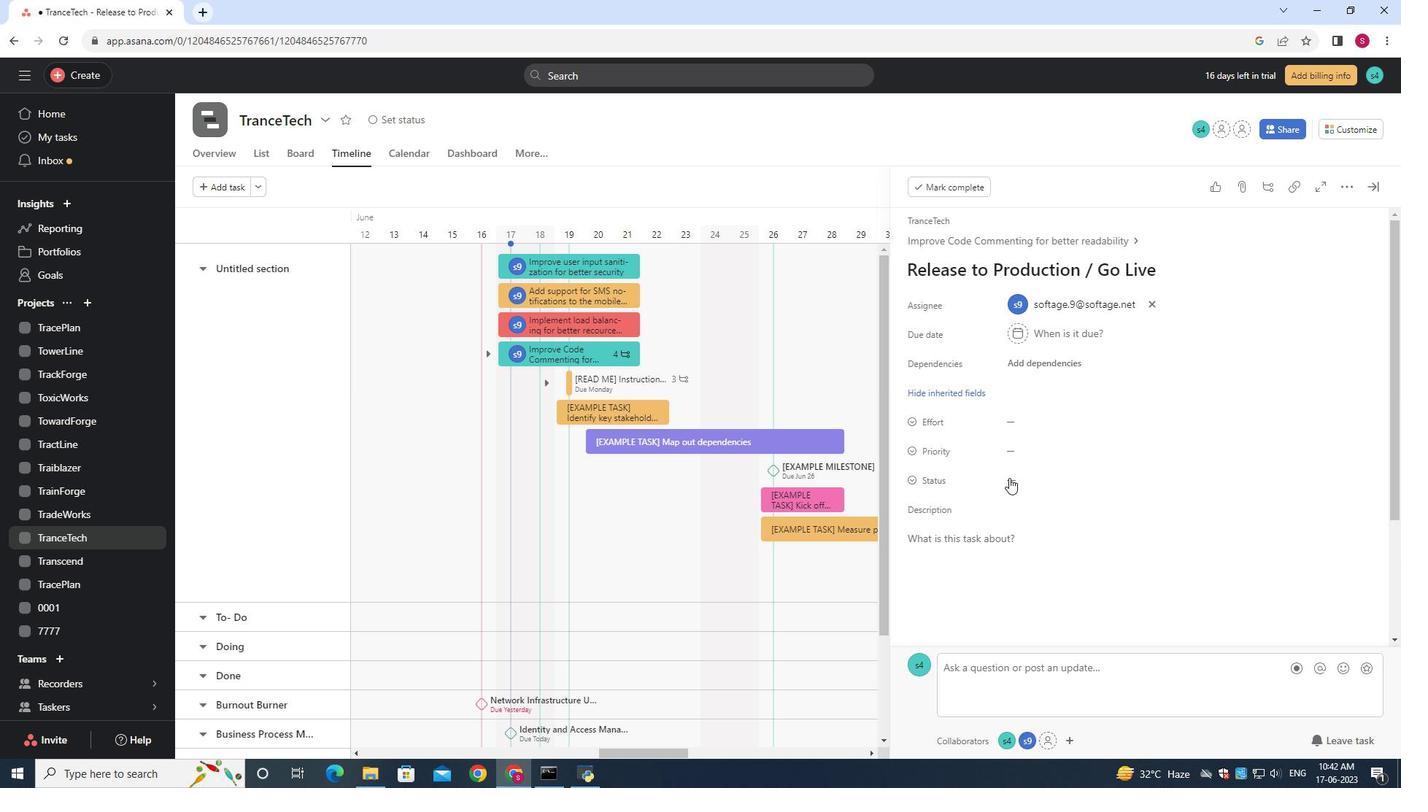 
Action: Mouse moved to (1043, 554)
Screenshot: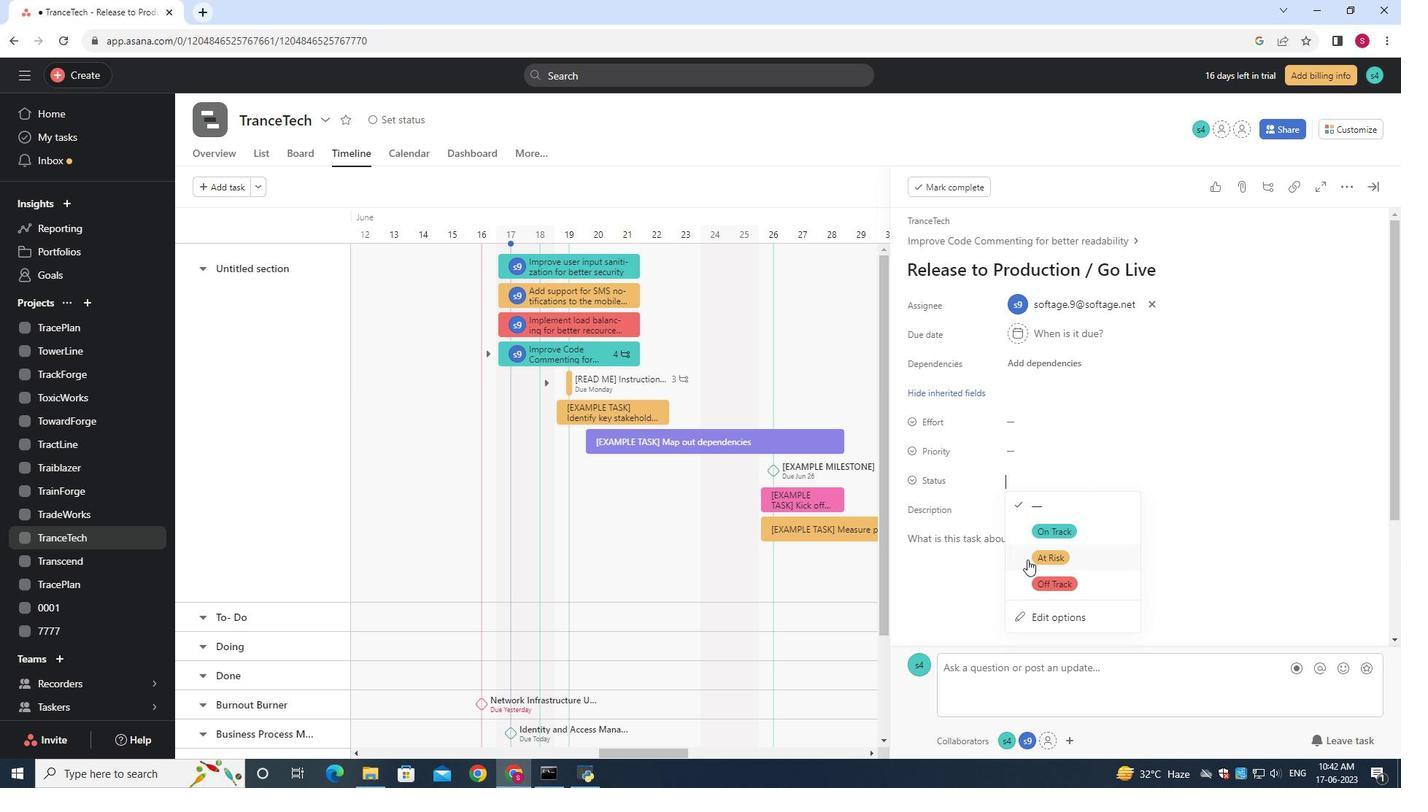
Action: Mouse pressed left at (1043, 554)
Screenshot: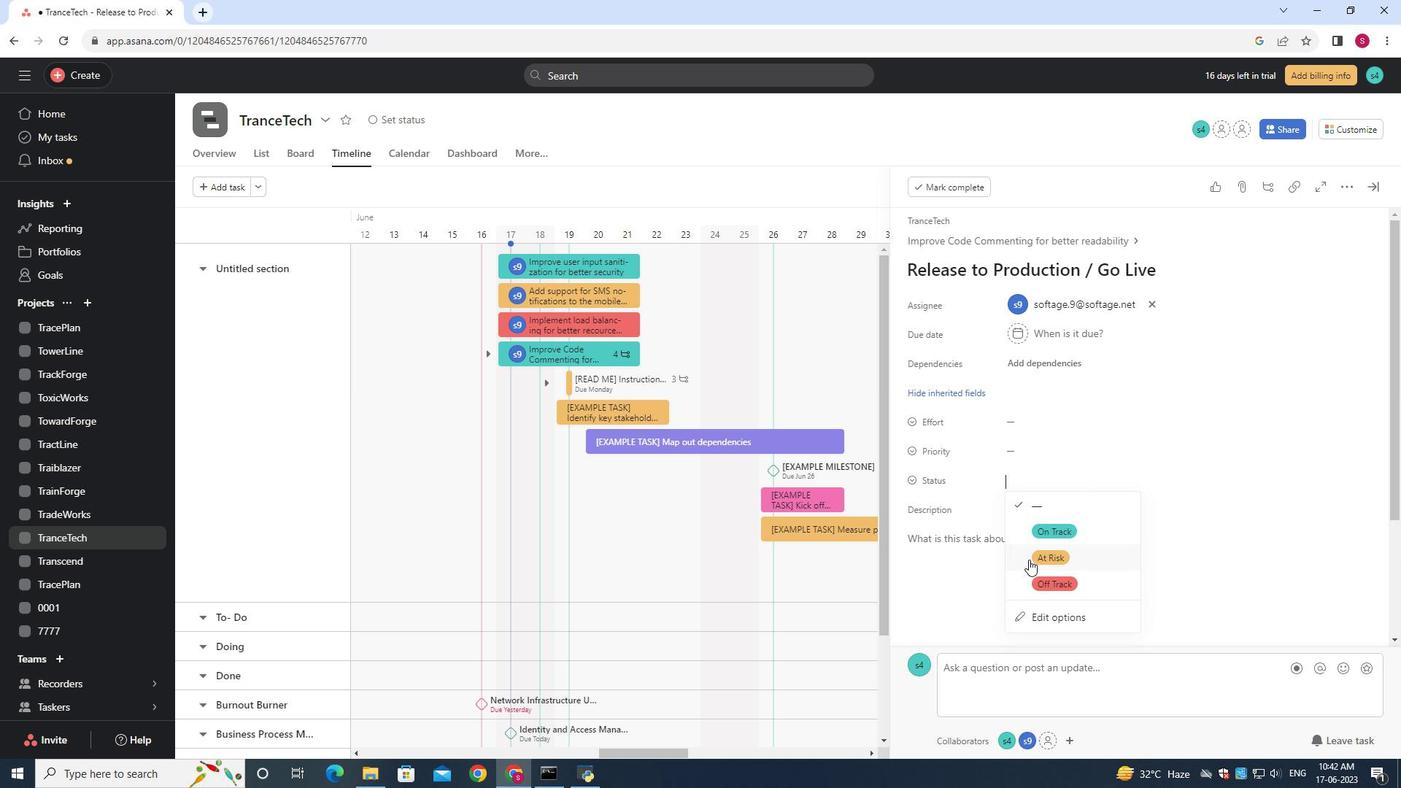 
Action: Mouse moved to (1011, 452)
Screenshot: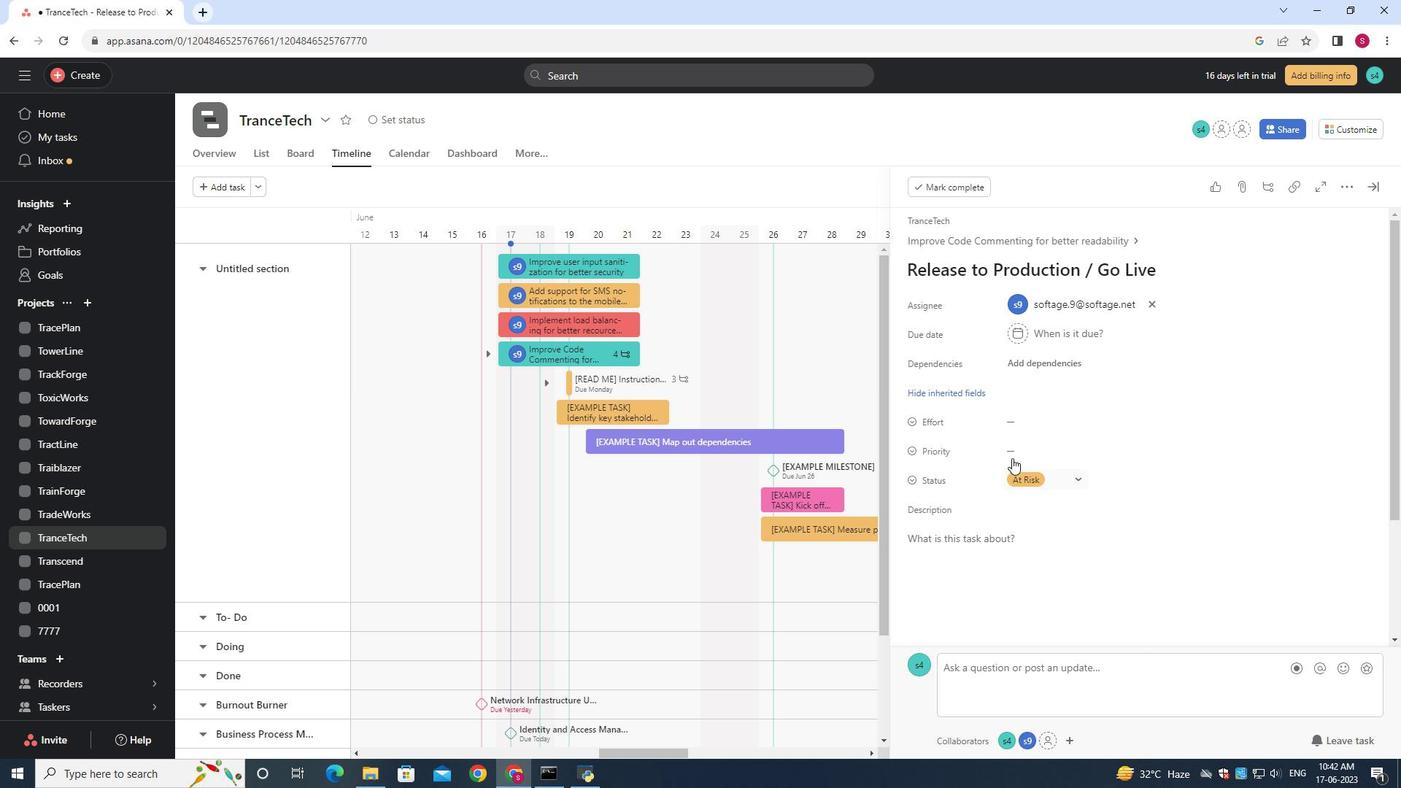 
Action: Mouse pressed left at (1011, 452)
Screenshot: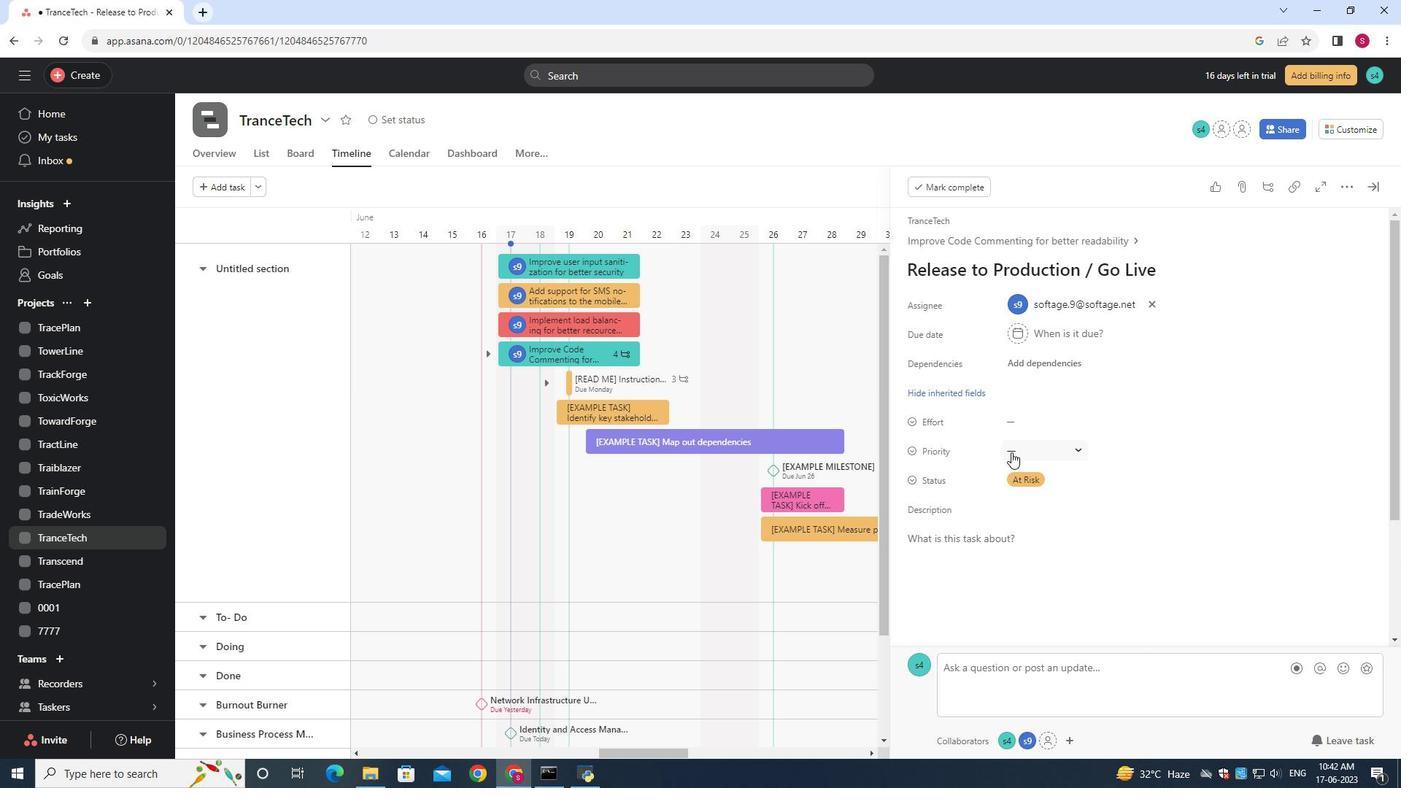 
Action: Mouse moved to (1050, 524)
Screenshot: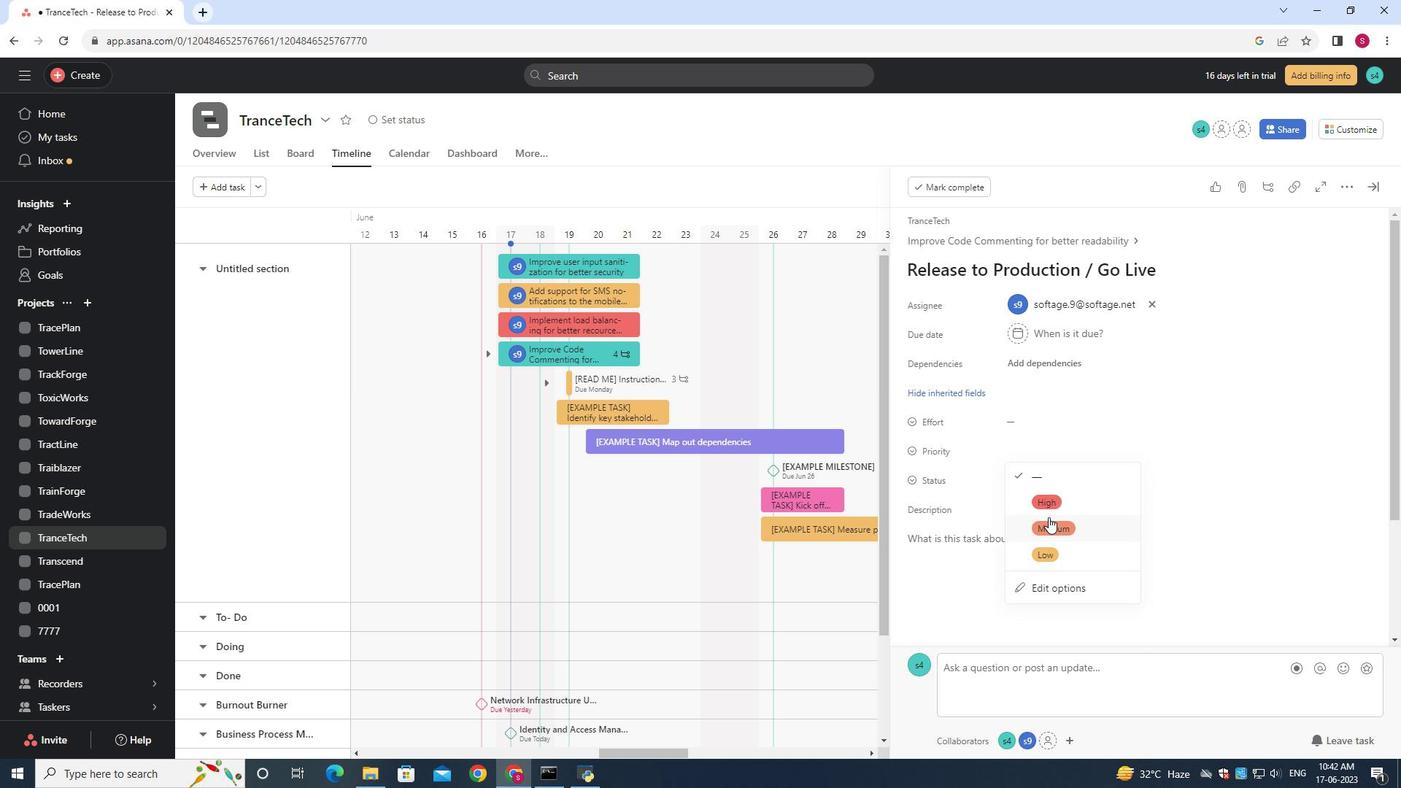 
Action: Mouse pressed left at (1050, 524)
Screenshot: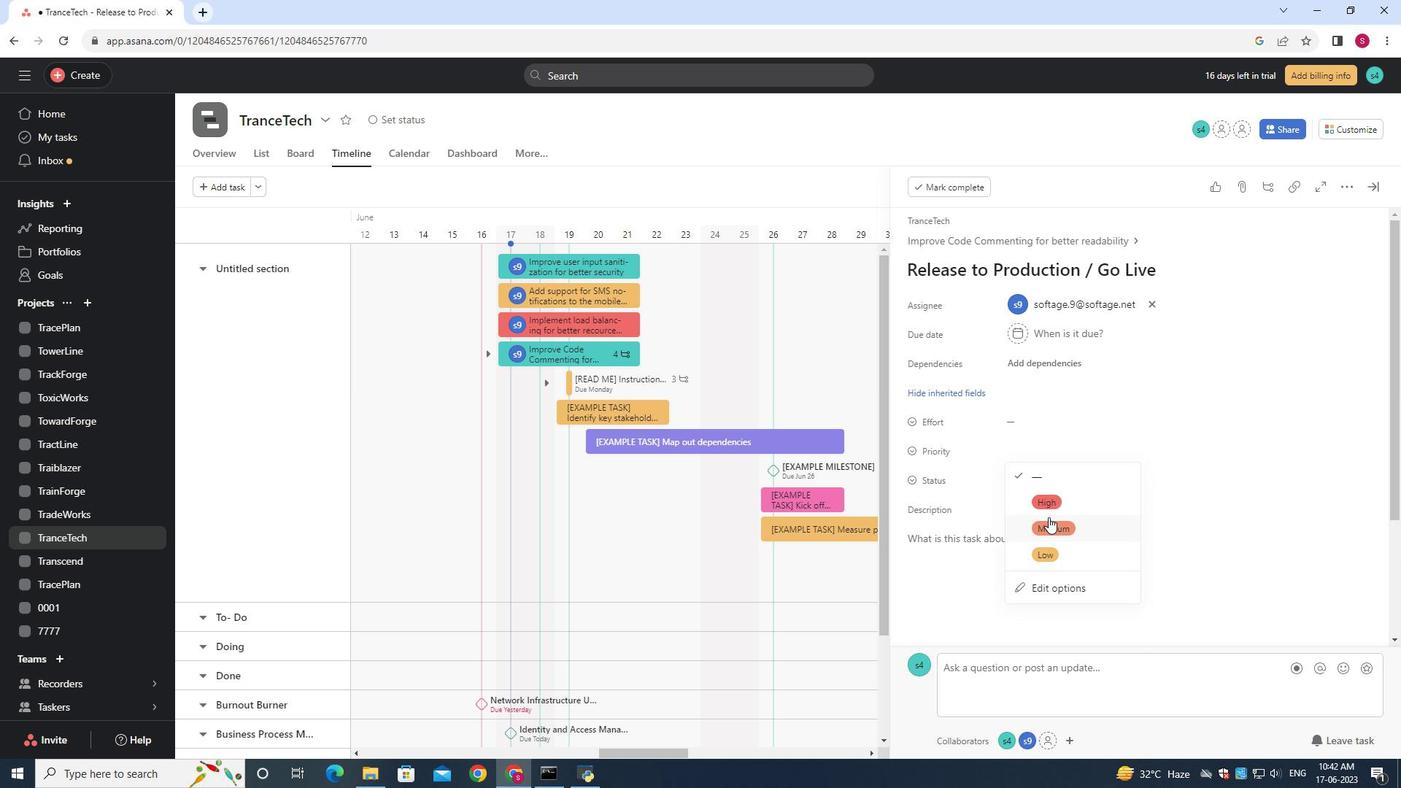 
Action: Mouse moved to (1033, 508)
Screenshot: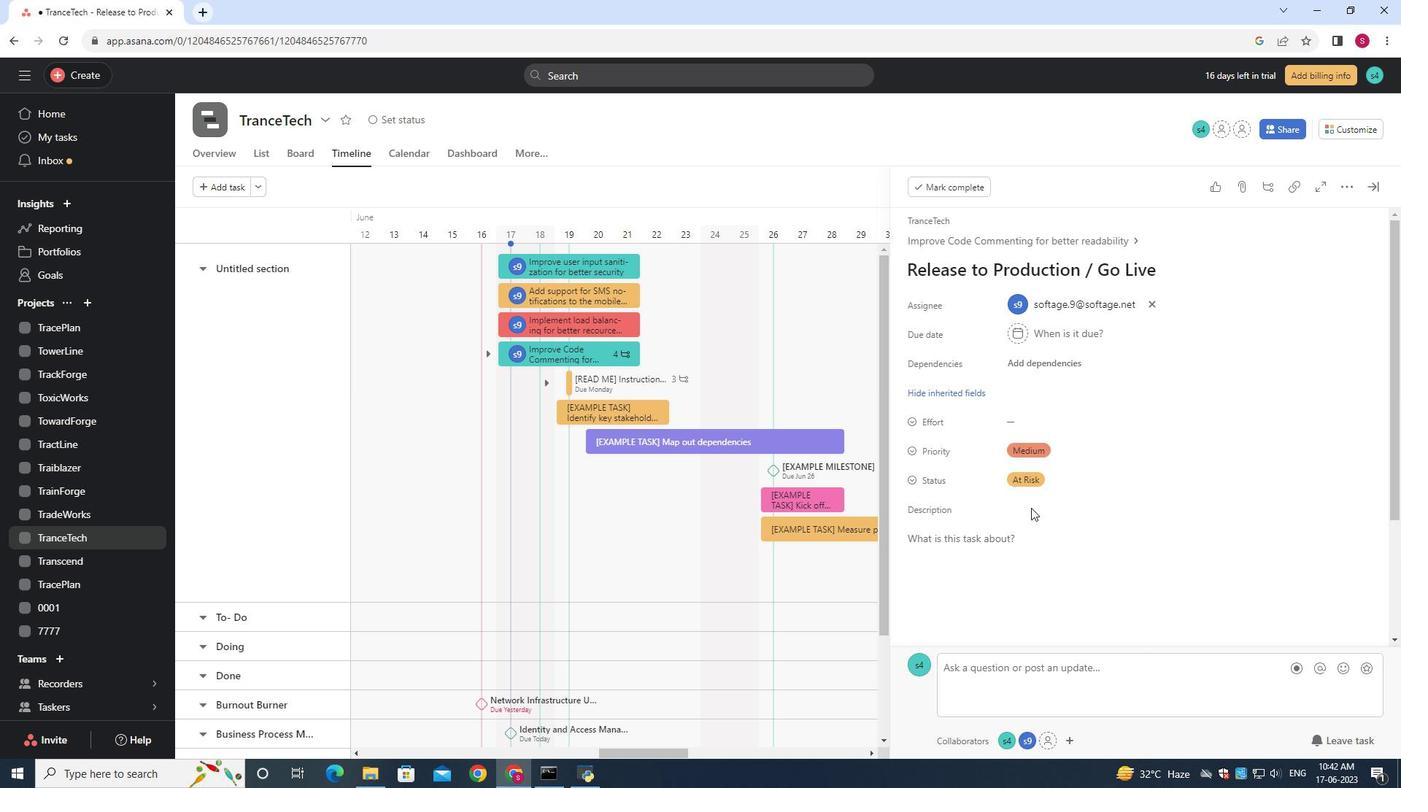 
